 Task: Find connections with filter location Sopur with filter topic #SmallBusinesswith filter profile language Spanish with filter current company Uber Engineering with filter school Amrapali Group of Institutes Haldwani with filter industry Temporary Help Services with filter service category Bartending with filter keywords title Risk Manager
Action: Mouse moved to (645, 87)
Screenshot: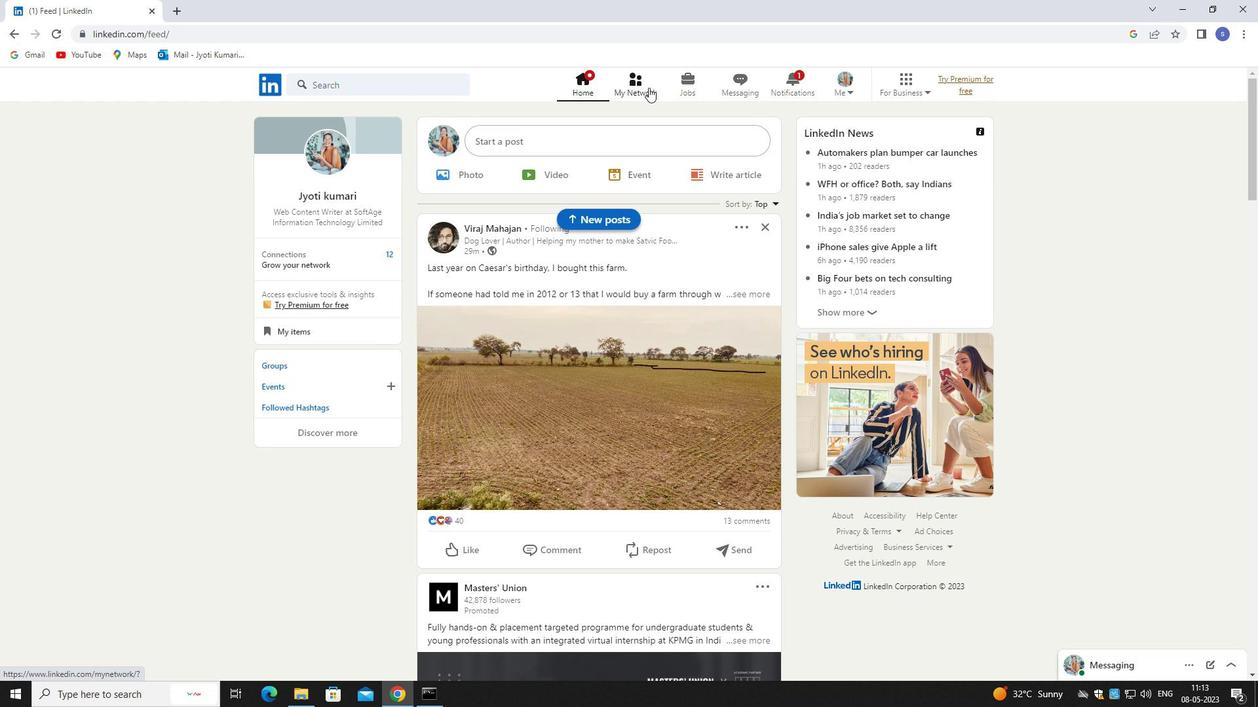 
Action: Mouse pressed left at (645, 87)
Screenshot: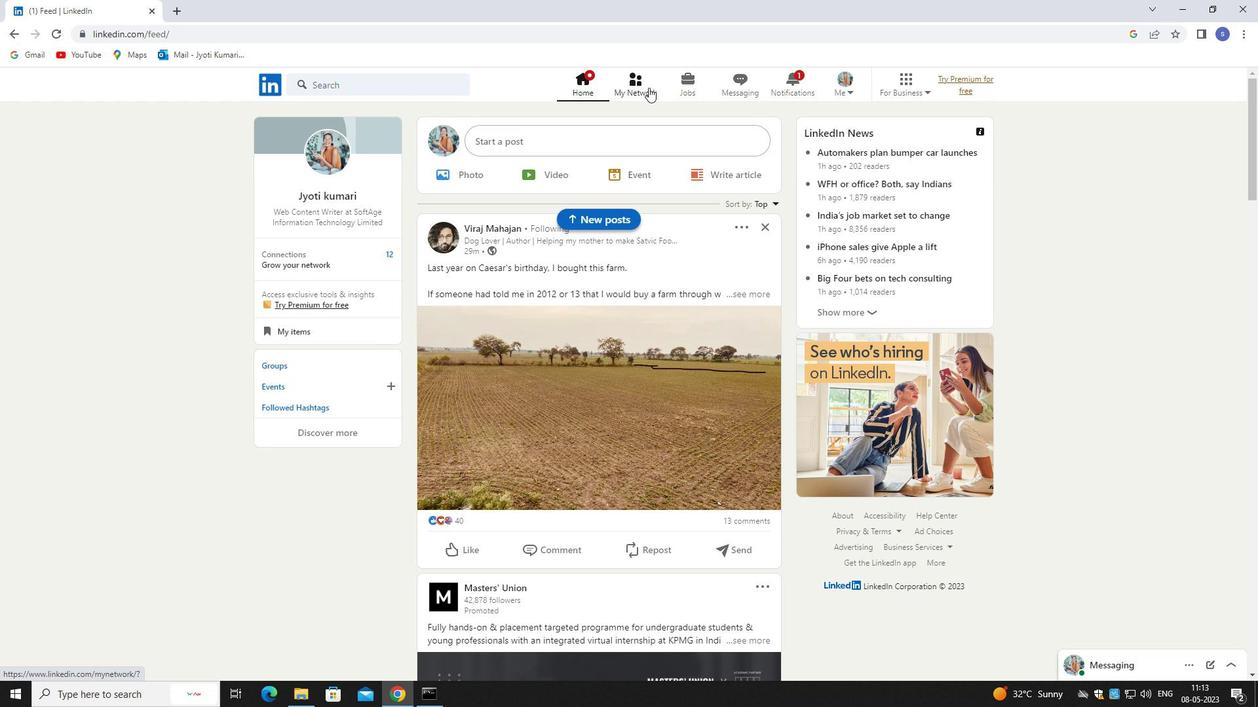 
Action: Mouse moved to (636, 83)
Screenshot: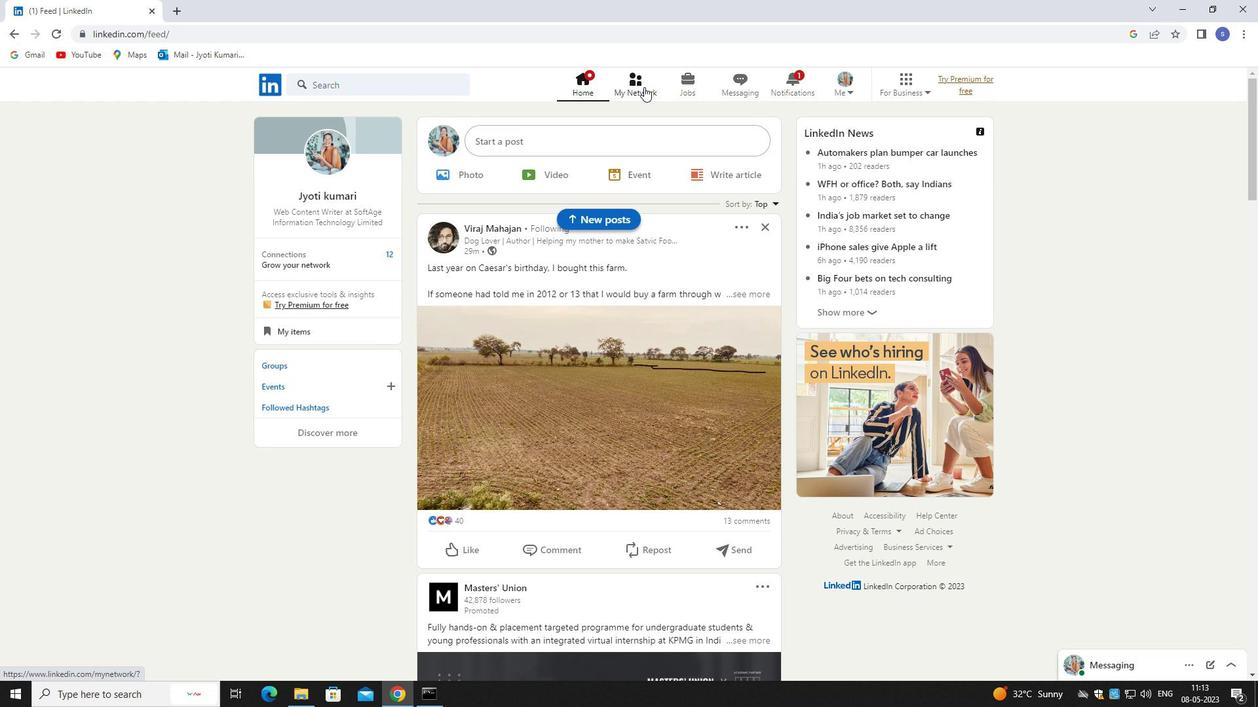 
Action: Mouse pressed left at (636, 83)
Screenshot: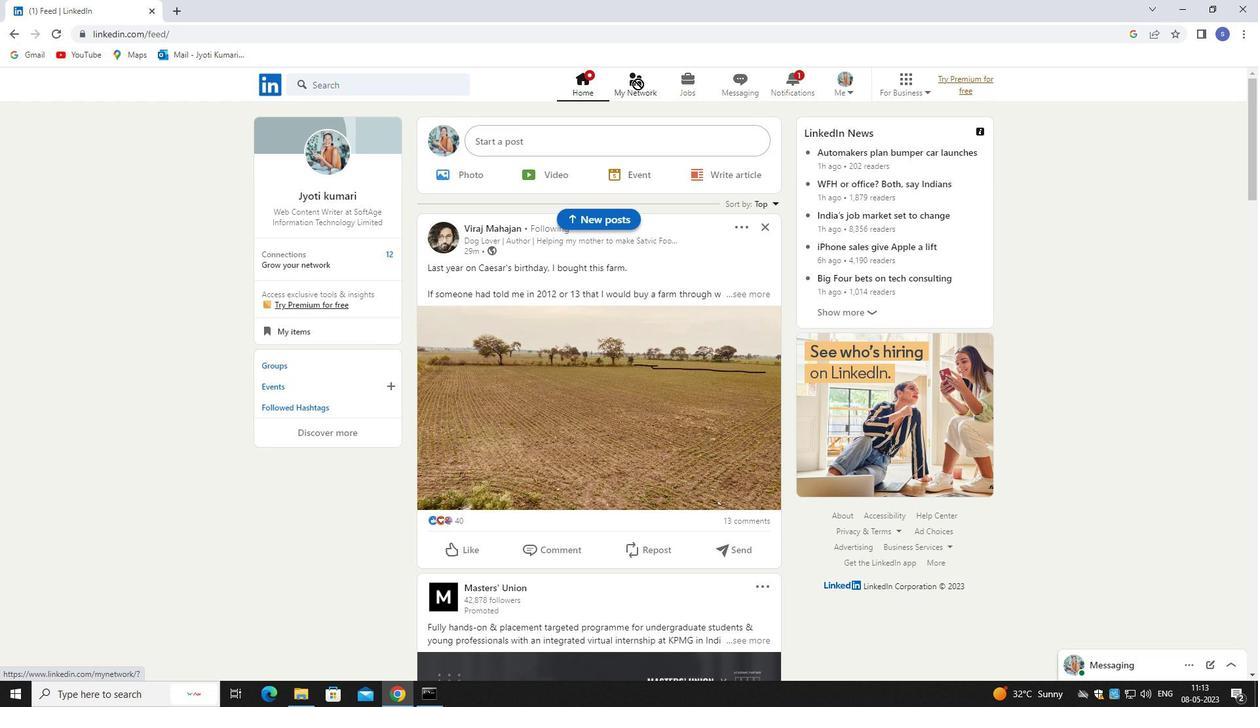 
Action: Mouse moved to (414, 162)
Screenshot: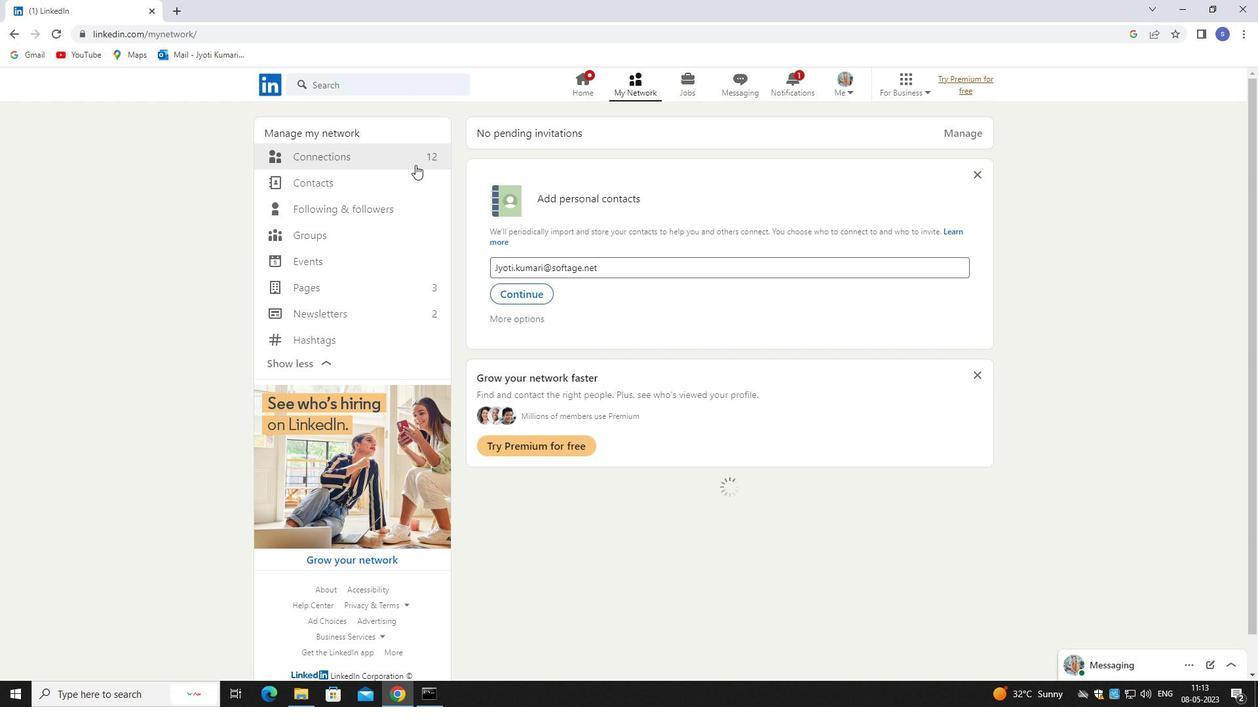 
Action: Mouse pressed left at (414, 162)
Screenshot: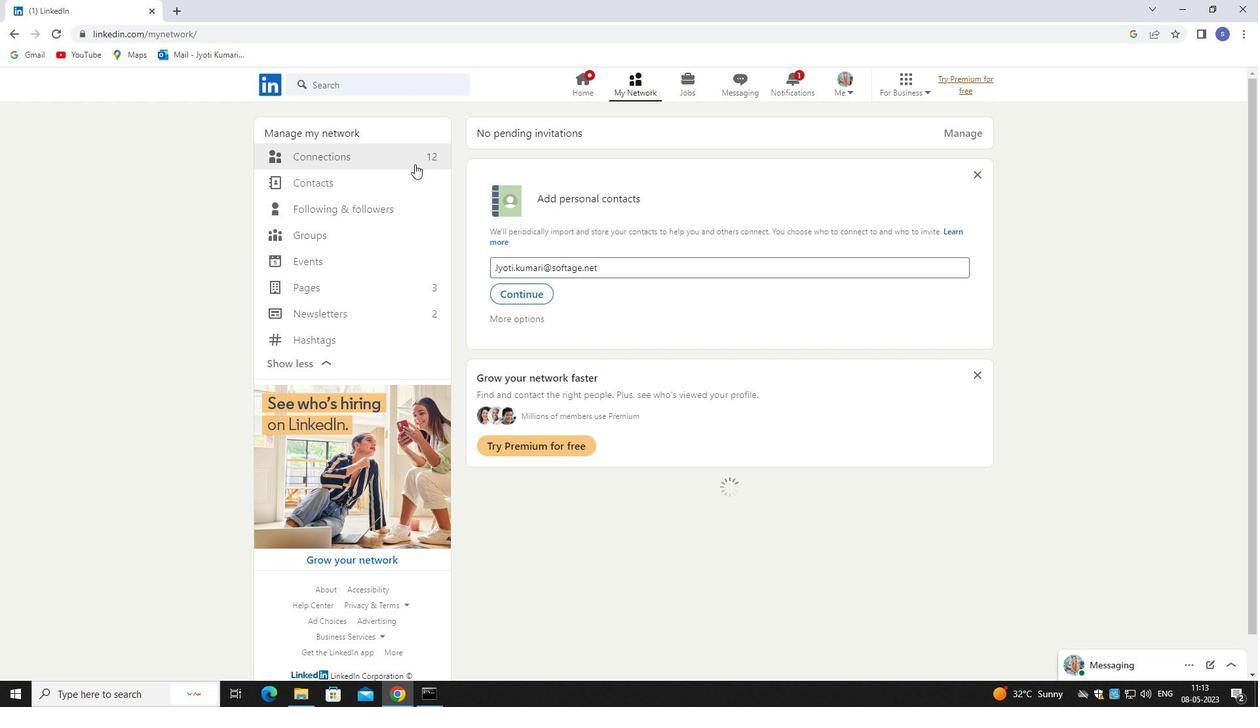 
Action: Mouse moved to (415, 162)
Screenshot: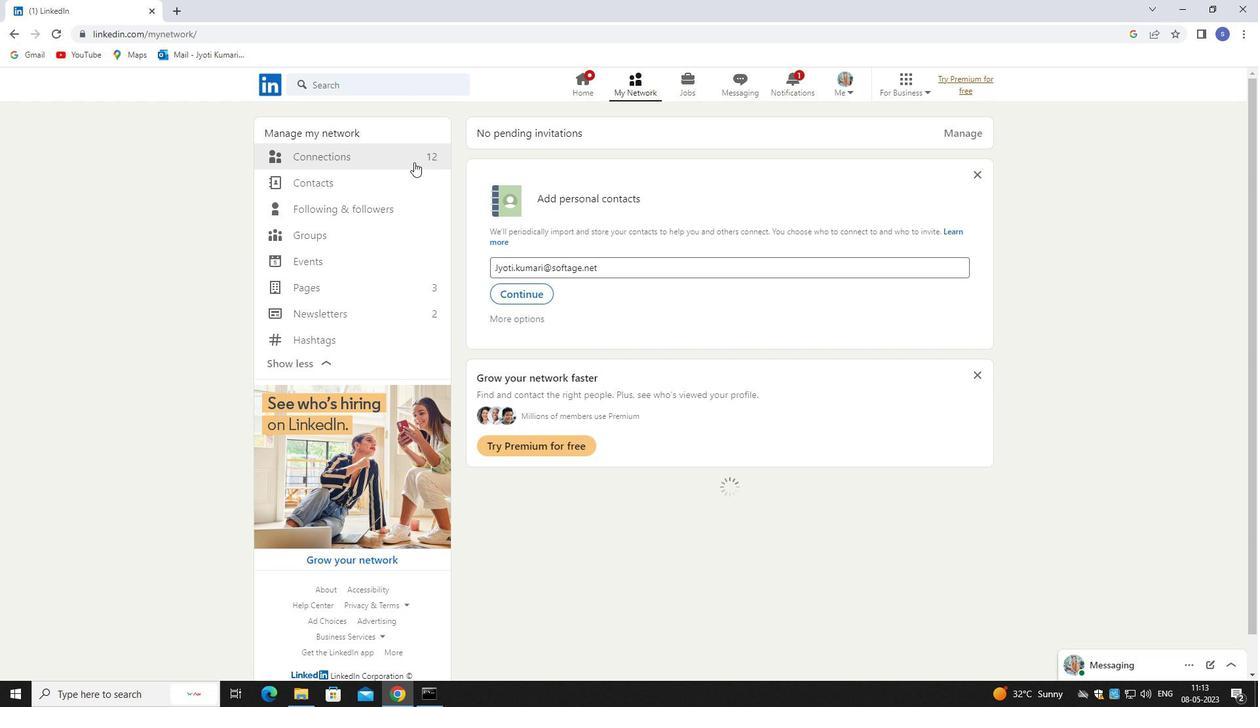 
Action: Mouse pressed left at (415, 162)
Screenshot: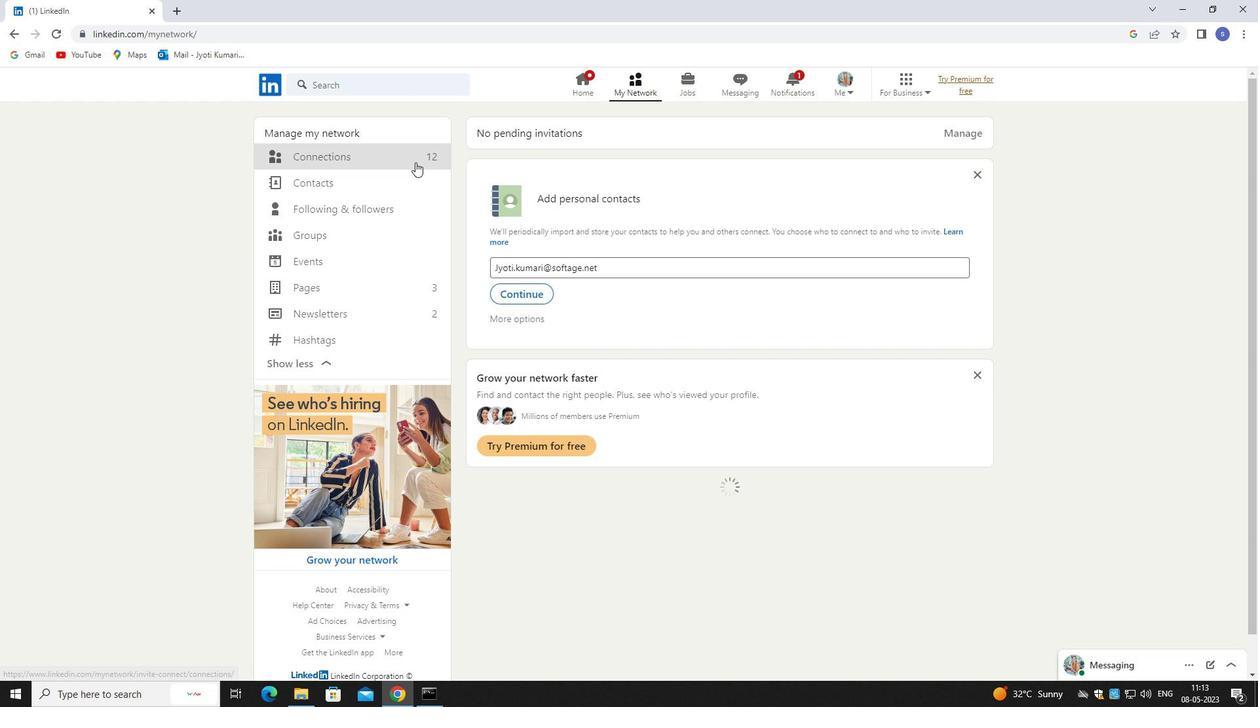 
Action: Mouse moved to (748, 156)
Screenshot: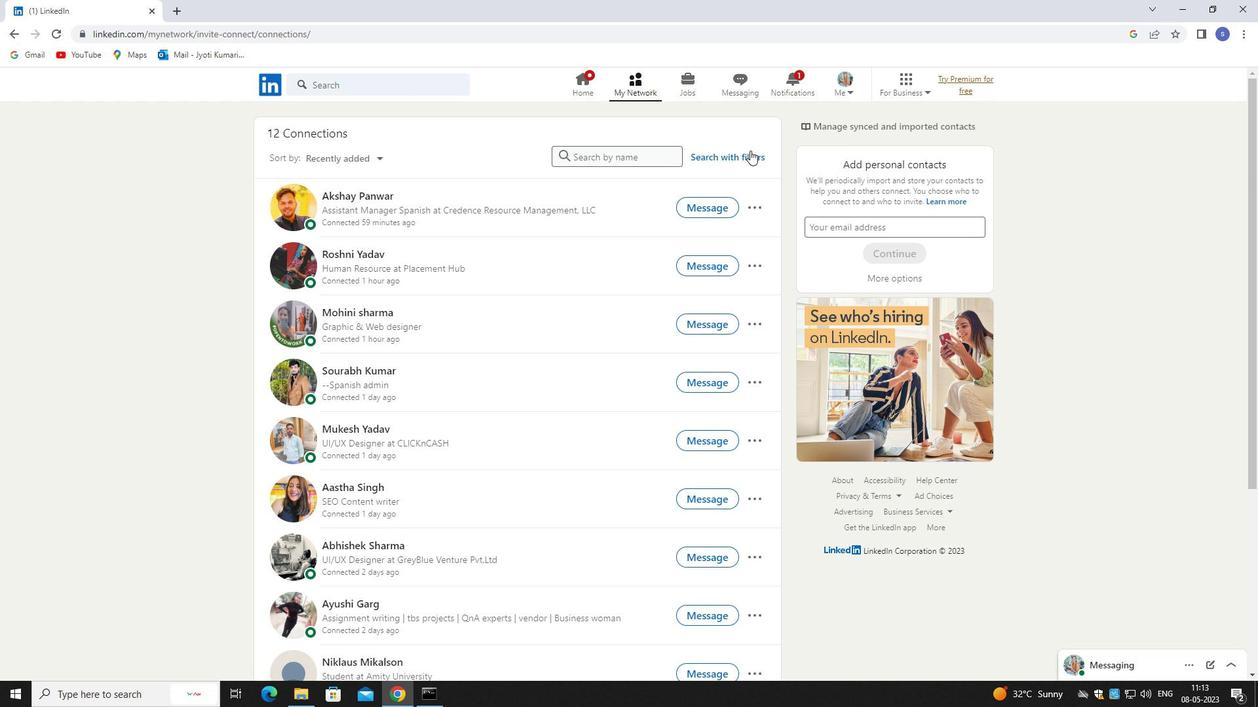
Action: Mouse pressed left at (748, 156)
Screenshot: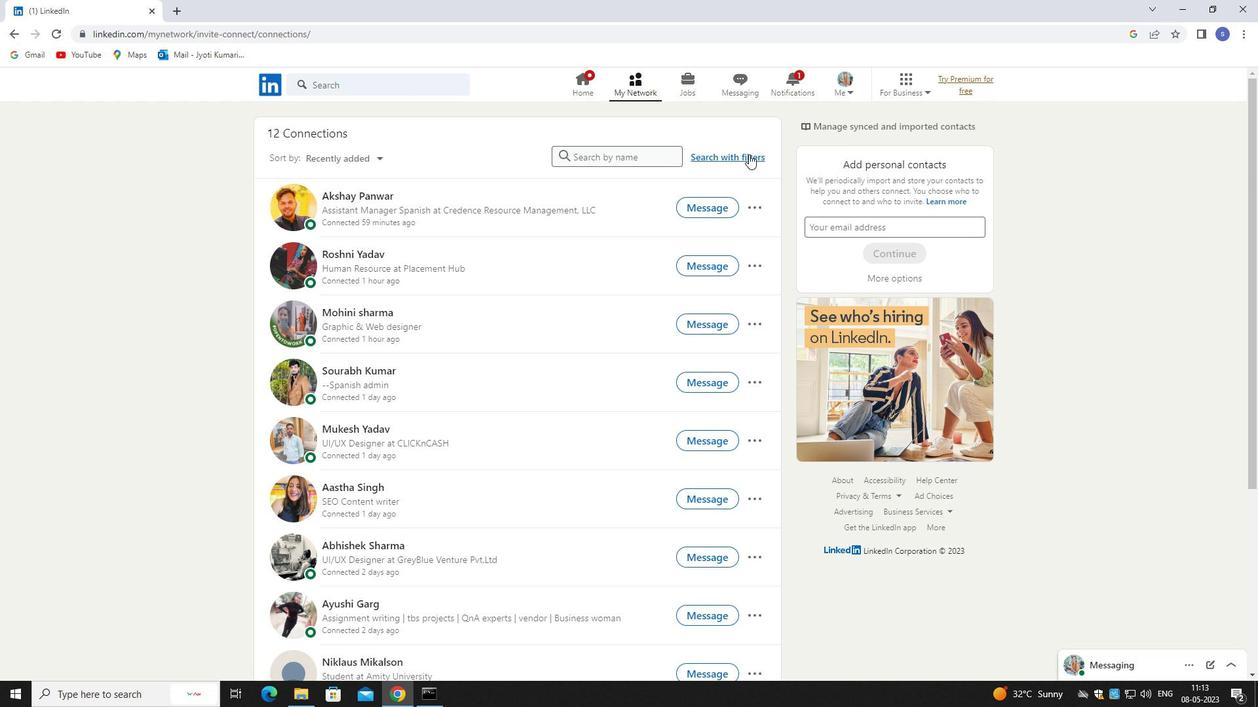 
Action: Mouse moved to (673, 120)
Screenshot: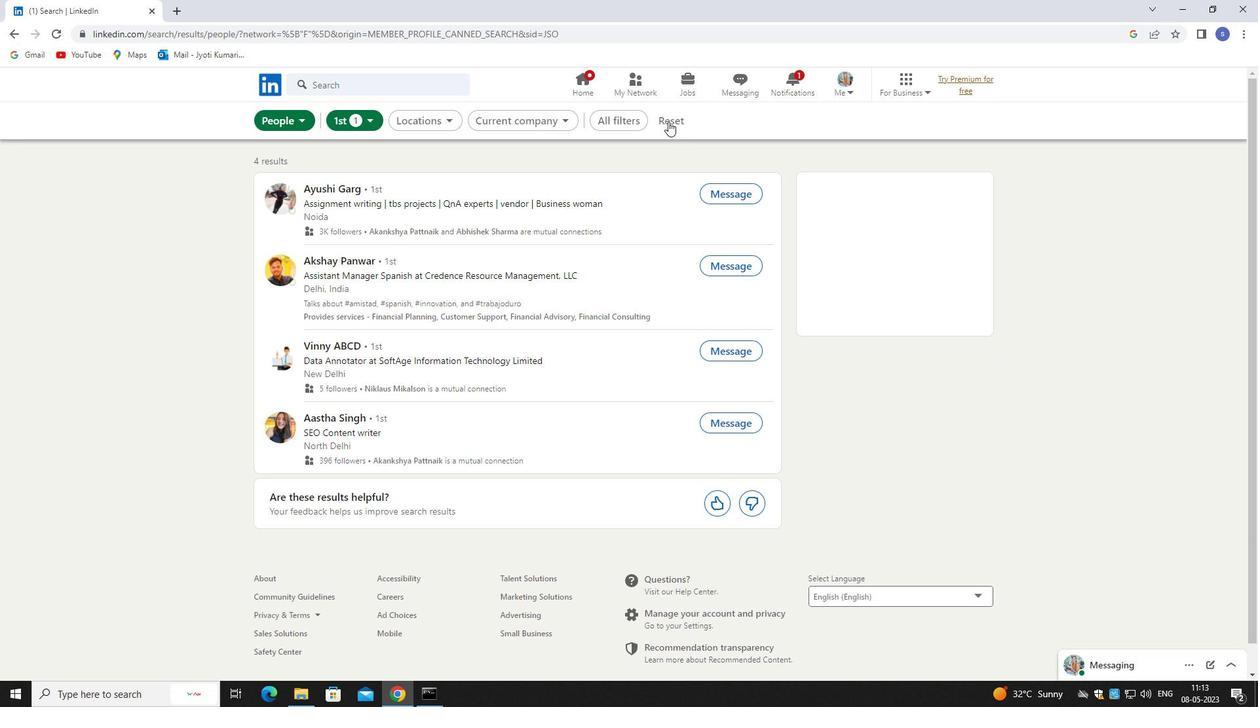 
Action: Mouse pressed left at (673, 120)
Screenshot: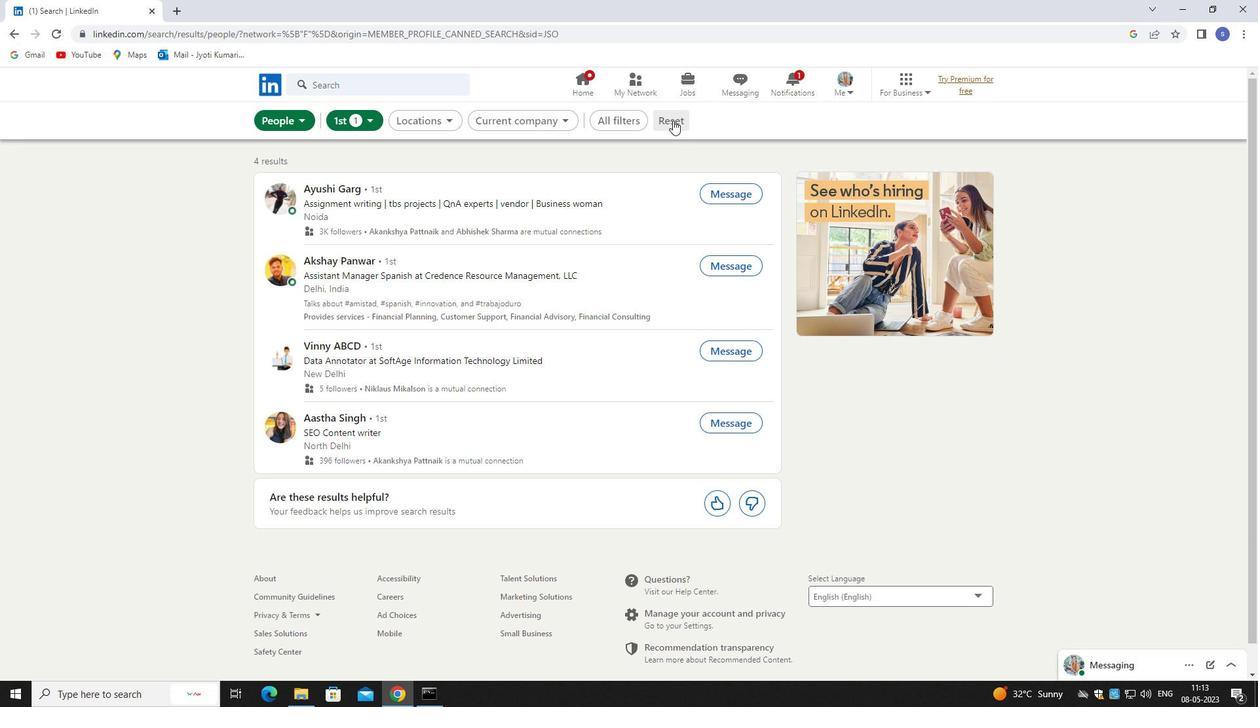 
Action: Mouse moved to (671, 117)
Screenshot: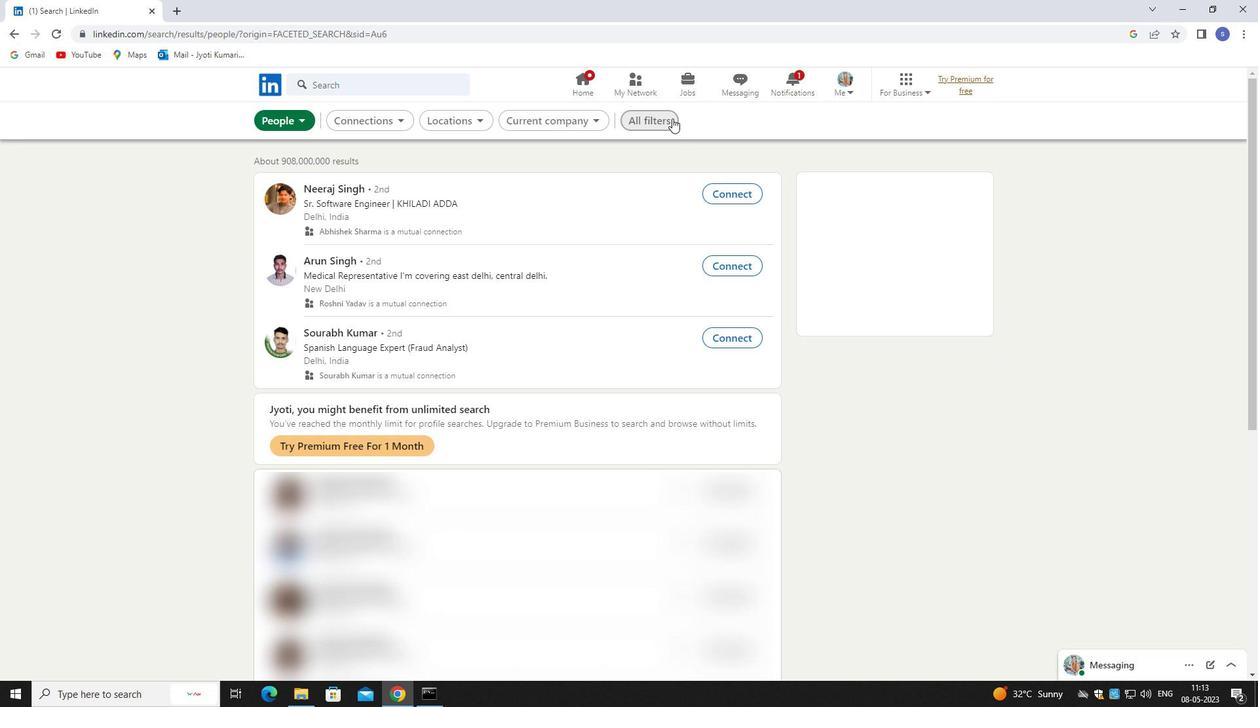 
Action: Mouse pressed left at (671, 117)
Screenshot: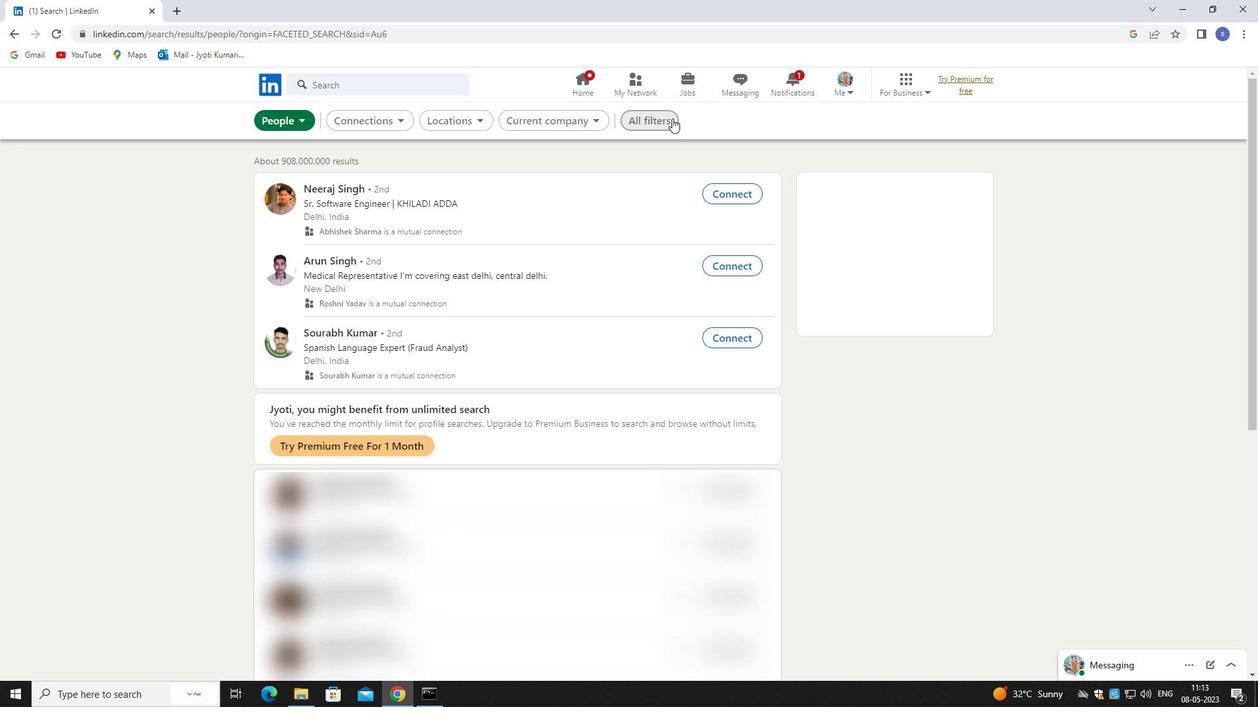 
Action: Mouse moved to (1103, 521)
Screenshot: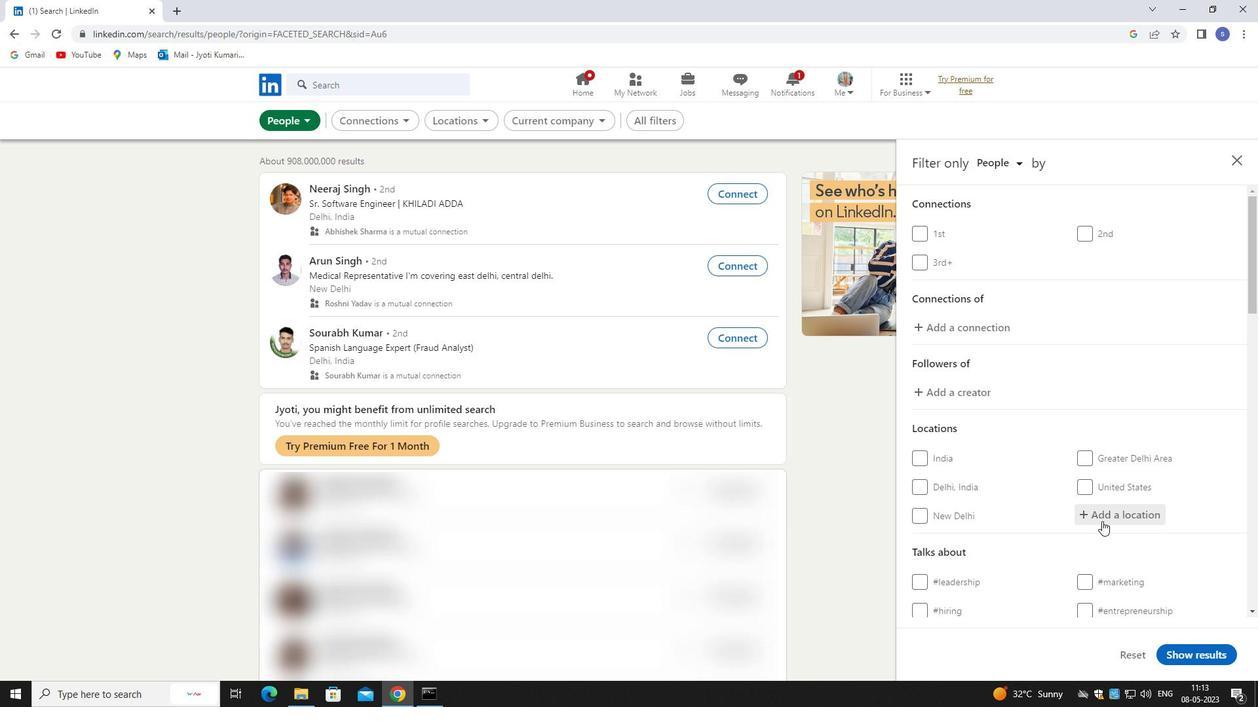 
Action: Mouse pressed left at (1103, 521)
Screenshot: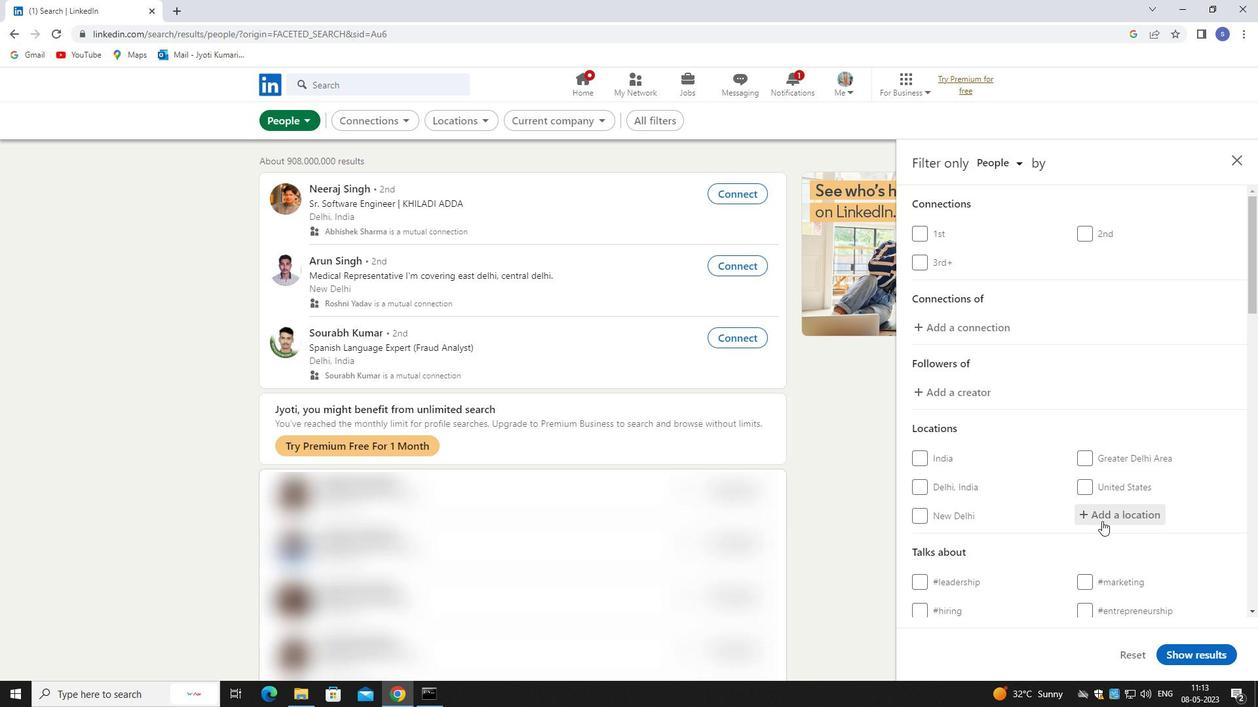 
Action: Key pressed <Key.shift>SOPUR
Screenshot: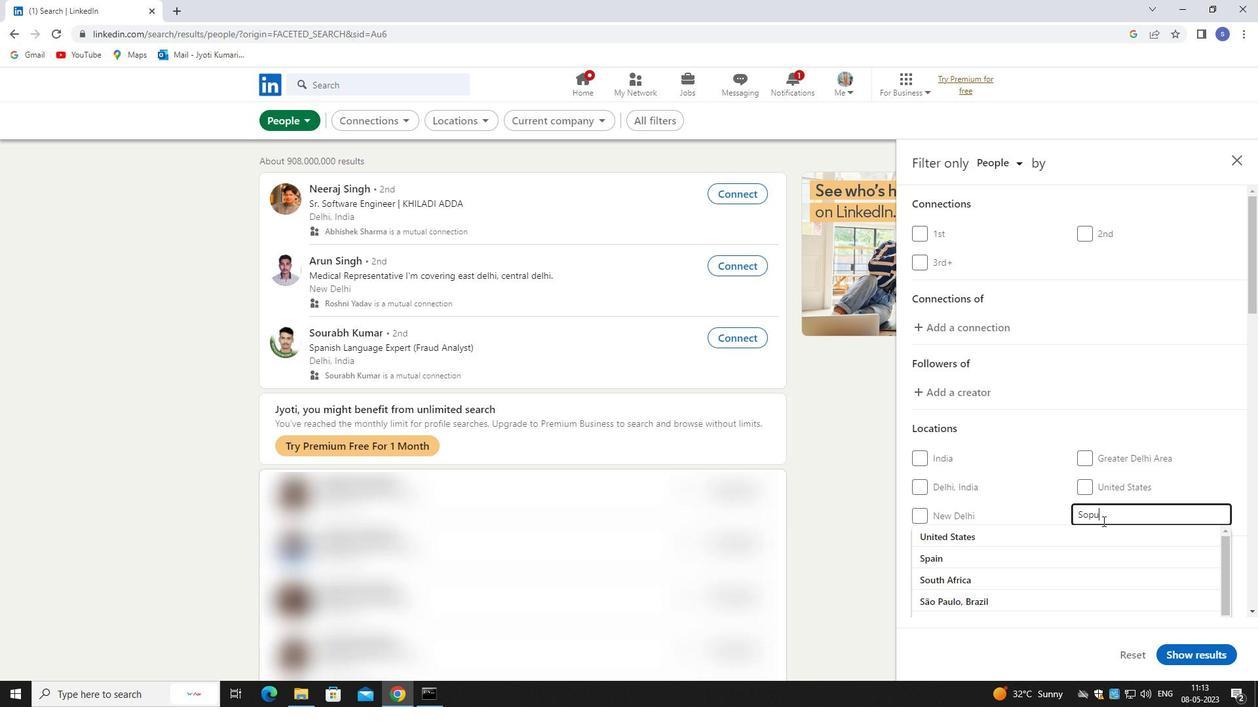 
Action: Mouse moved to (1098, 534)
Screenshot: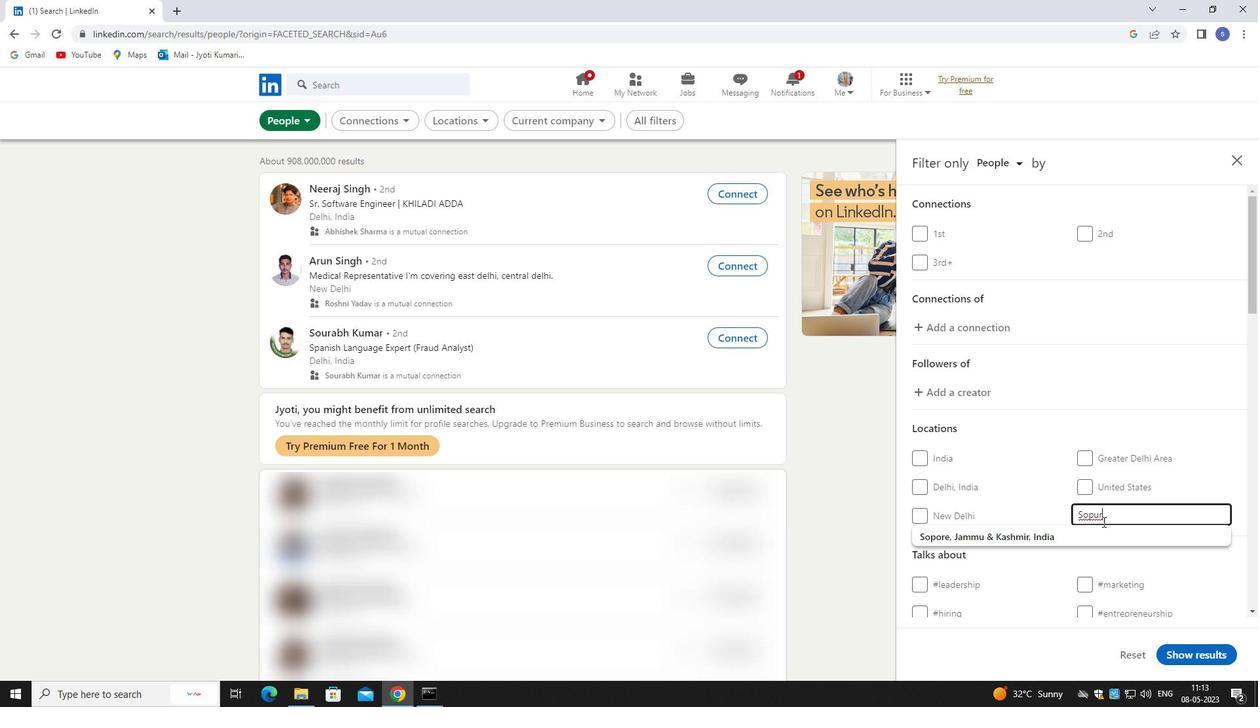 
Action: Mouse pressed left at (1098, 534)
Screenshot: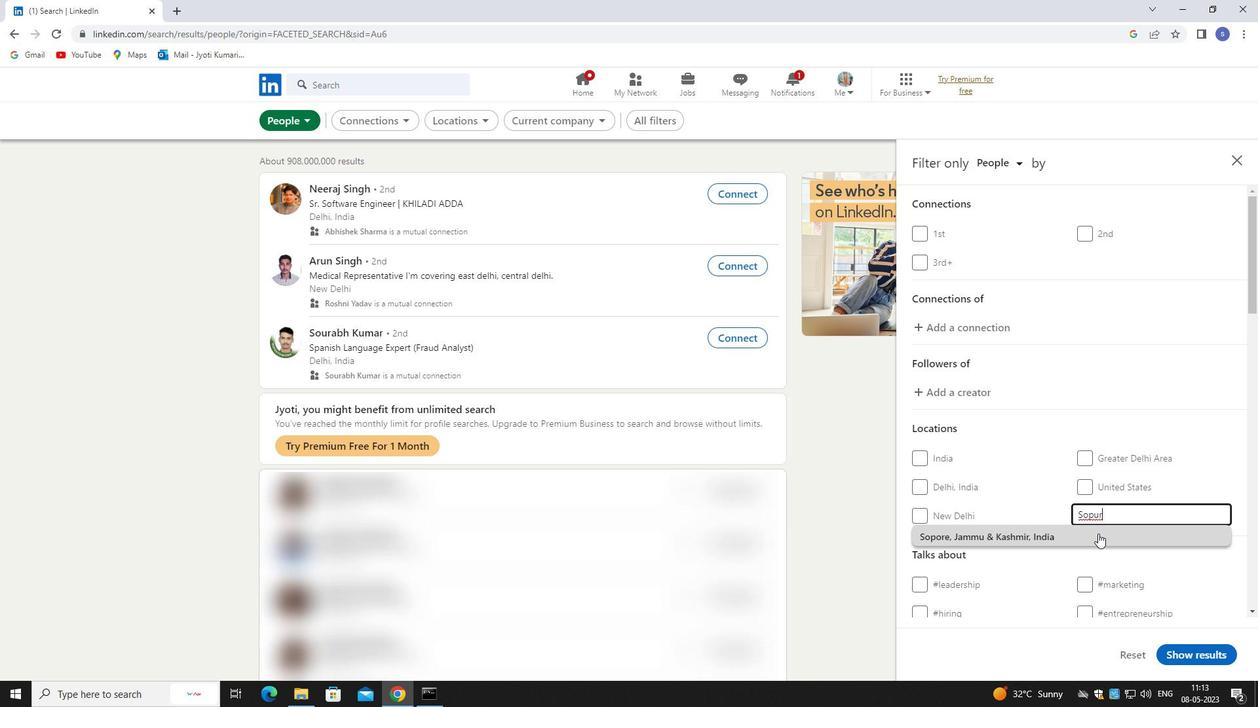 
Action: Mouse moved to (1092, 538)
Screenshot: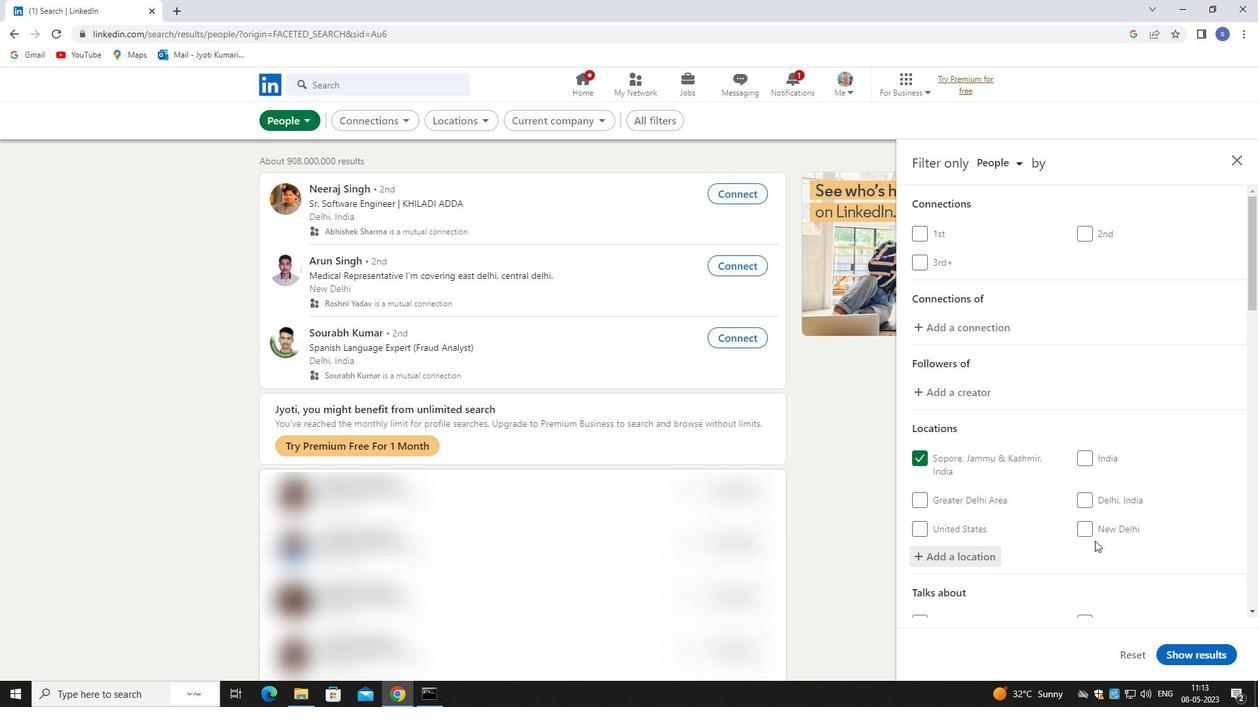 
Action: Mouse scrolled (1092, 538) with delta (0, 0)
Screenshot: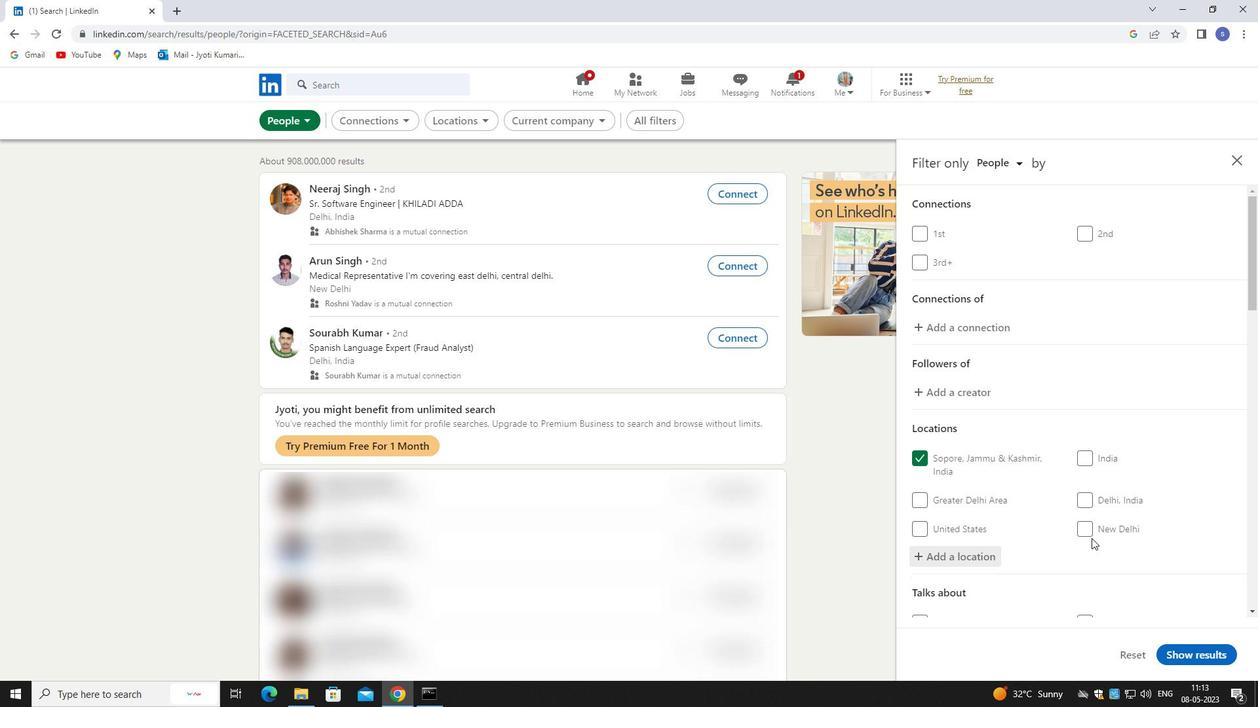 
Action: Mouse scrolled (1092, 538) with delta (0, 0)
Screenshot: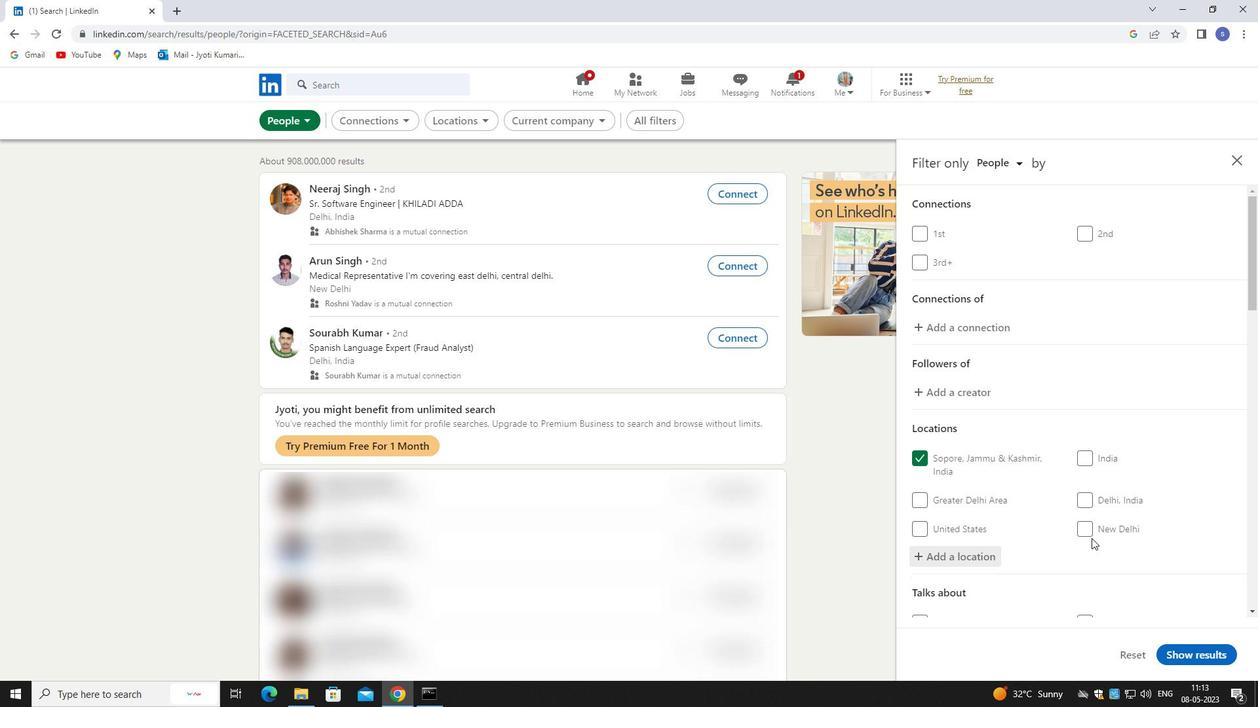 
Action: Mouse scrolled (1092, 538) with delta (0, 0)
Screenshot: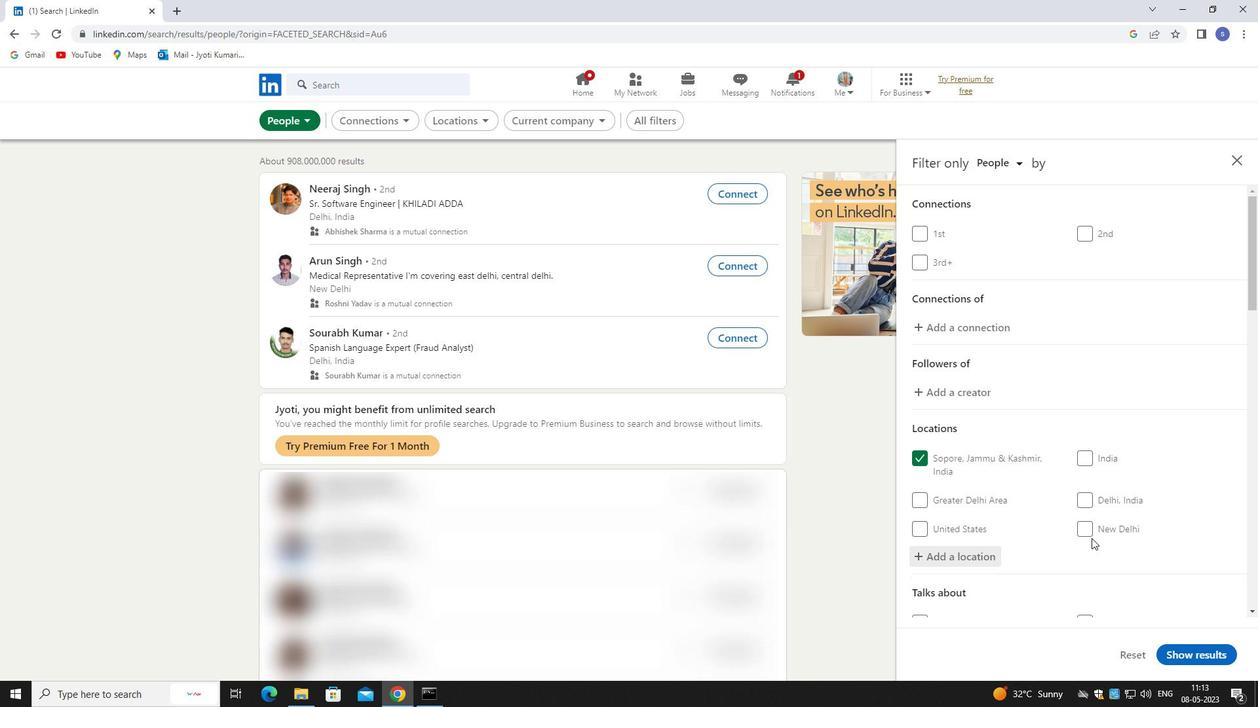 
Action: Mouse moved to (1106, 484)
Screenshot: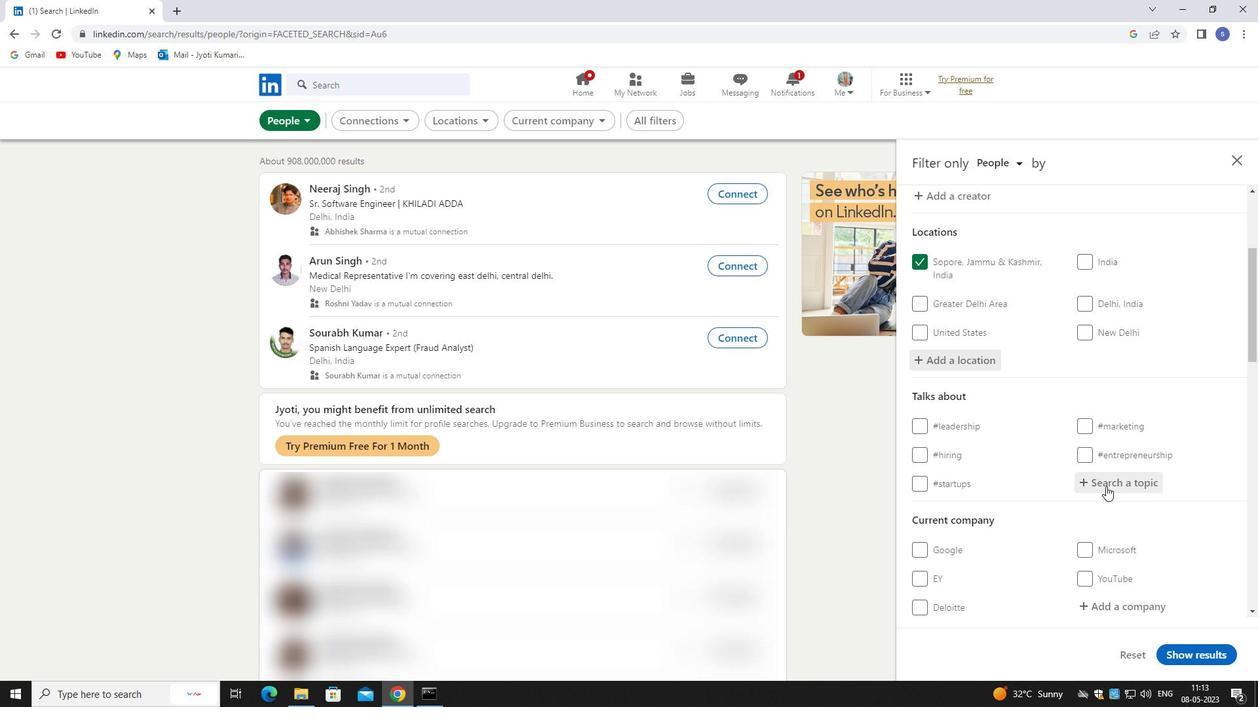 
Action: Mouse pressed left at (1106, 484)
Screenshot: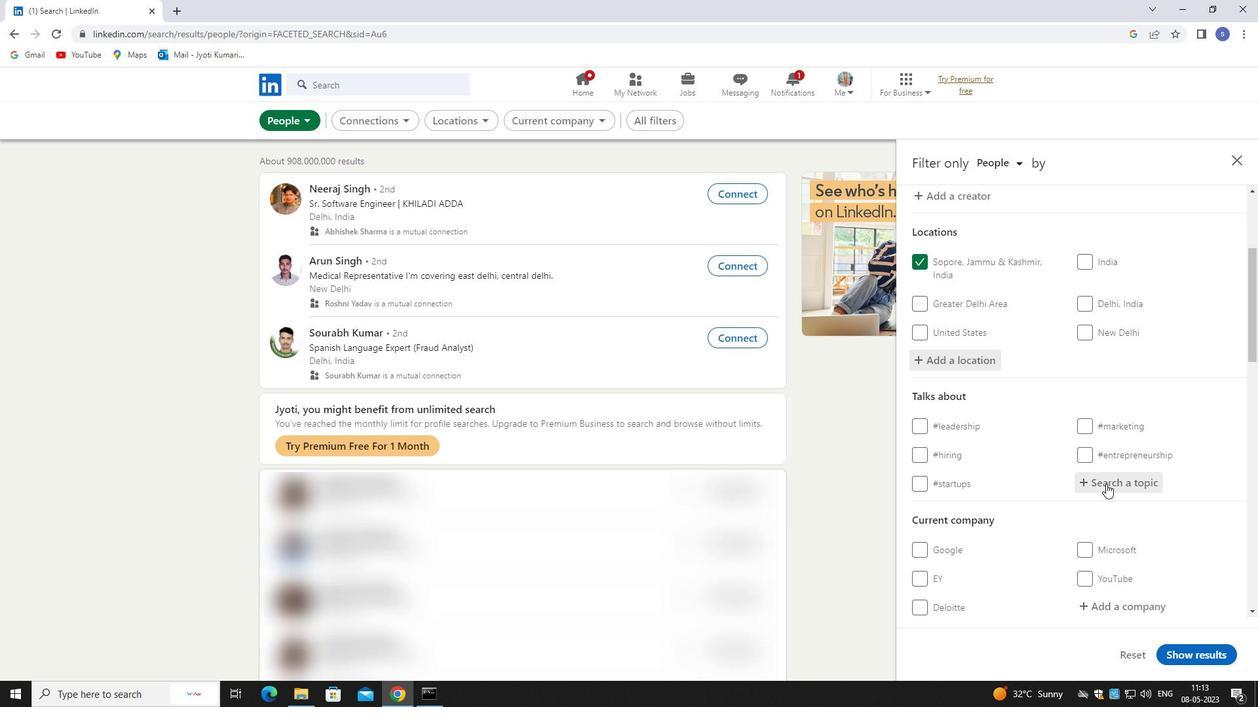 
Action: Key pressed <Key.shift>SMALLBU
Screenshot: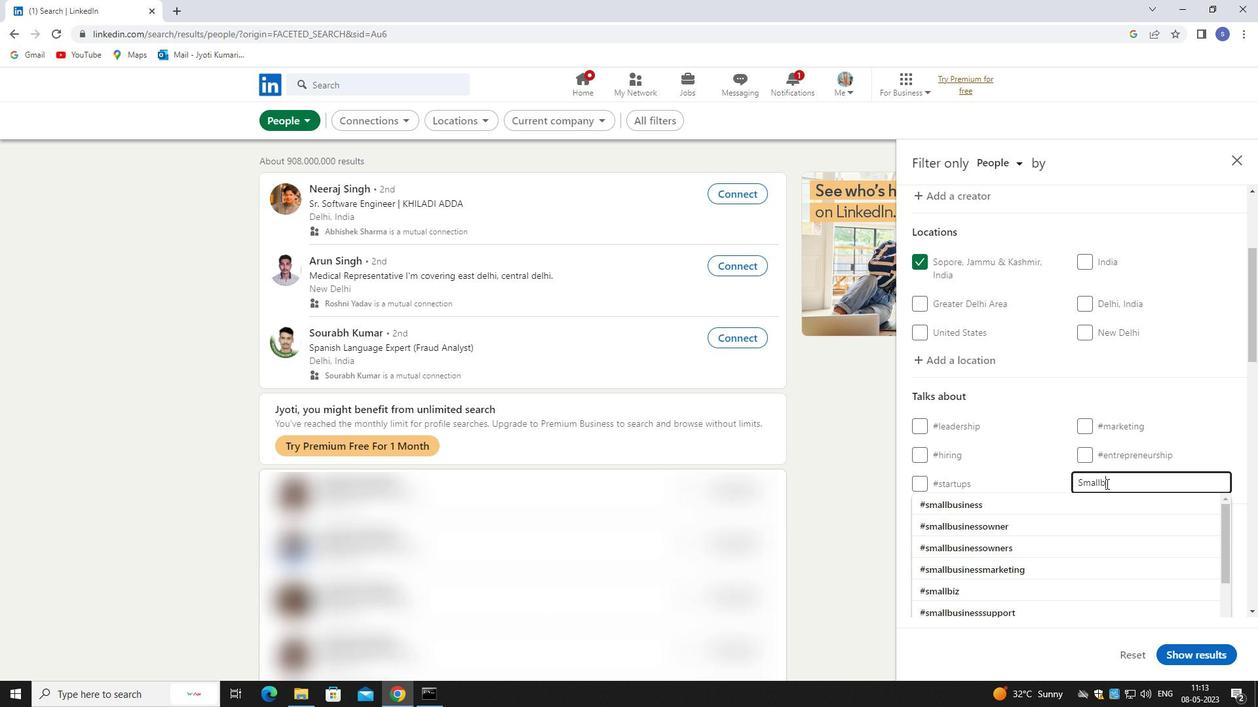 
Action: Mouse moved to (1107, 509)
Screenshot: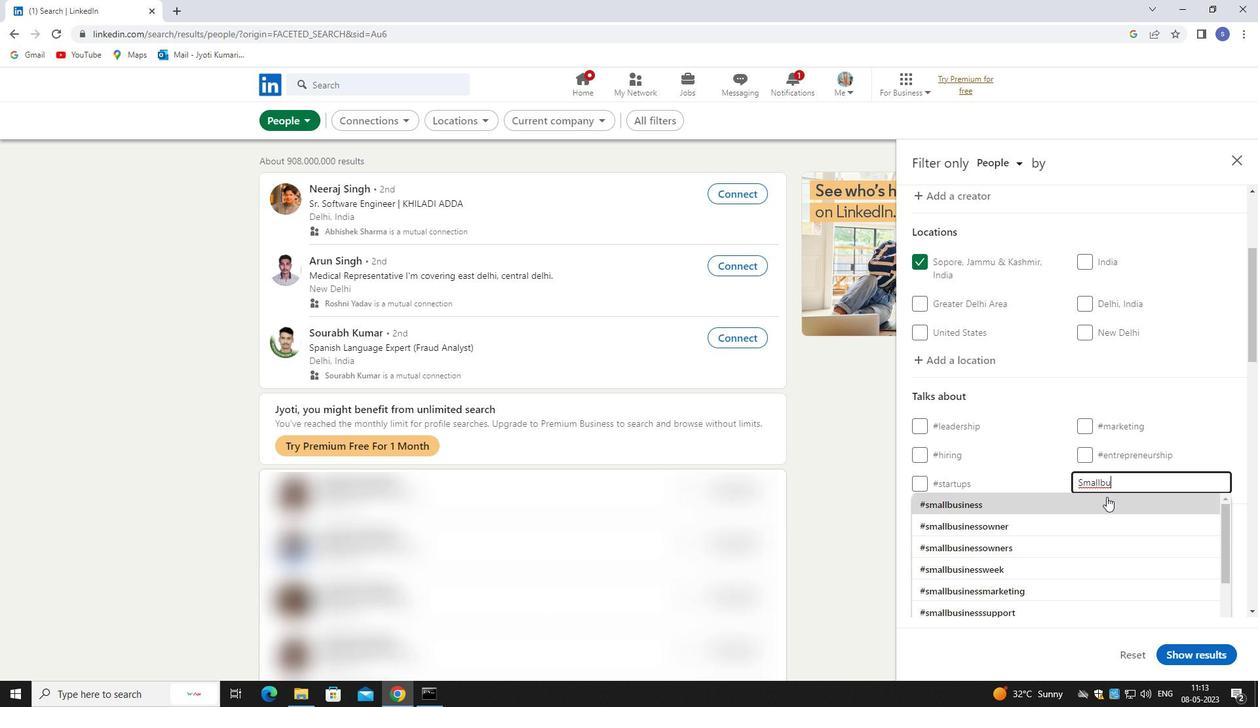 
Action: Mouse pressed left at (1107, 509)
Screenshot: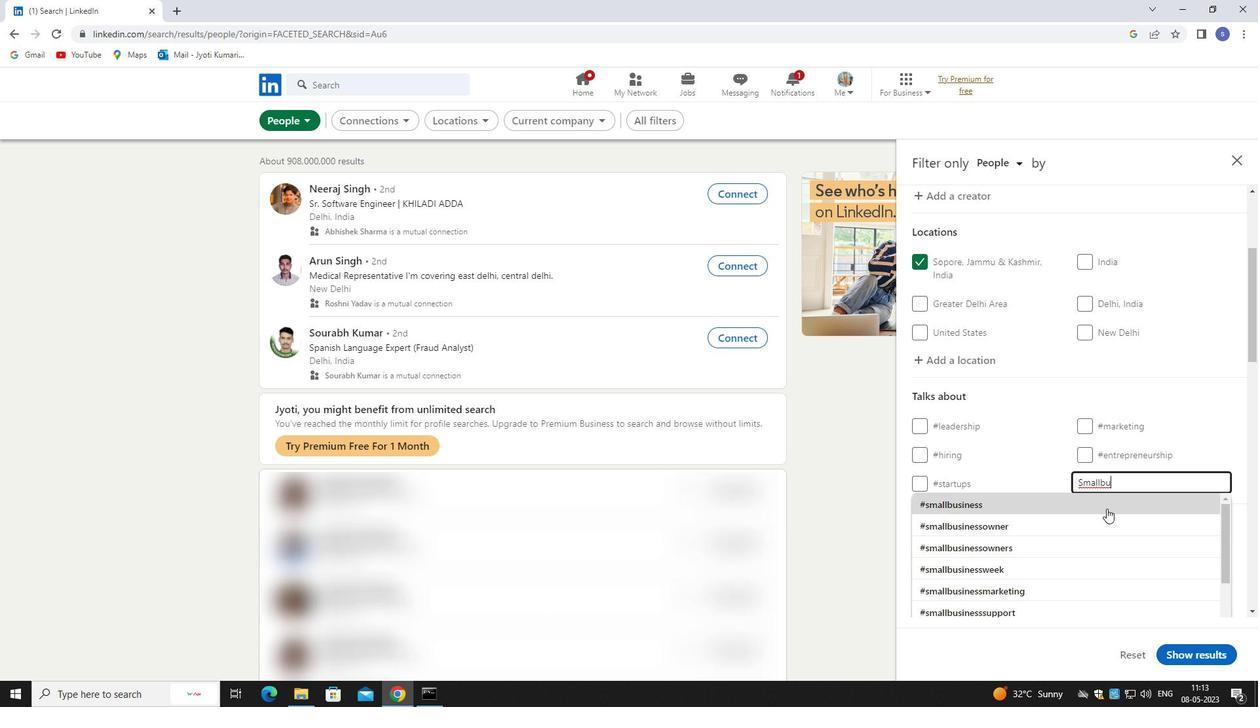 
Action: Mouse scrolled (1107, 508) with delta (0, 0)
Screenshot: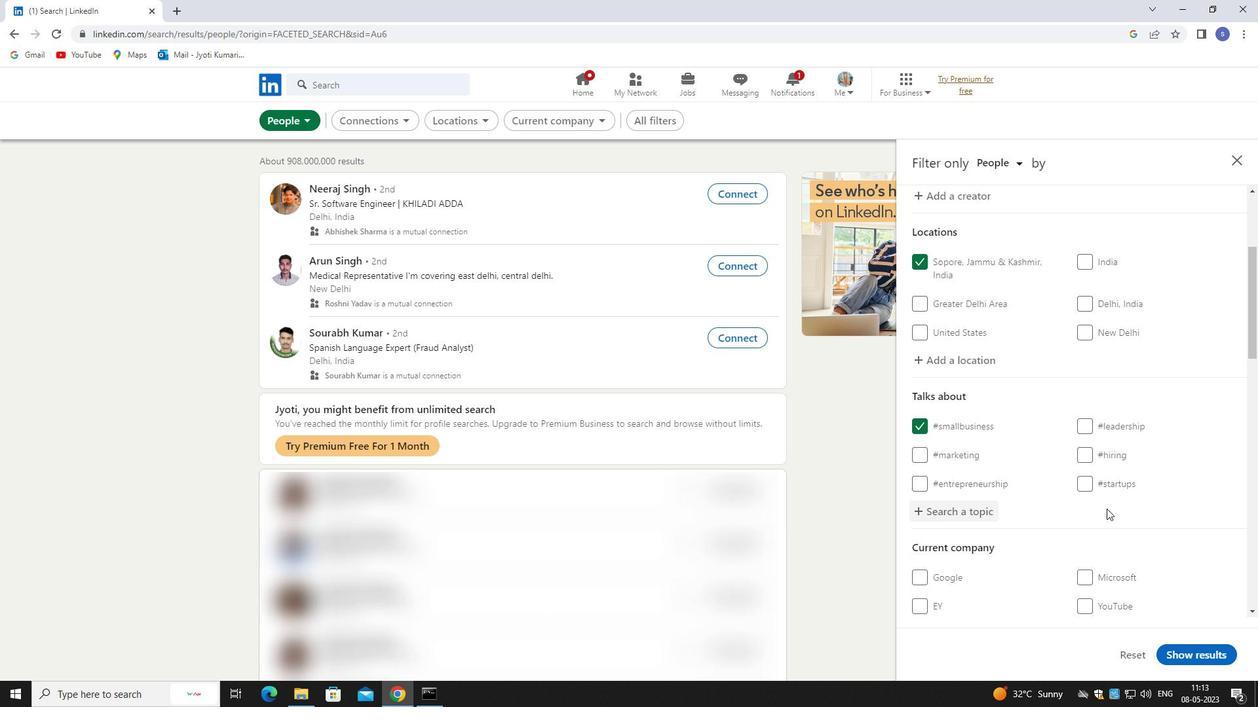 
Action: Mouse scrolled (1107, 508) with delta (0, 0)
Screenshot: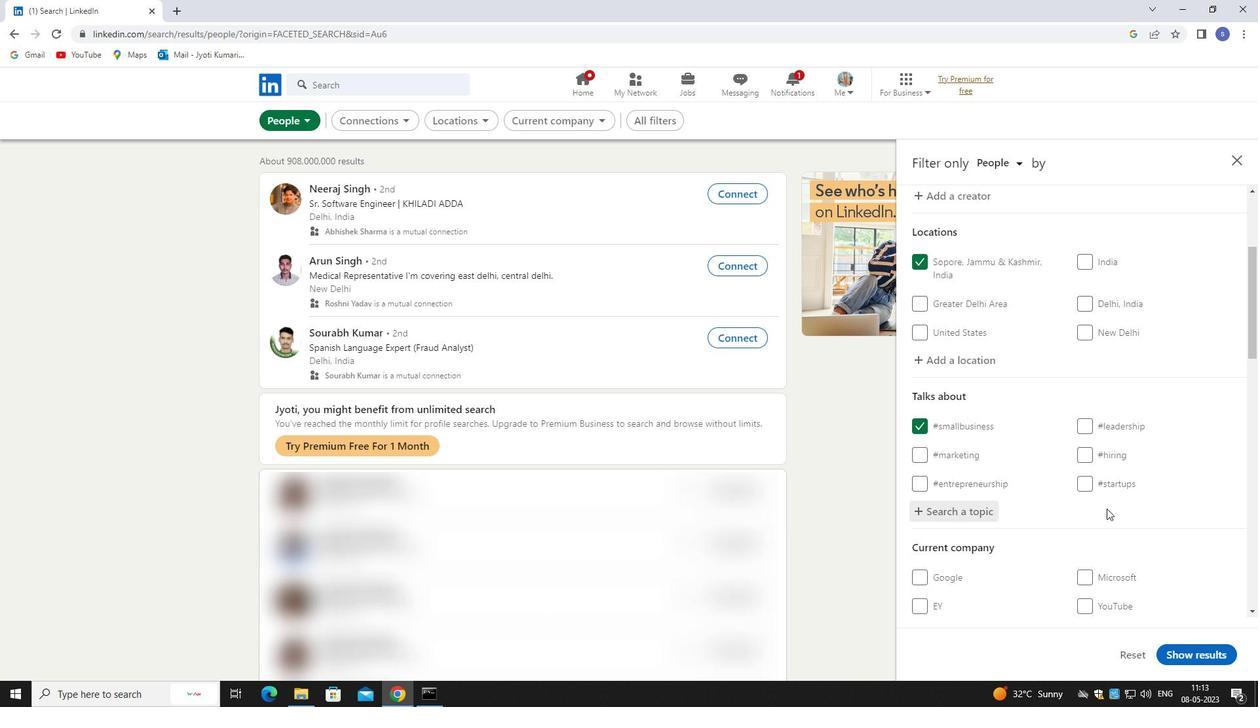 
Action: Mouse moved to (1107, 510)
Screenshot: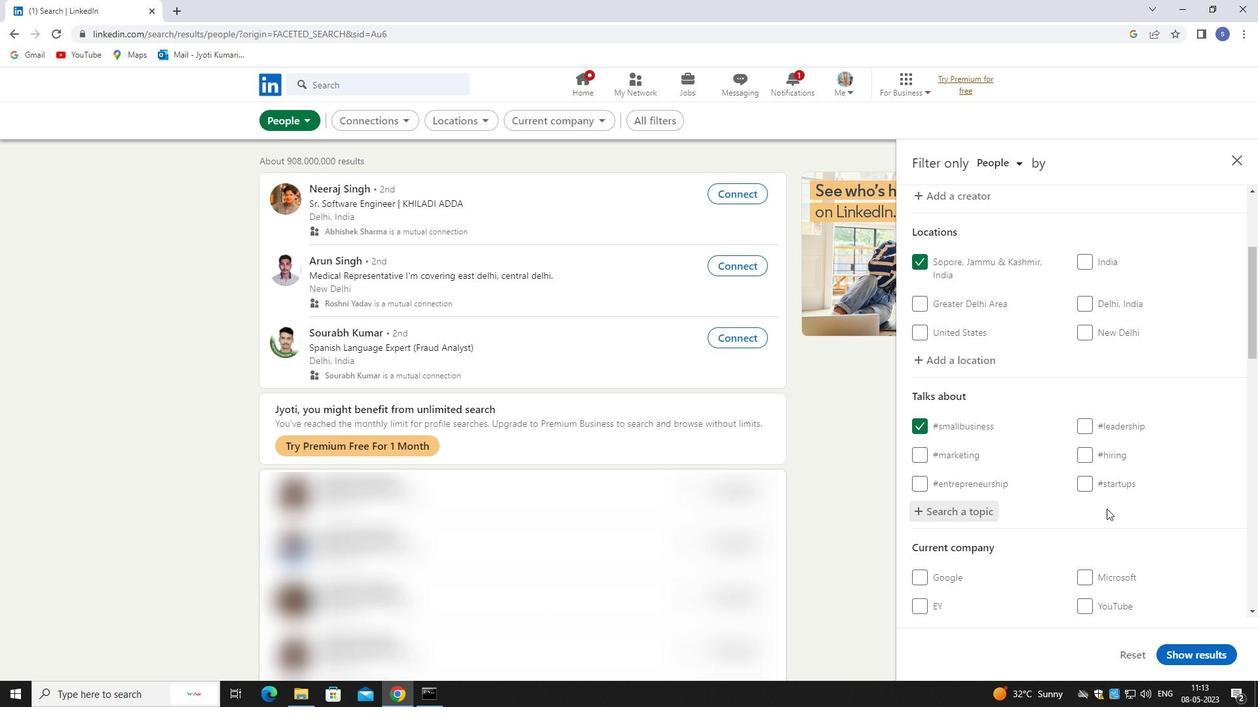 
Action: Mouse scrolled (1107, 509) with delta (0, 0)
Screenshot: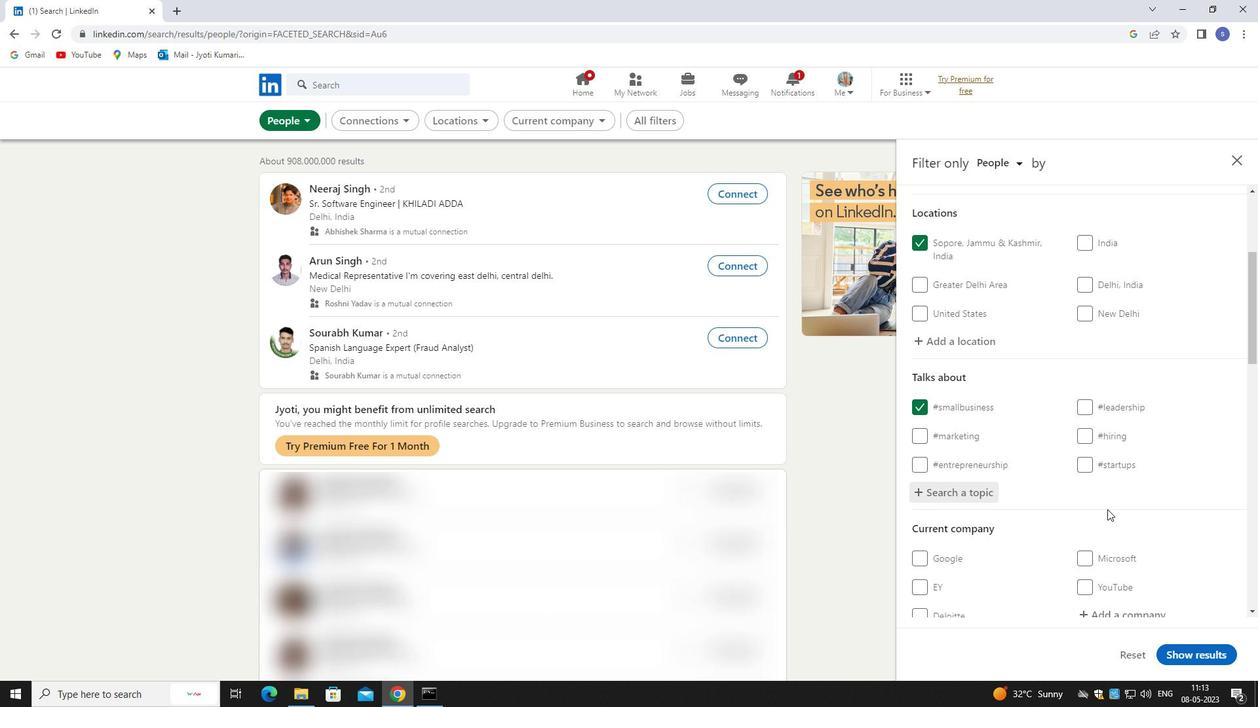 
Action: Mouse moved to (1124, 438)
Screenshot: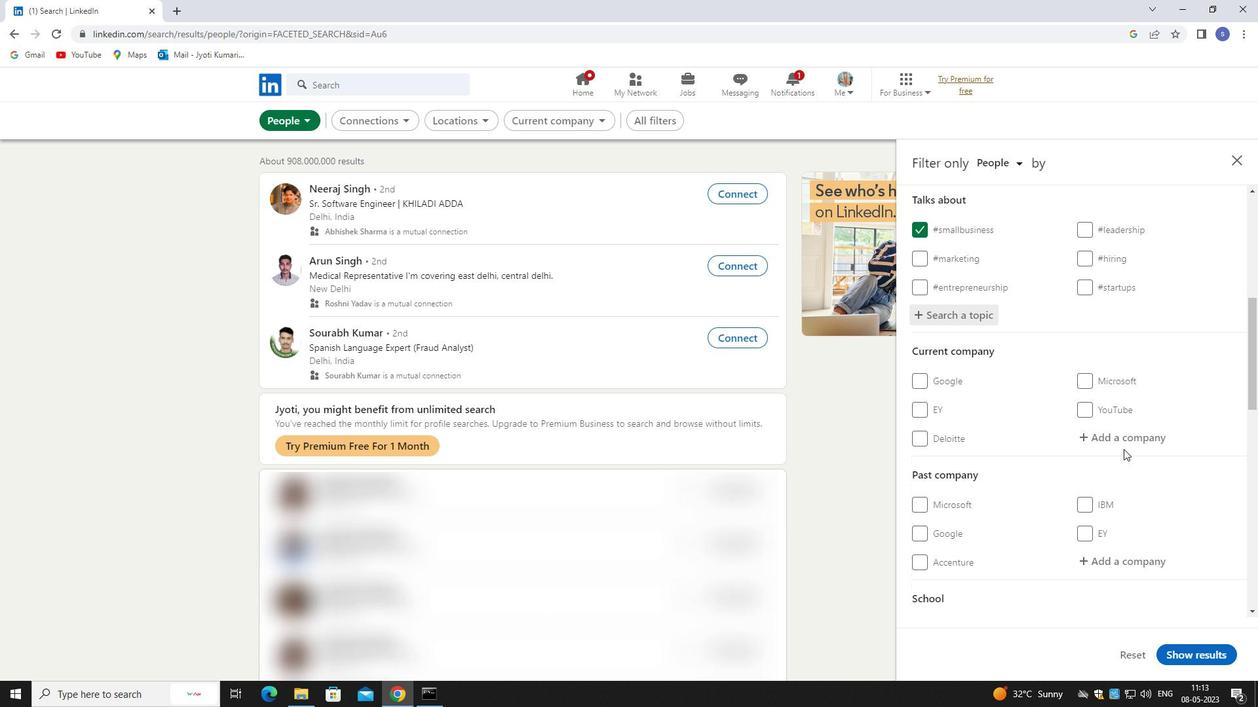 
Action: Mouse pressed left at (1124, 438)
Screenshot: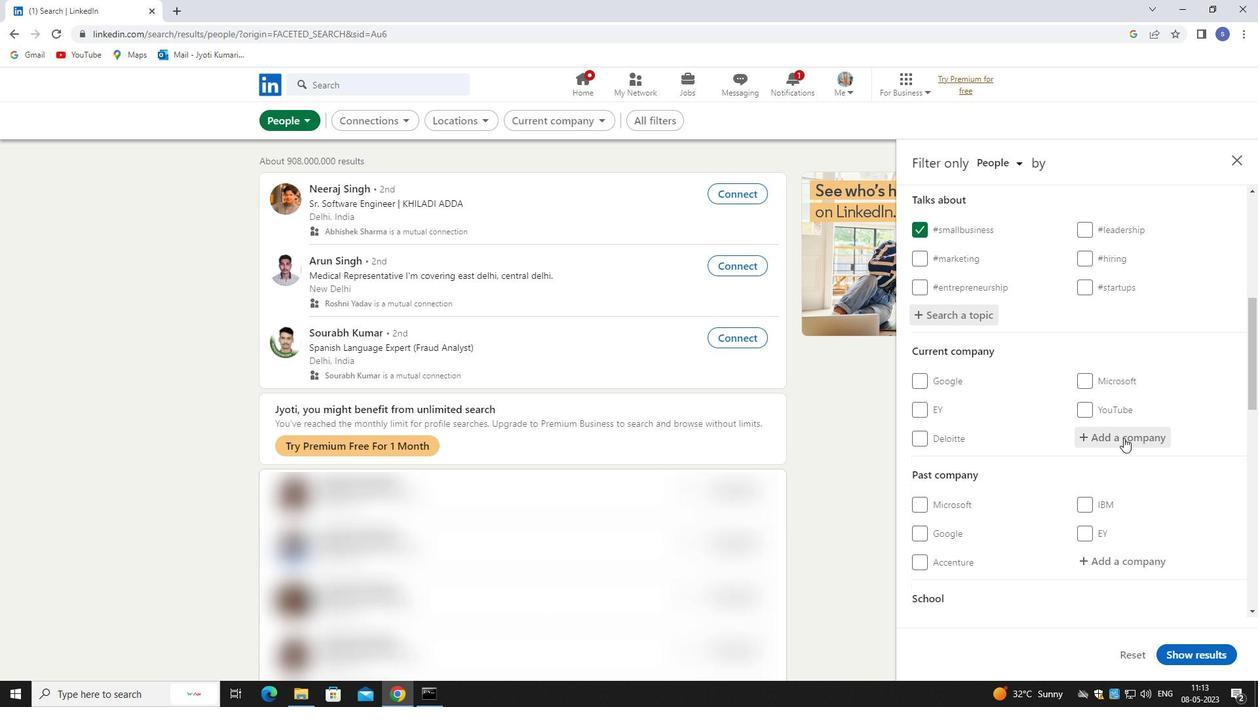 
Action: Key pressed <Key.shift>UBER<Key.space>EN
Screenshot: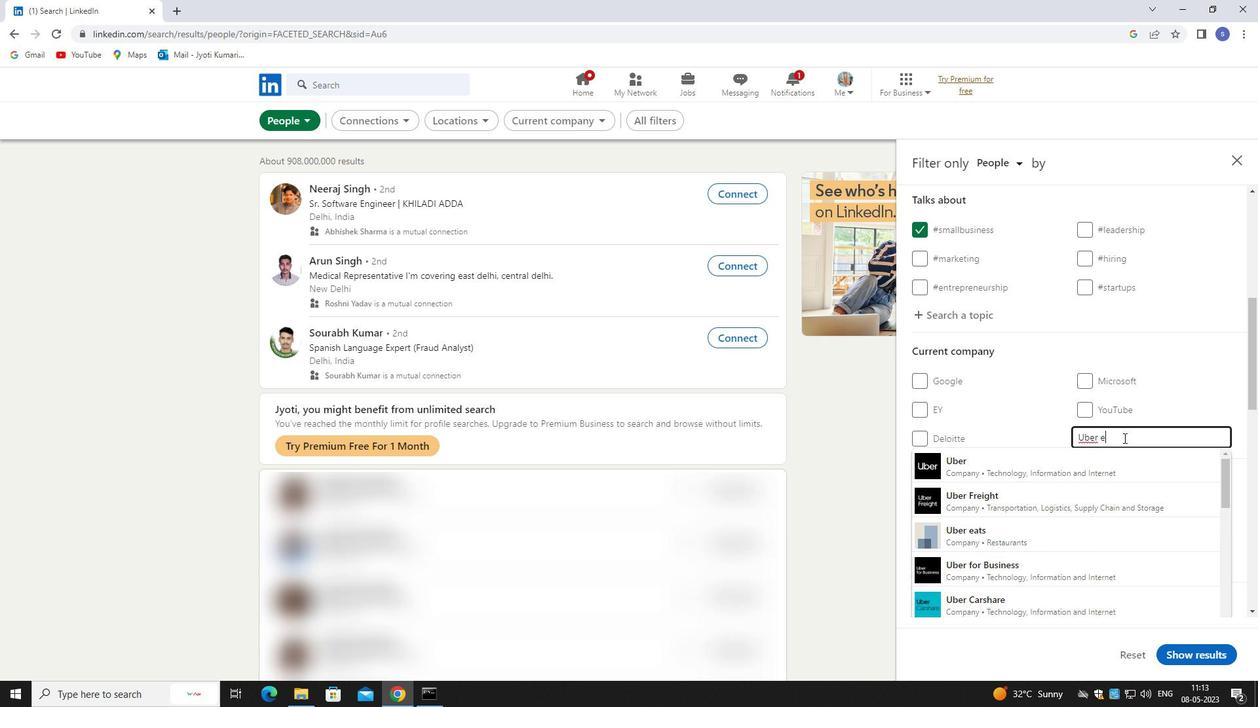 
Action: Mouse moved to (1114, 552)
Screenshot: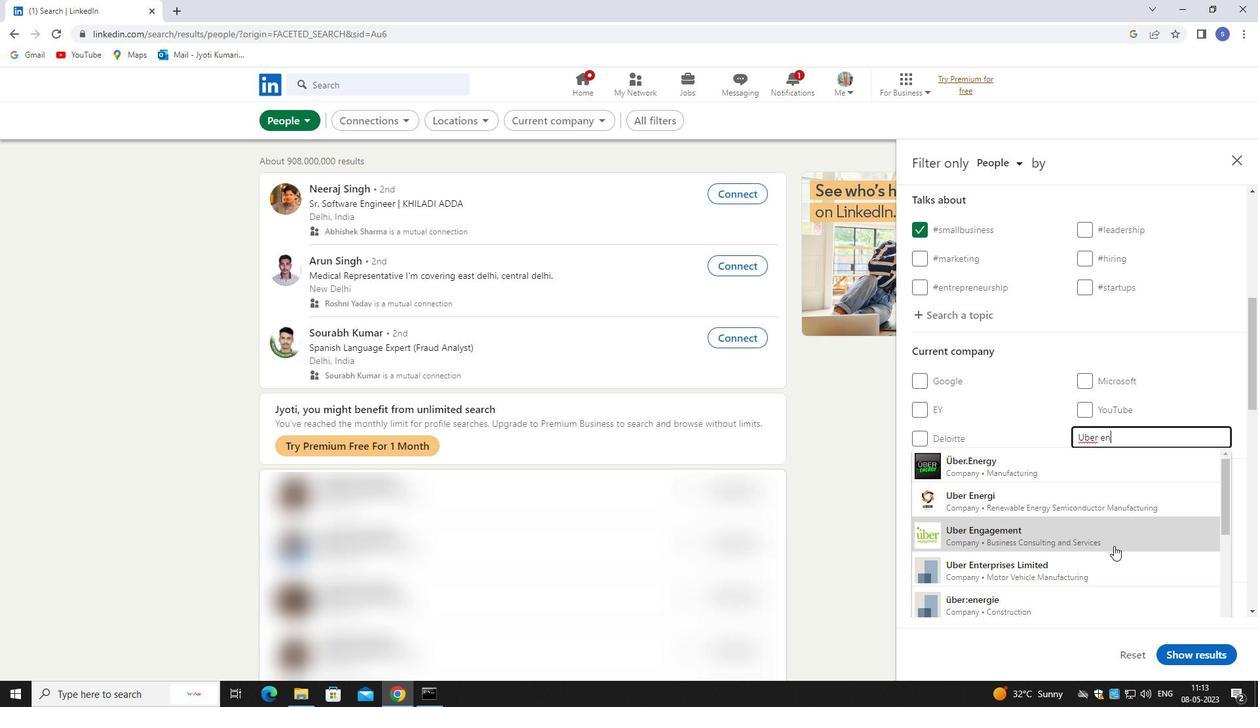 
Action: Key pressed GINEE
Screenshot: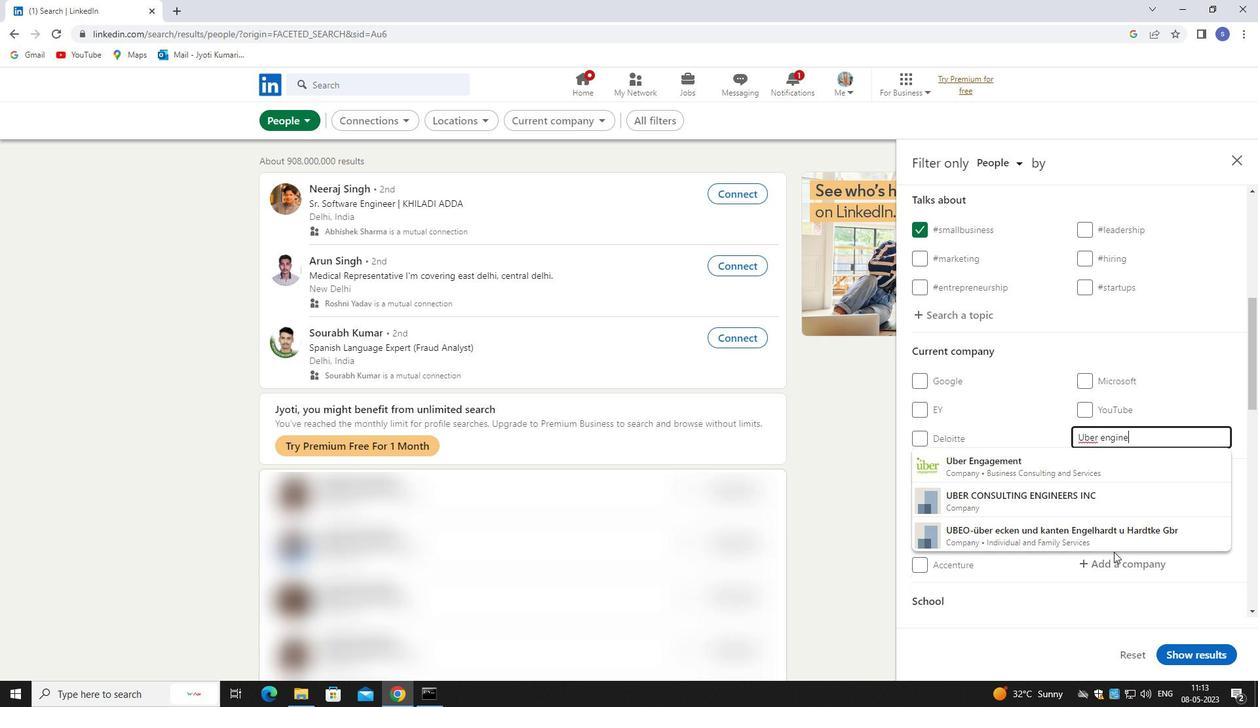 
Action: Mouse moved to (1124, 470)
Screenshot: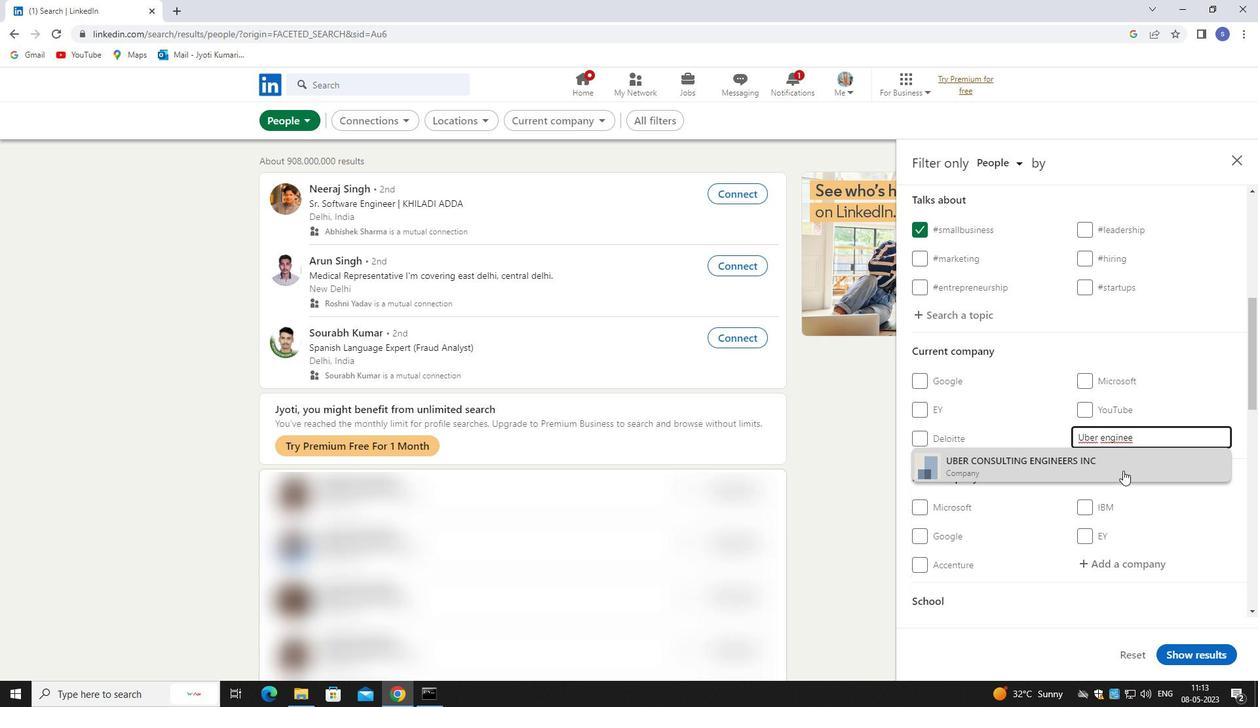 
Action: Mouse pressed left at (1124, 470)
Screenshot: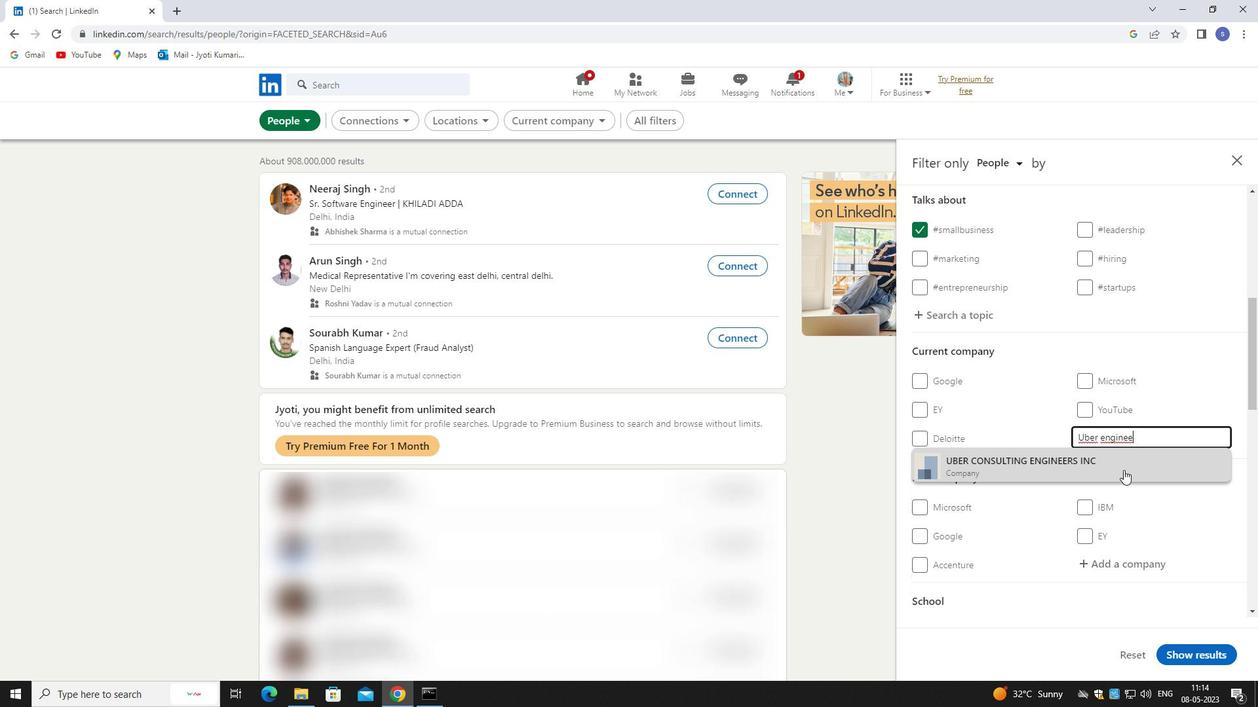 
Action: Mouse moved to (1124, 472)
Screenshot: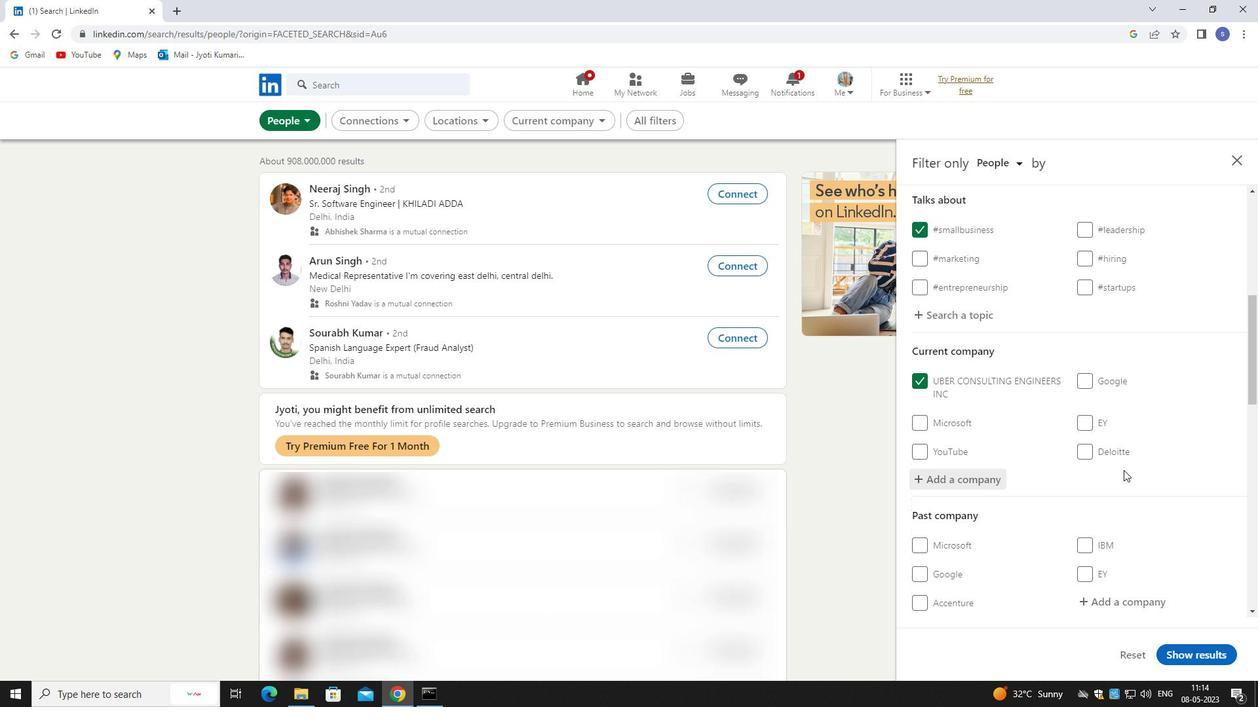 
Action: Mouse scrolled (1124, 471) with delta (0, 0)
Screenshot: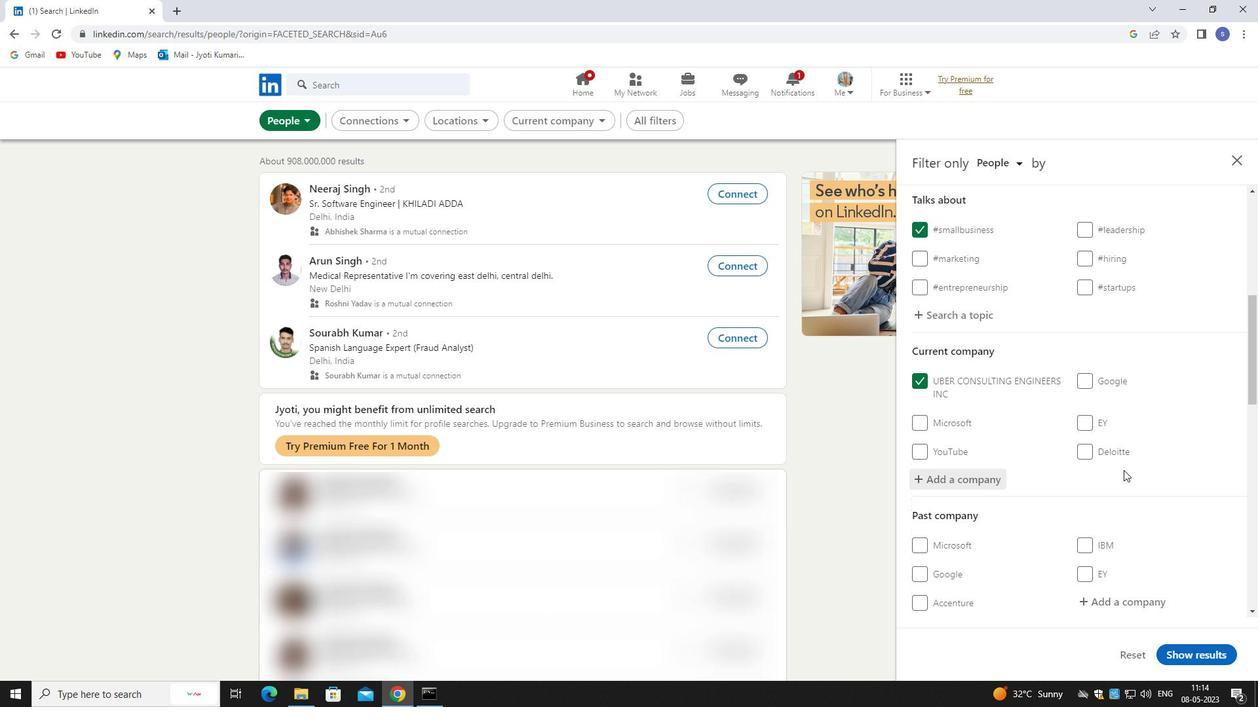 
Action: Mouse moved to (1123, 472)
Screenshot: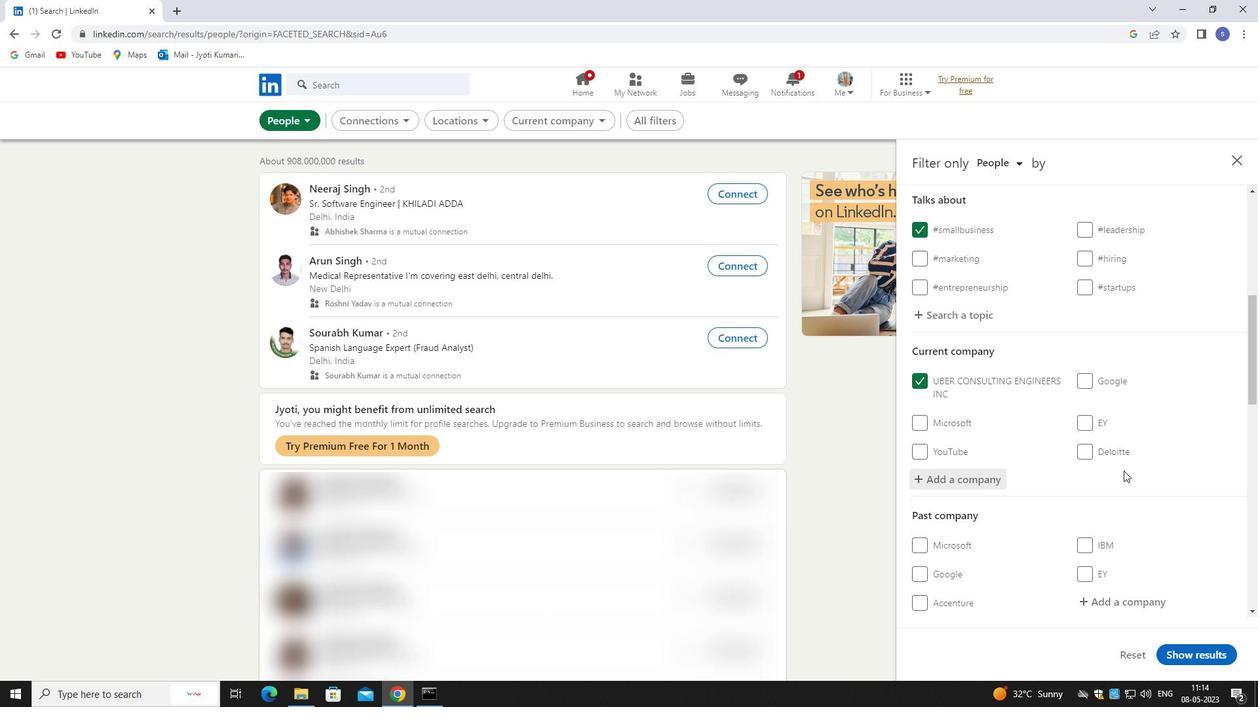 
Action: Mouse scrolled (1123, 471) with delta (0, 0)
Screenshot: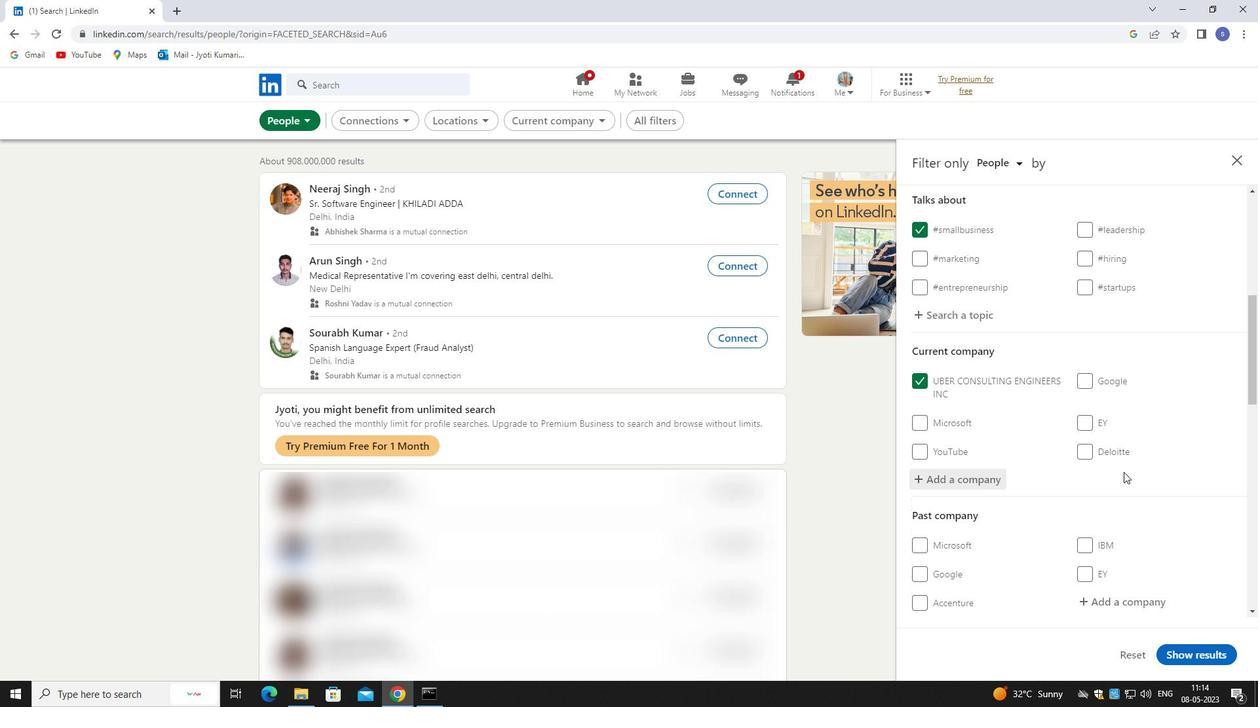 
Action: Mouse moved to (1124, 473)
Screenshot: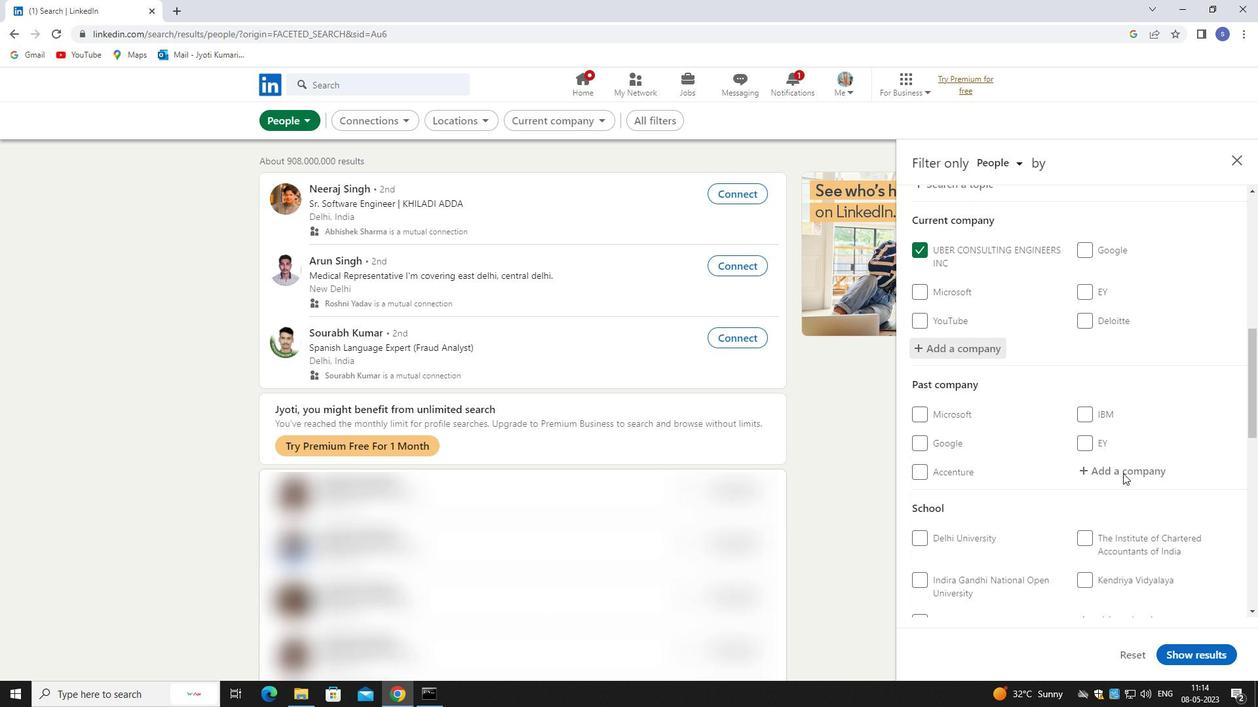 
Action: Mouse scrolled (1124, 473) with delta (0, 0)
Screenshot: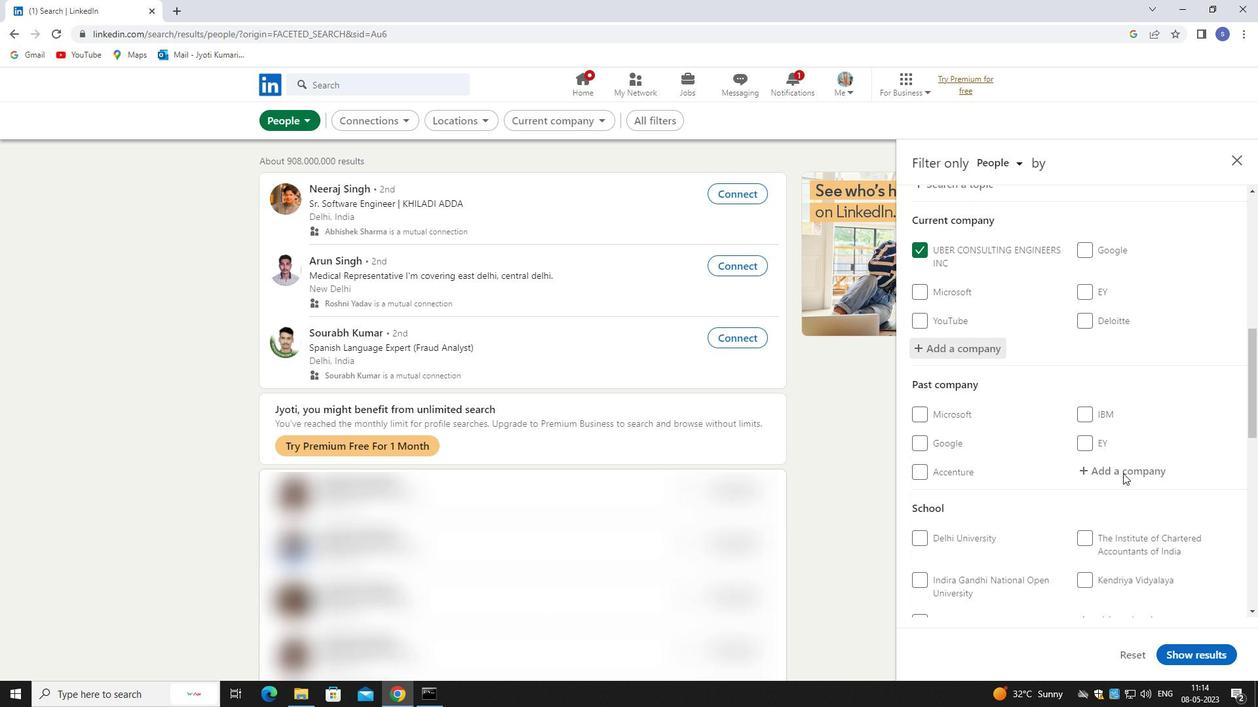 
Action: Mouse moved to (1128, 506)
Screenshot: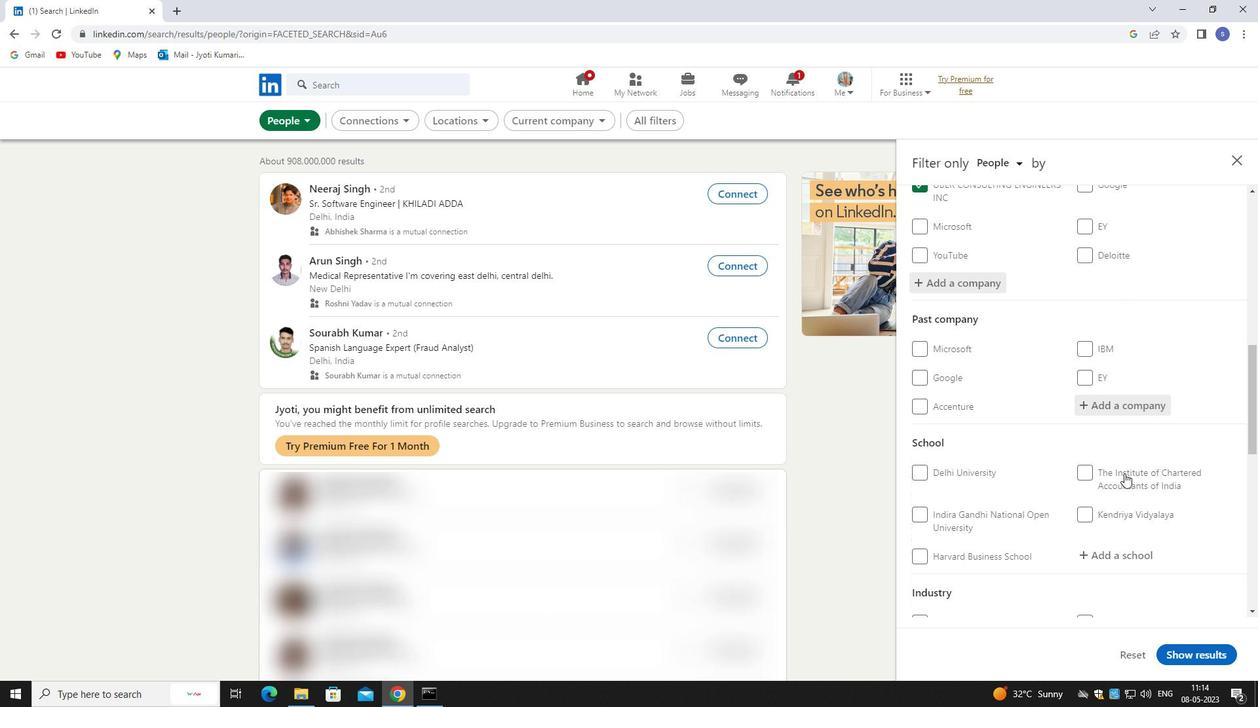 
Action: Mouse scrolled (1128, 505) with delta (0, 0)
Screenshot: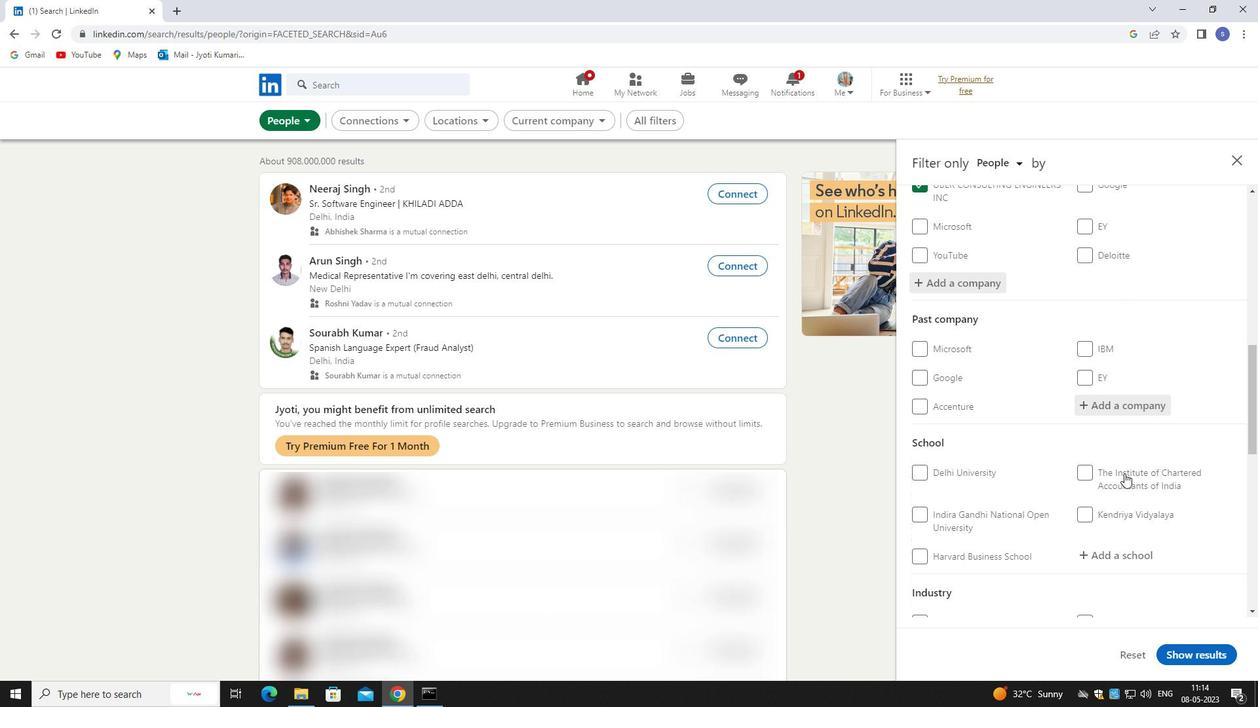 
Action: Mouse moved to (1140, 487)
Screenshot: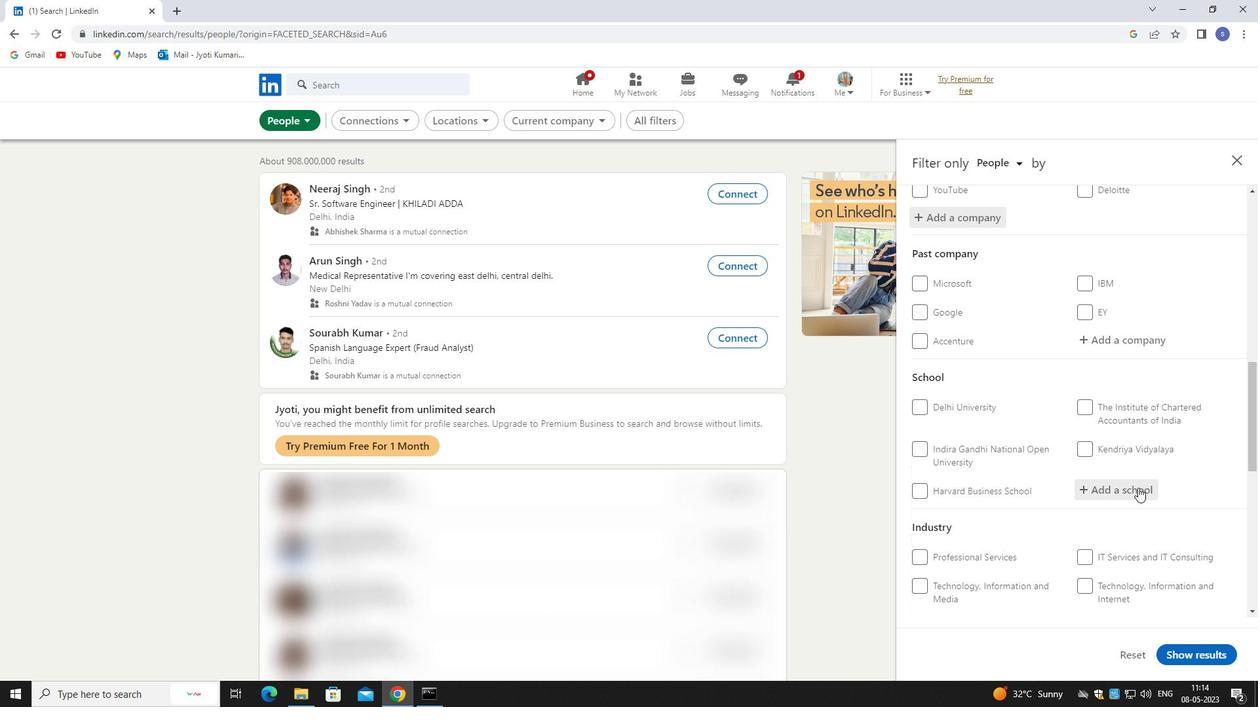 
Action: Mouse pressed left at (1140, 487)
Screenshot: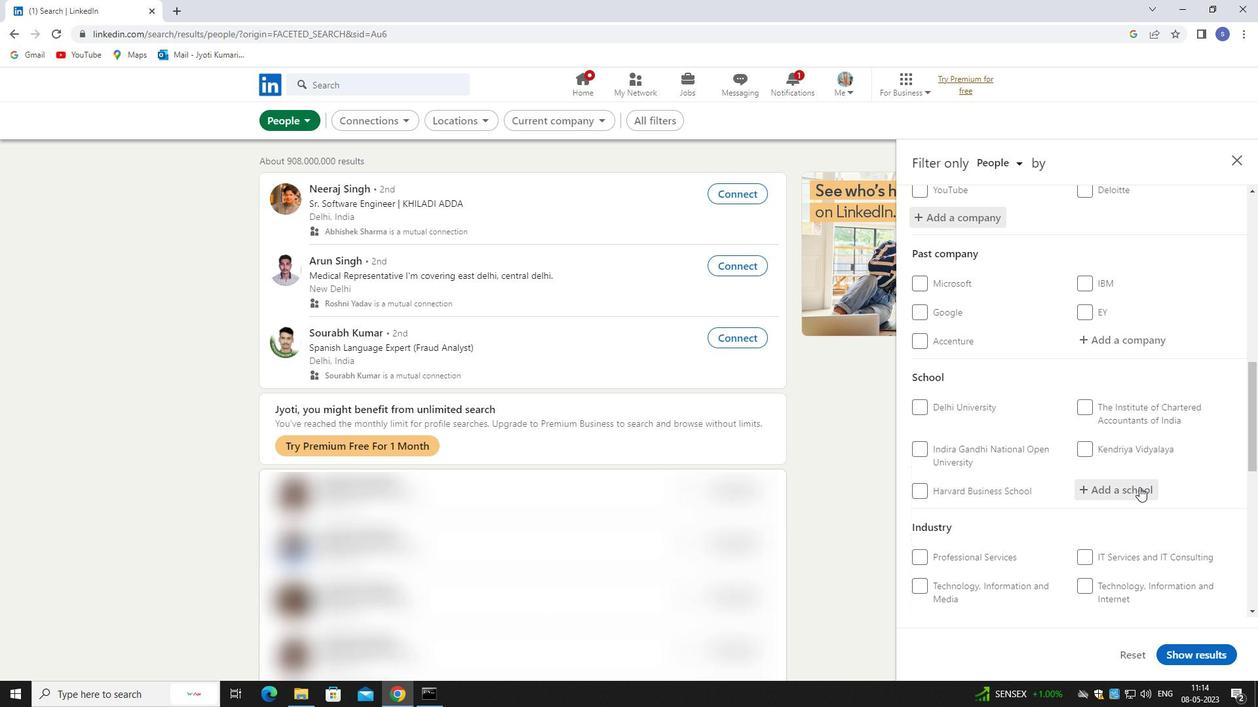 
Action: Key pressed <Key.shift>AME<Key.backspace>RAPALI
Screenshot: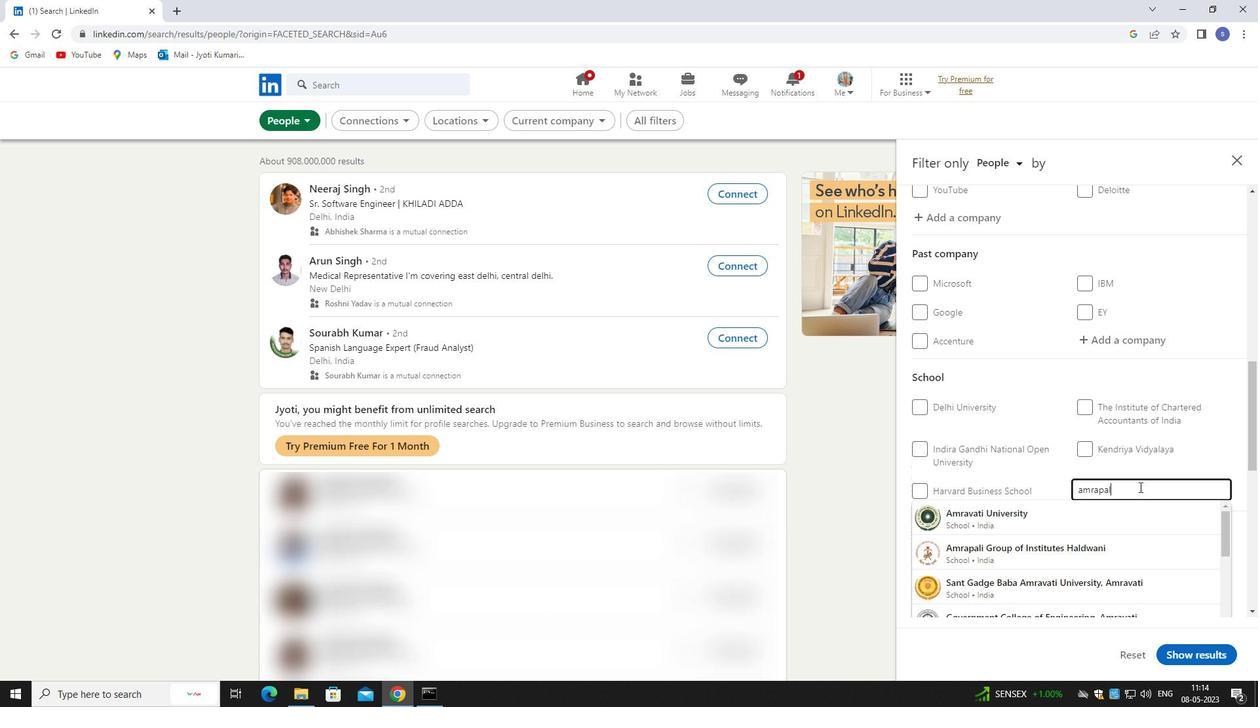 
Action: Mouse moved to (1144, 522)
Screenshot: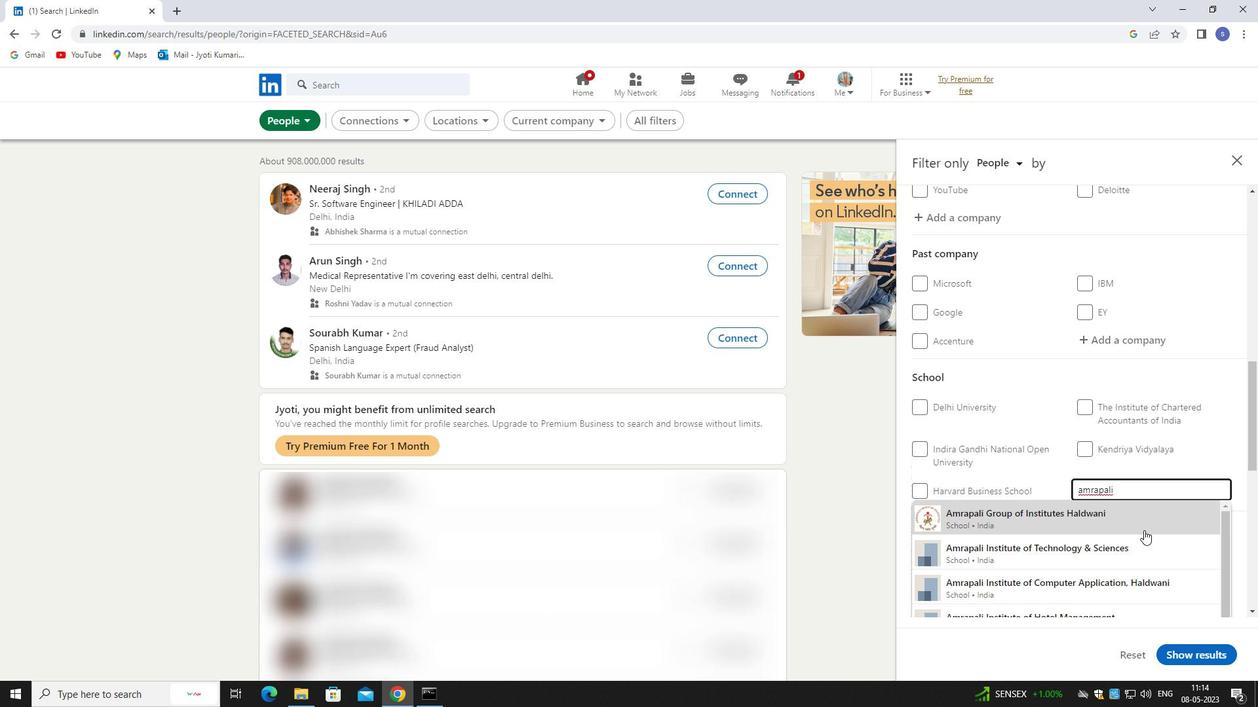 
Action: Mouse pressed left at (1144, 522)
Screenshot: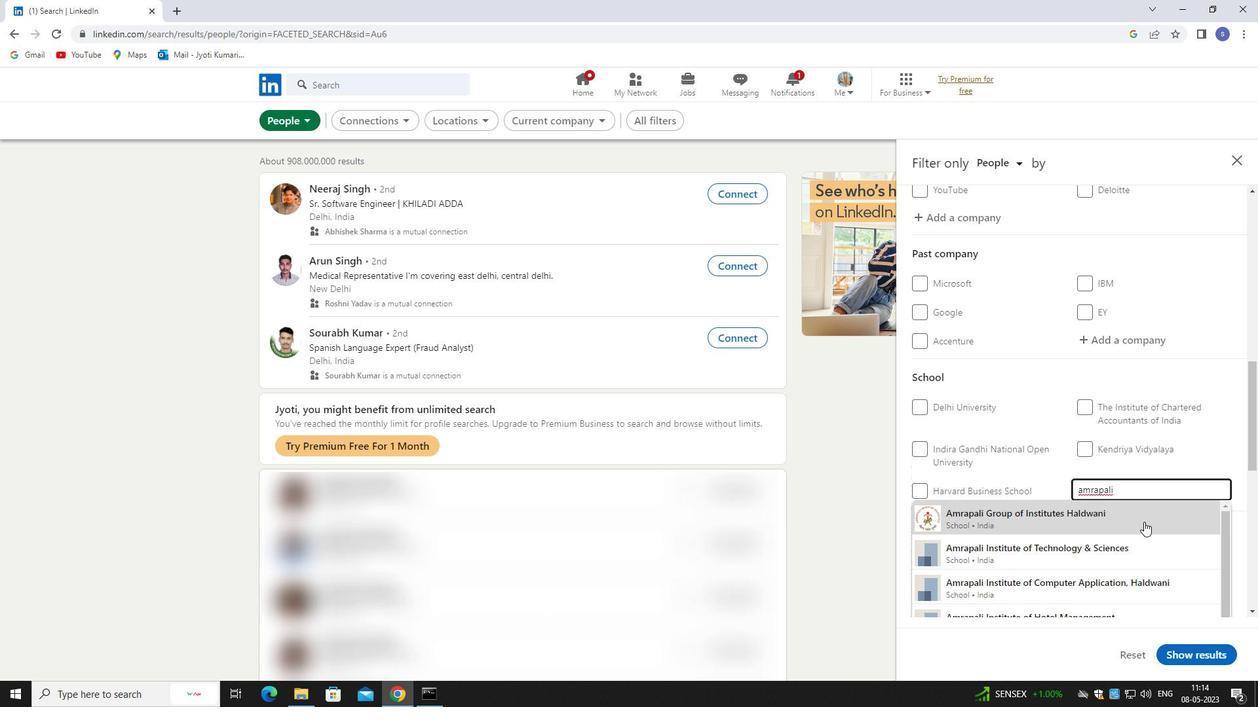 
Action: Mouse scrolled (1144, 521) with delta (0, 0)
Screenshot: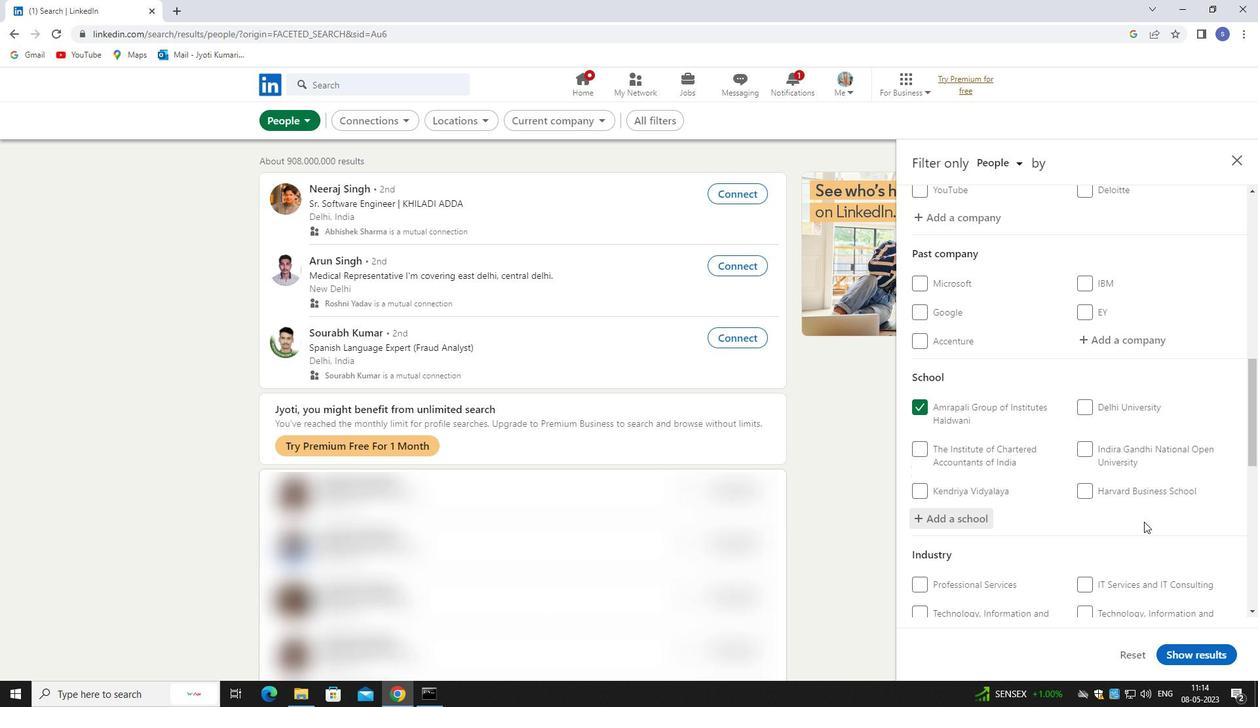 
Action: Mouse scrolled (1144, 521) with delta (0, 0)
Screenshot: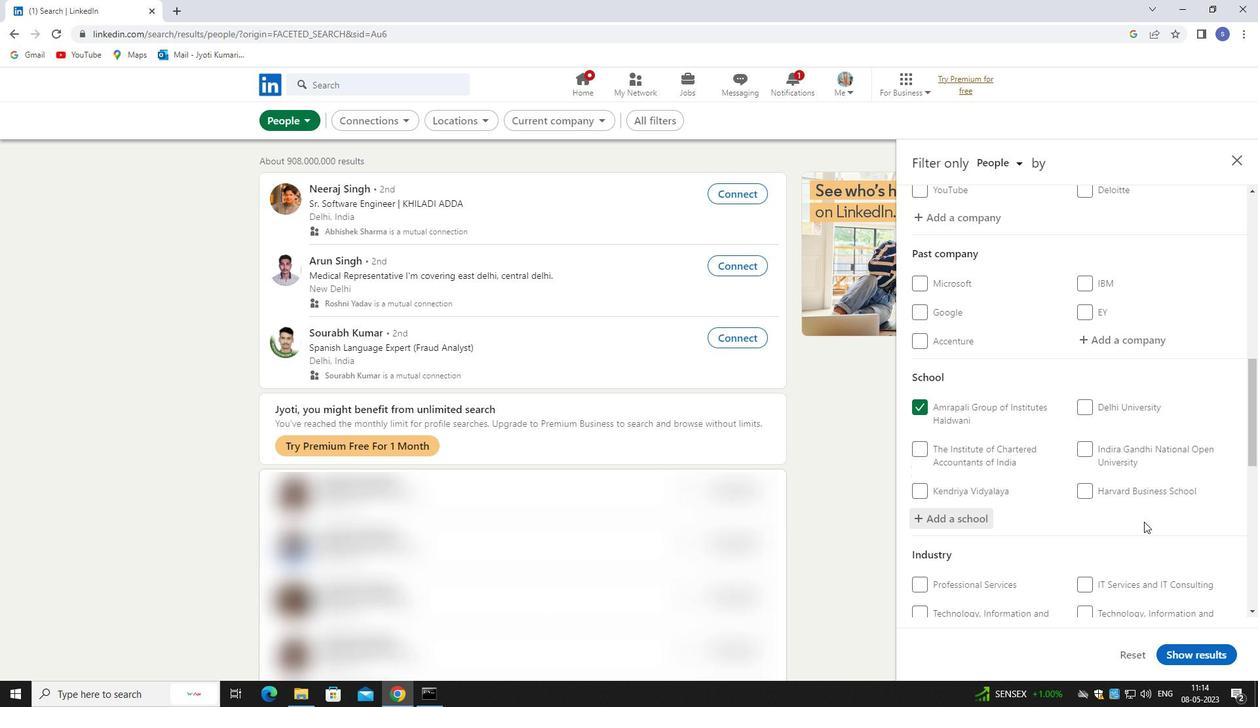 
Action: Mouse scrolled (1144, 521) with delta (0, 0)
Screenshot: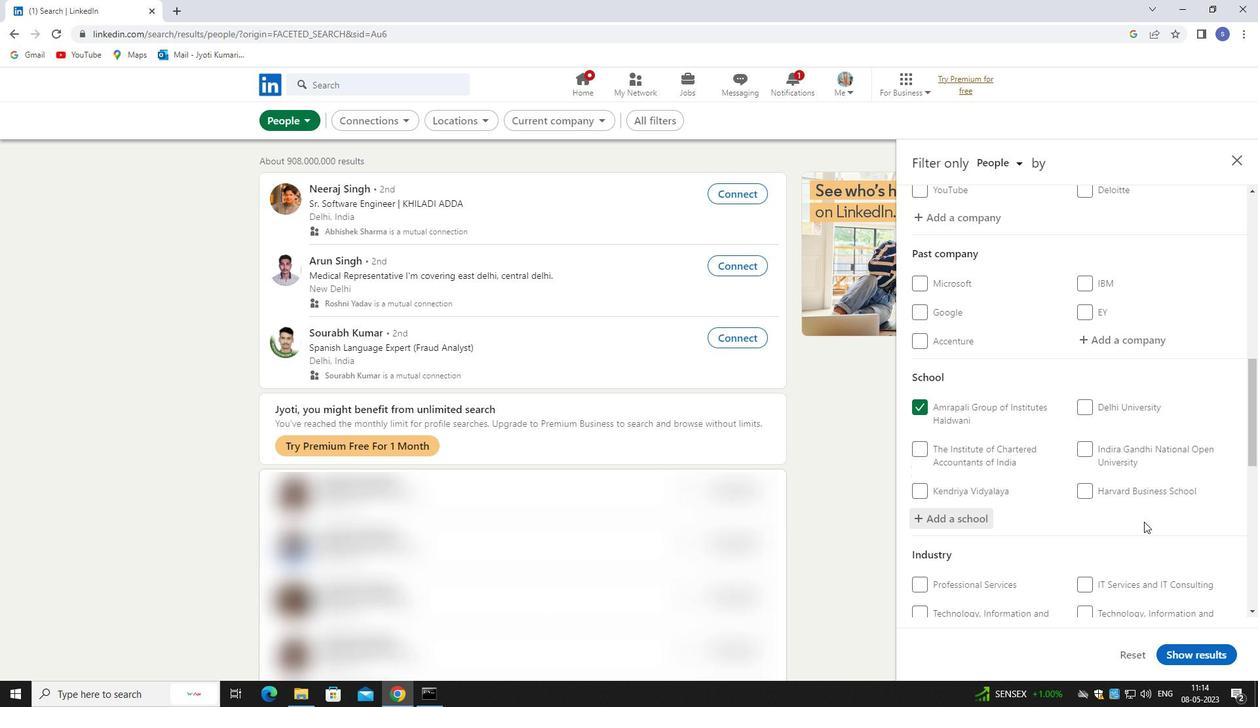 
Action: Mouse moved to (1129, 464)
Screenshot: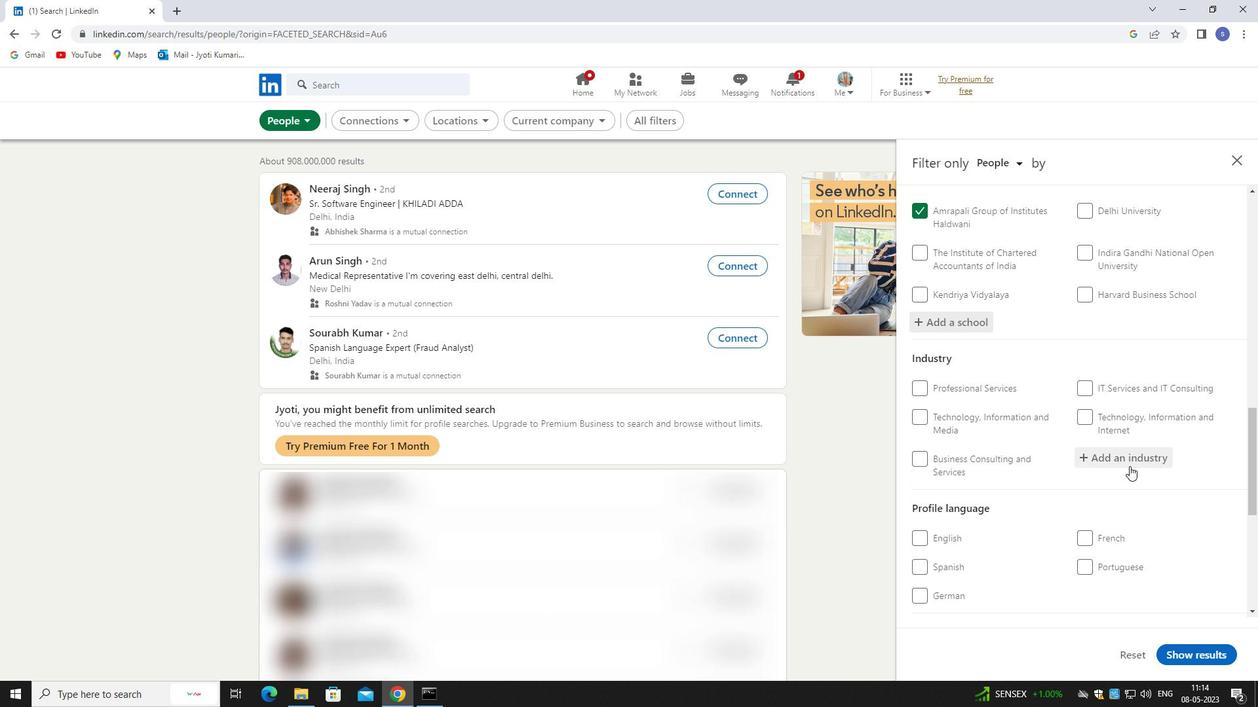 
Action: Mouse pressed left at (1129, 464)
Screenshot: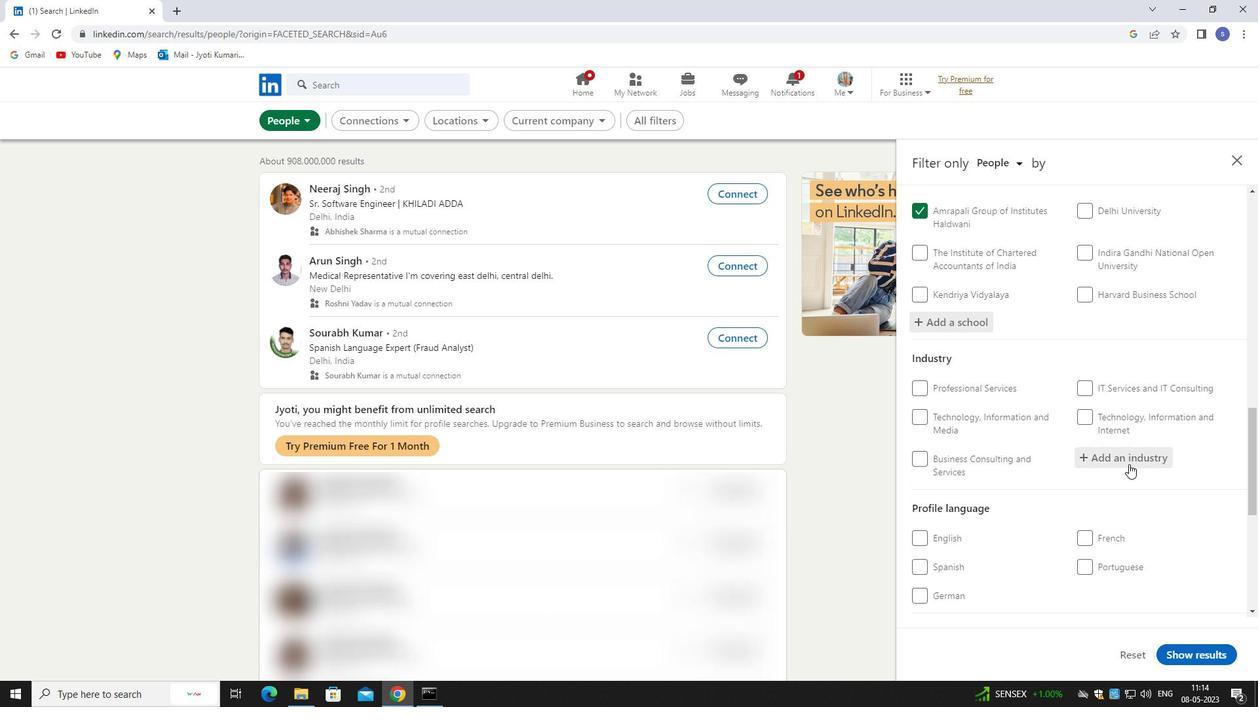 
Action: Key pressed <Key.shift>TEMP
Screenshot: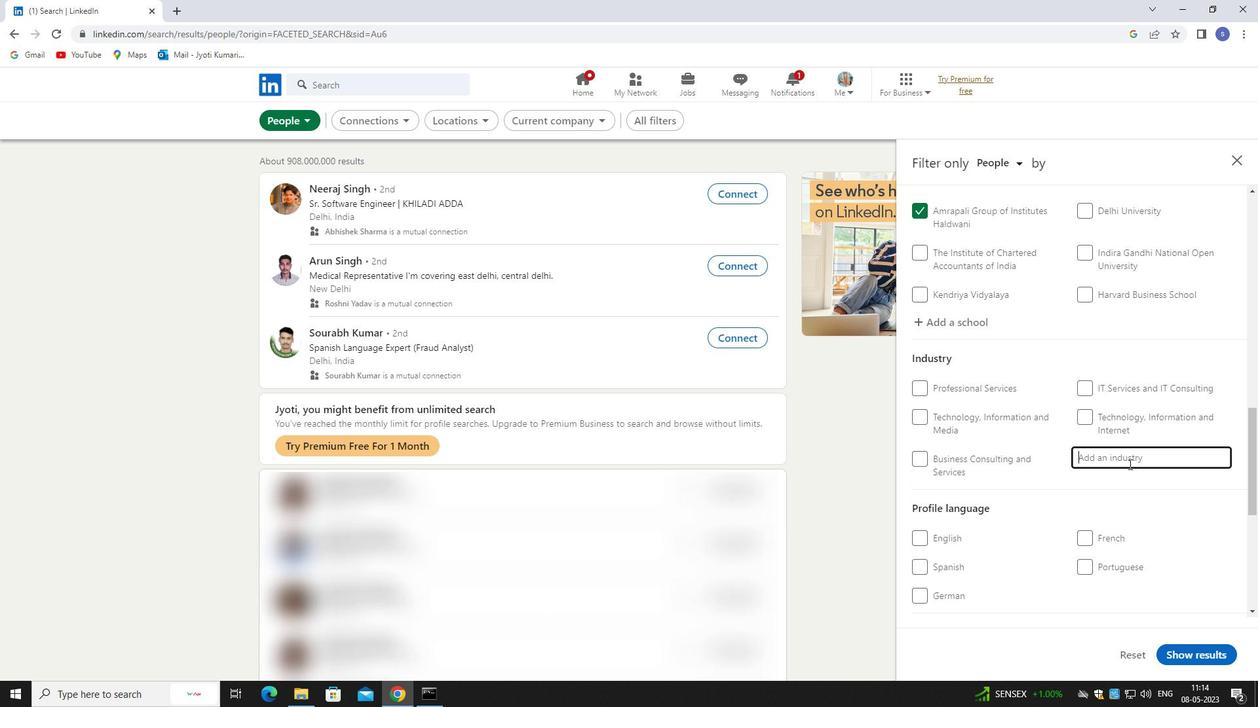 
Action: Mouse moved to (1119, 483)
Screenshot: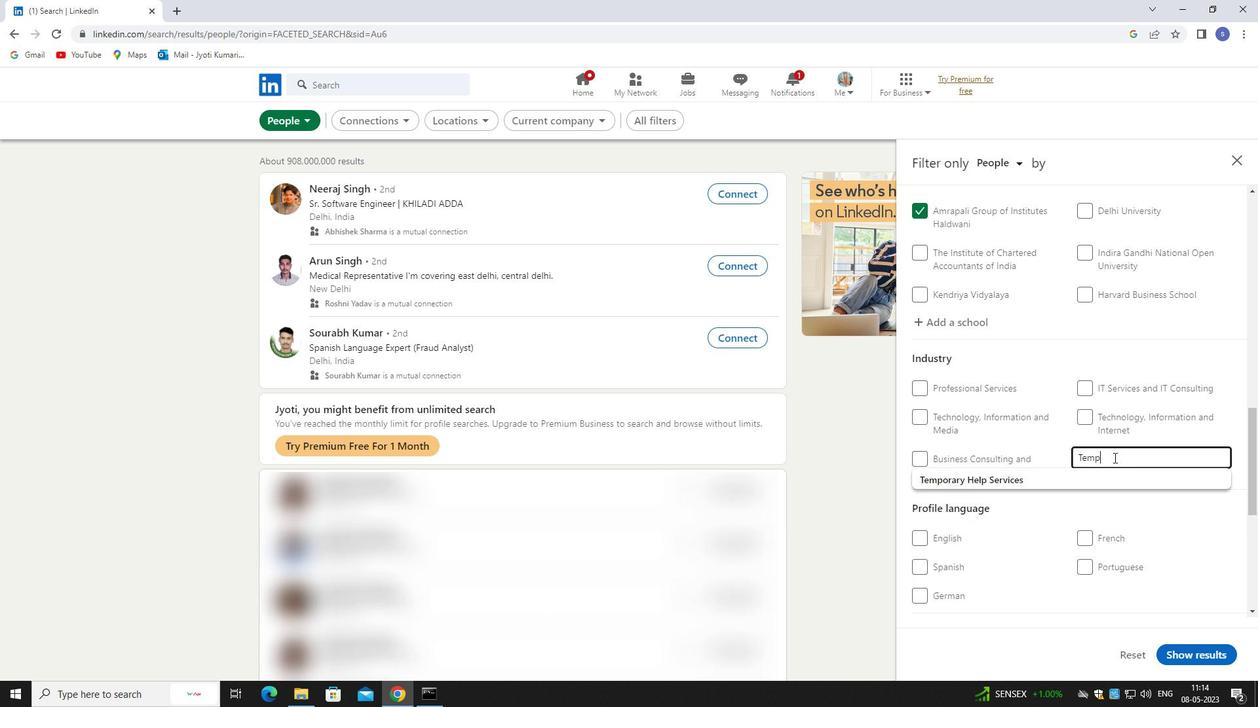
Action: Mouse pressed left at (1119, 483)
Screenshot: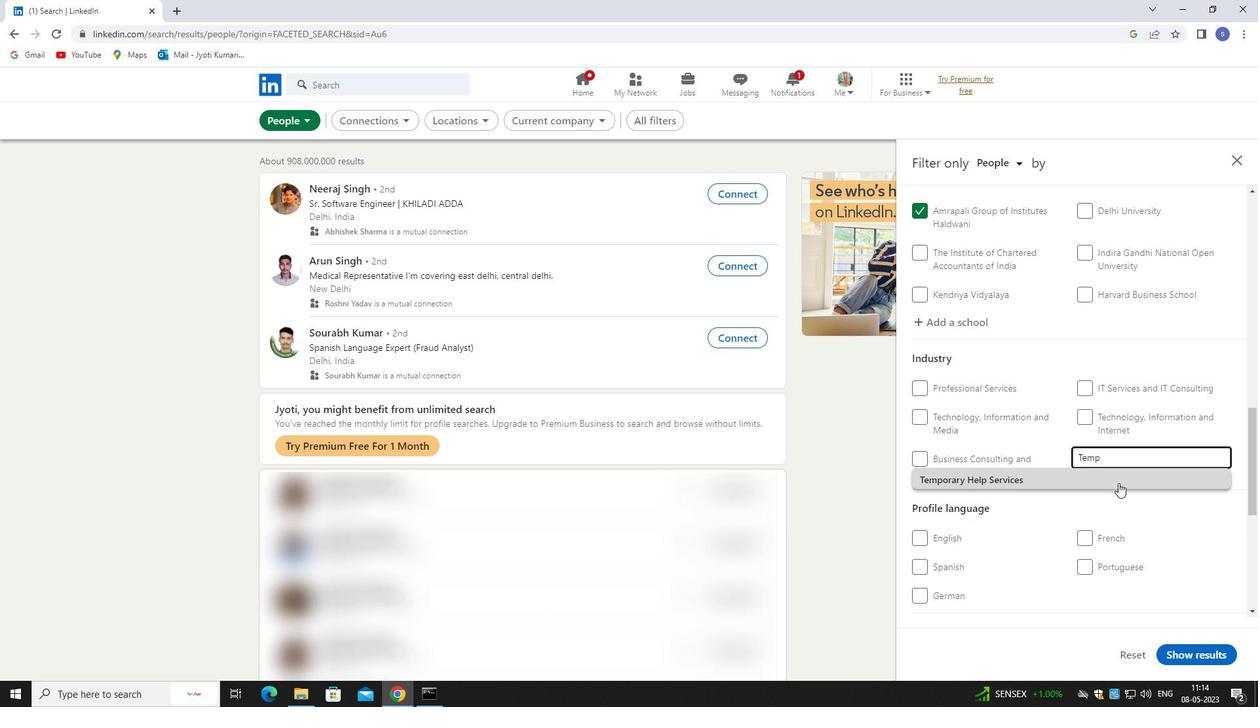 
Action: Mouse moved to (1126, 498)
Screenshot: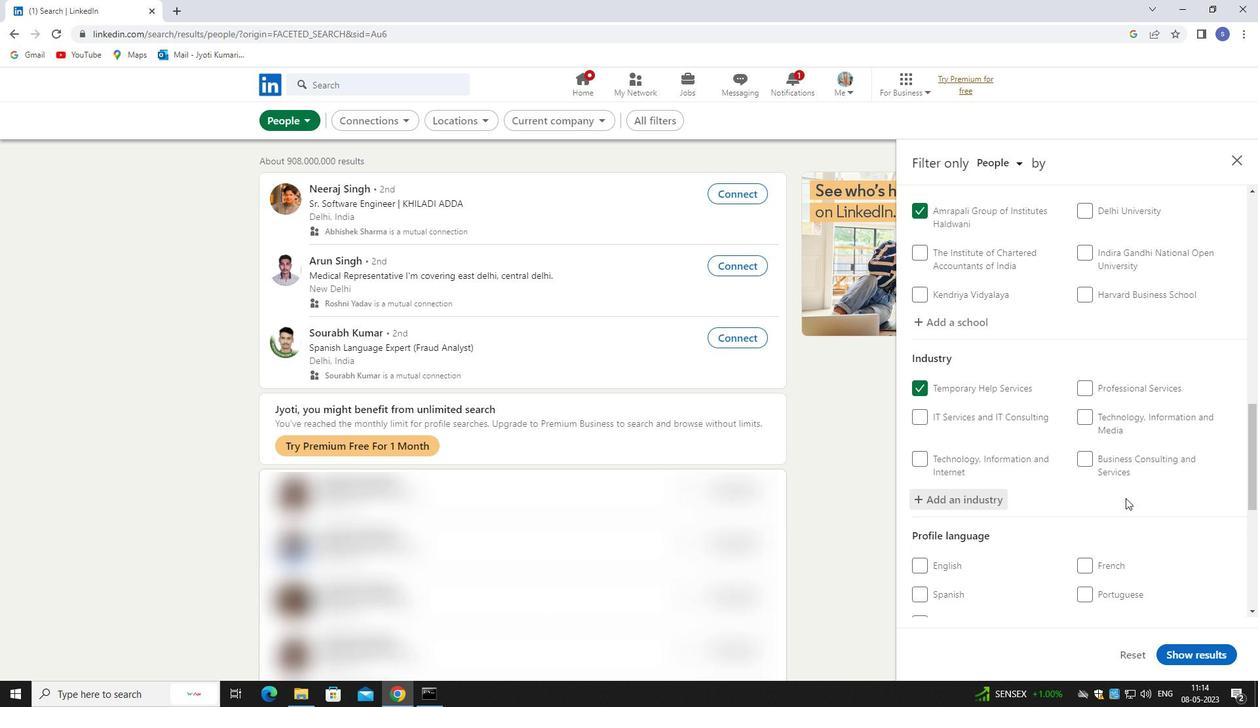 
Action: Mouse scrolled (1126, 498) with delta (0, 0)
Screenshot: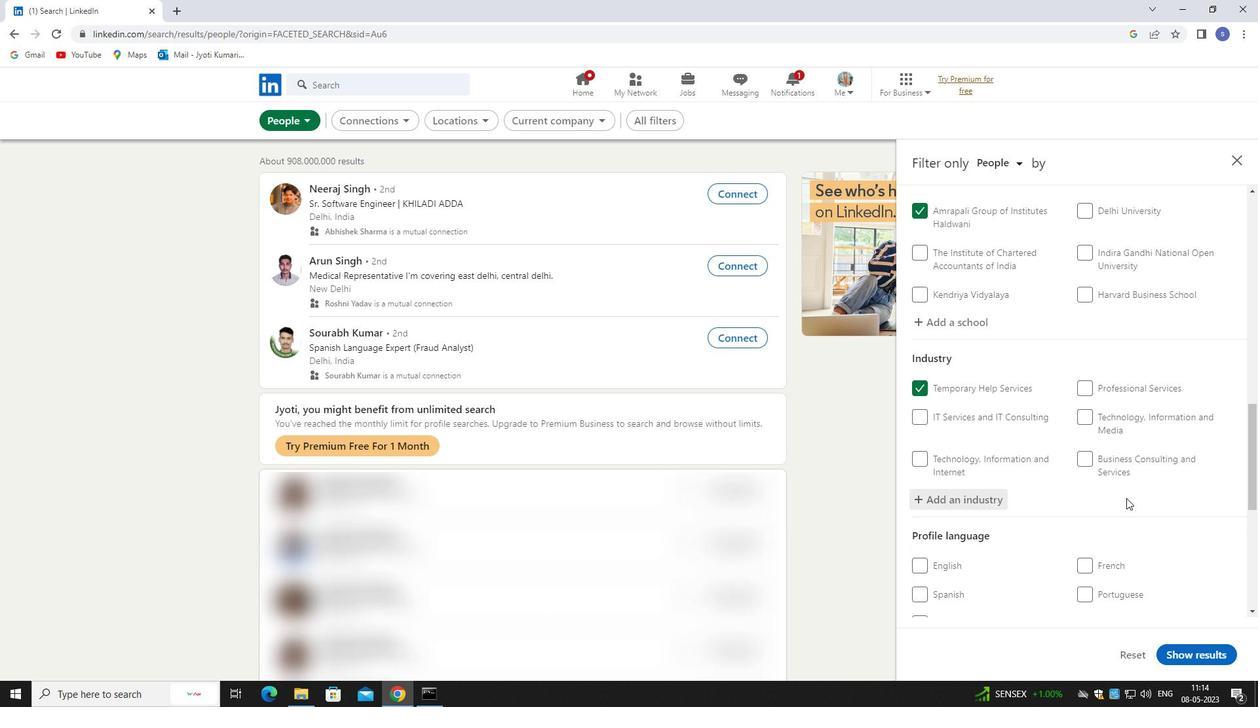 
Action: Mouse scrolled (1126, 498) with delta (0, 0)
Screenshot: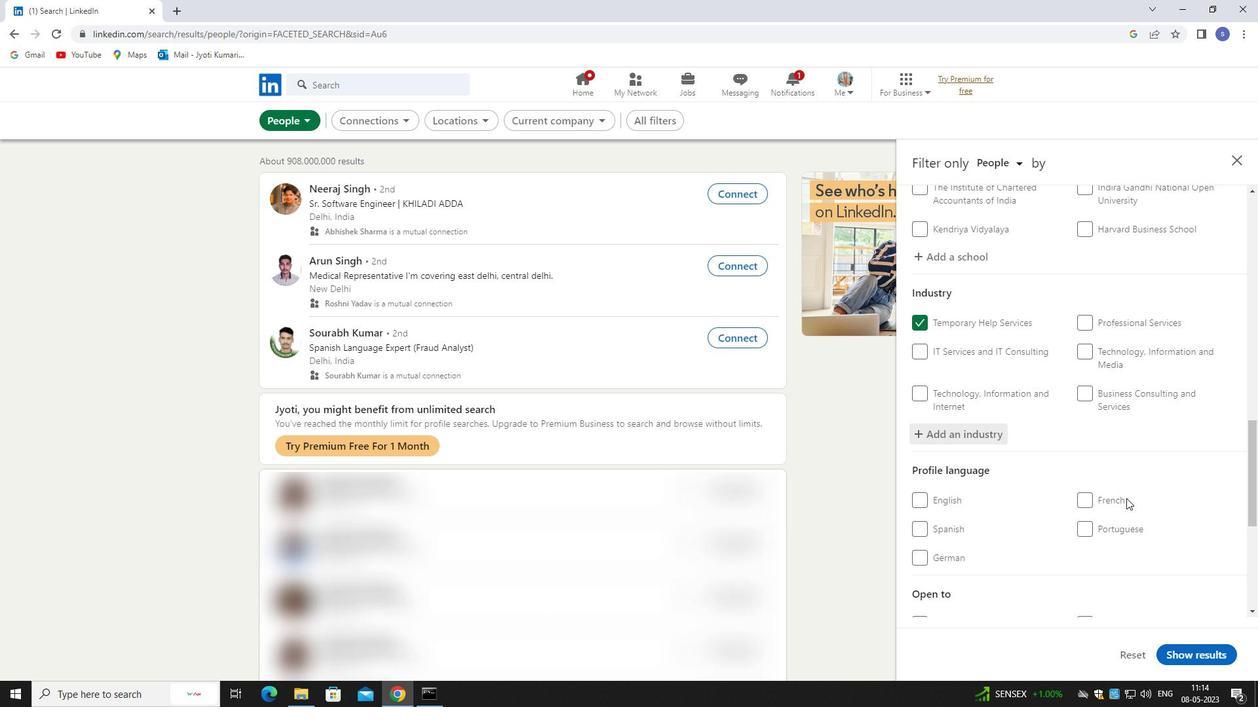 
Action: Mouse moved to (932, 462)
Screenshot: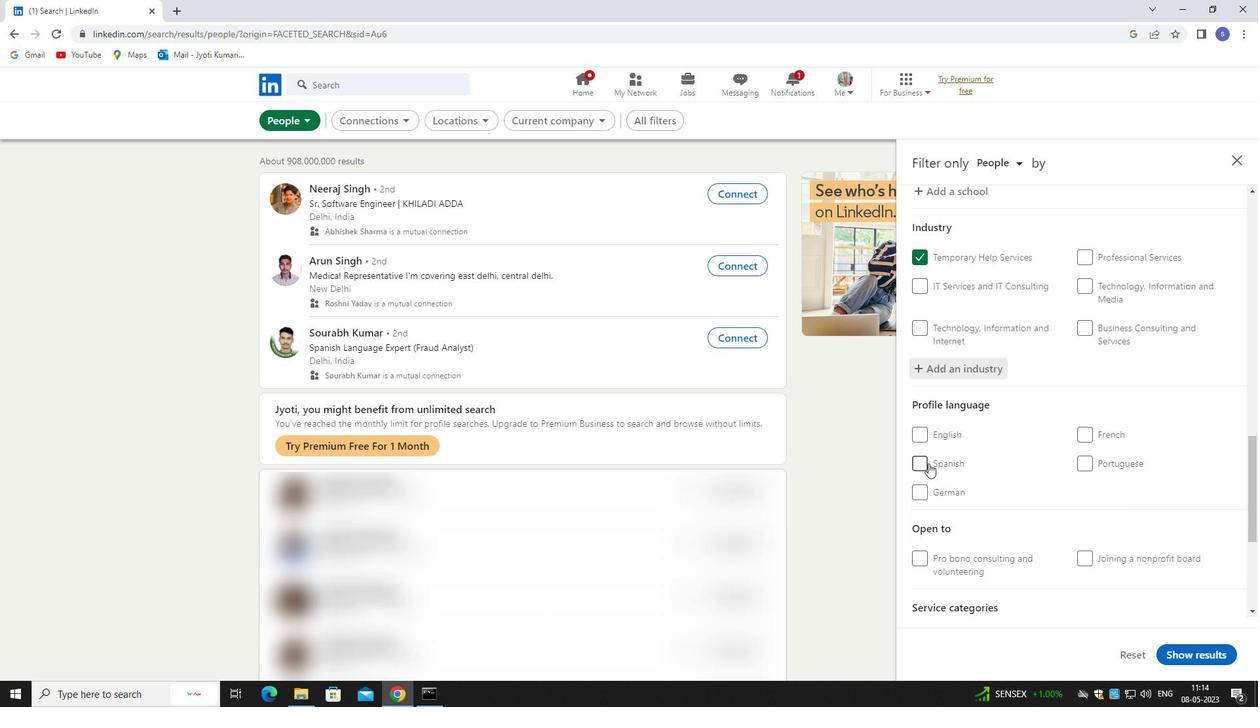 
Action: Mouse pressed left at (932, 462)
Screenshot: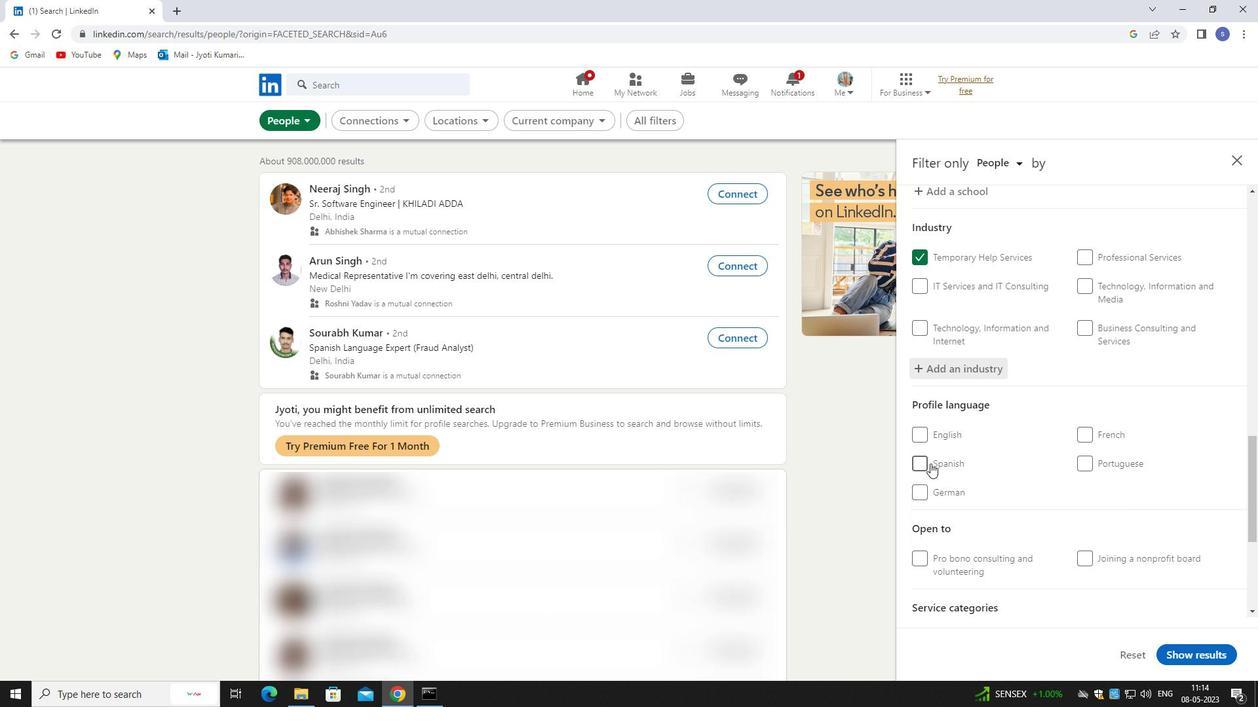 
Action: Mouse moved to (987, 487)
Screenshot: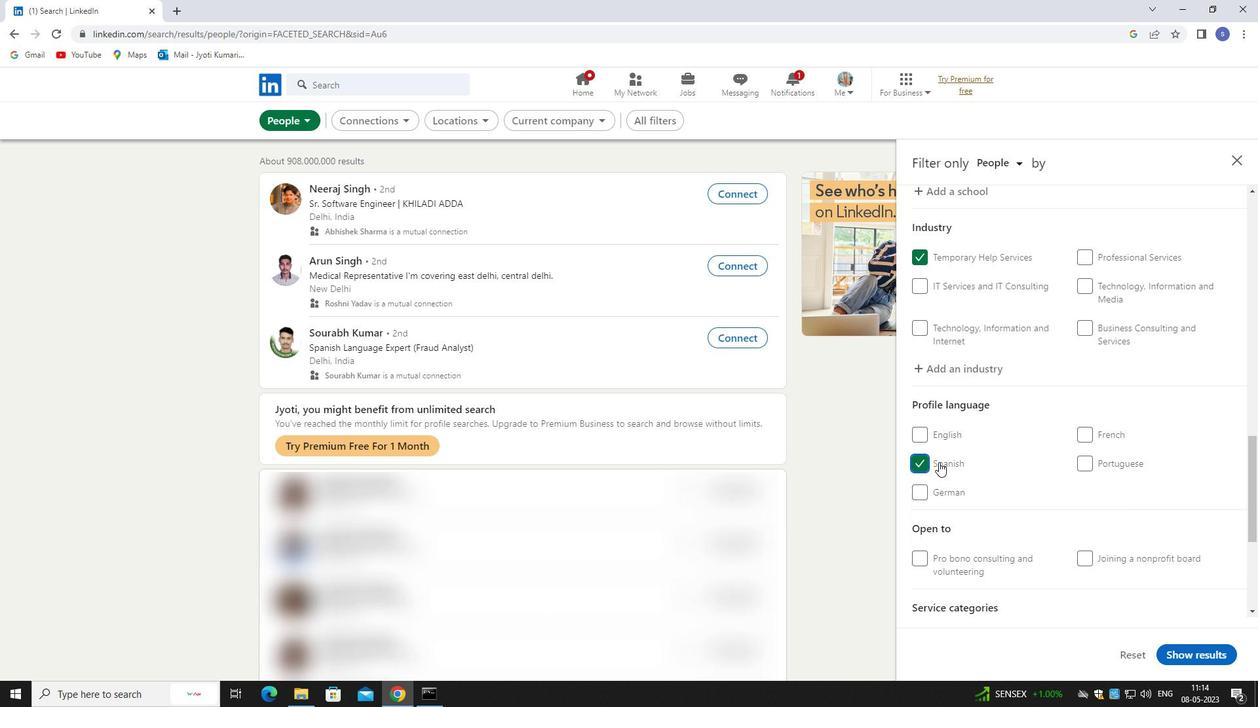 
Action: Mouse scrolled (987, 486) with delta (0, 0)
Screenshot: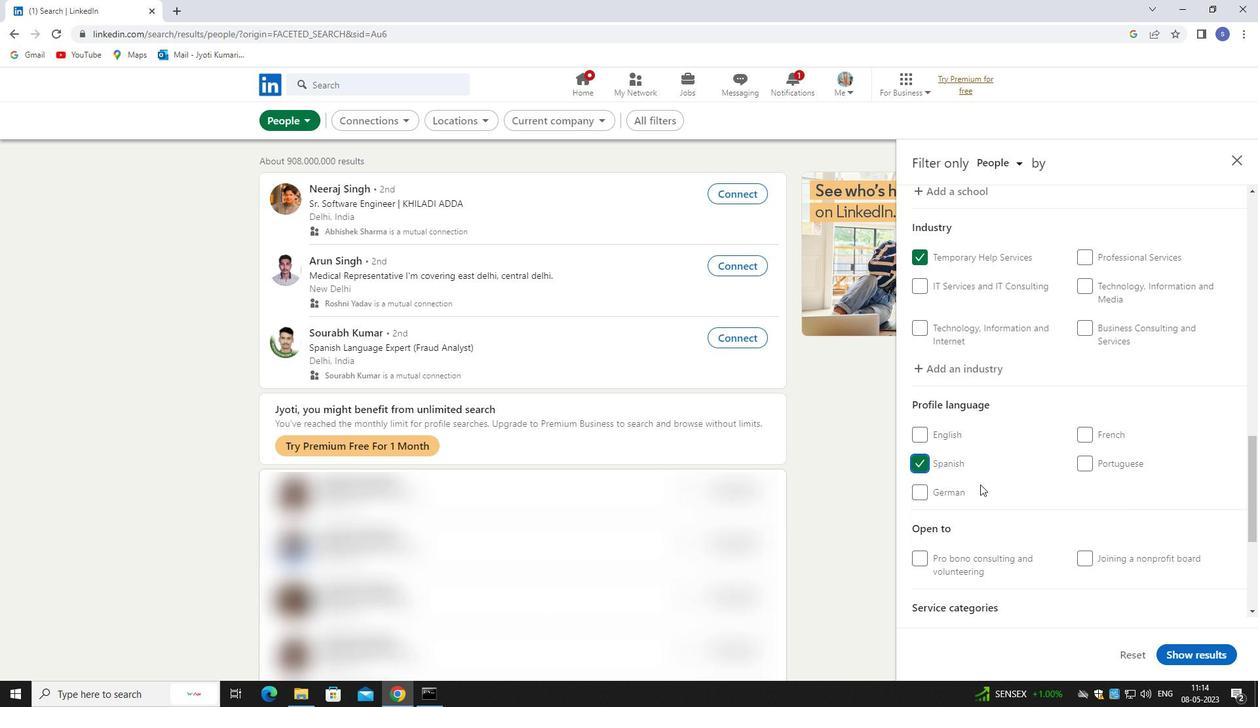 
Action: Mouse moved to (987, 487)
Screenshot: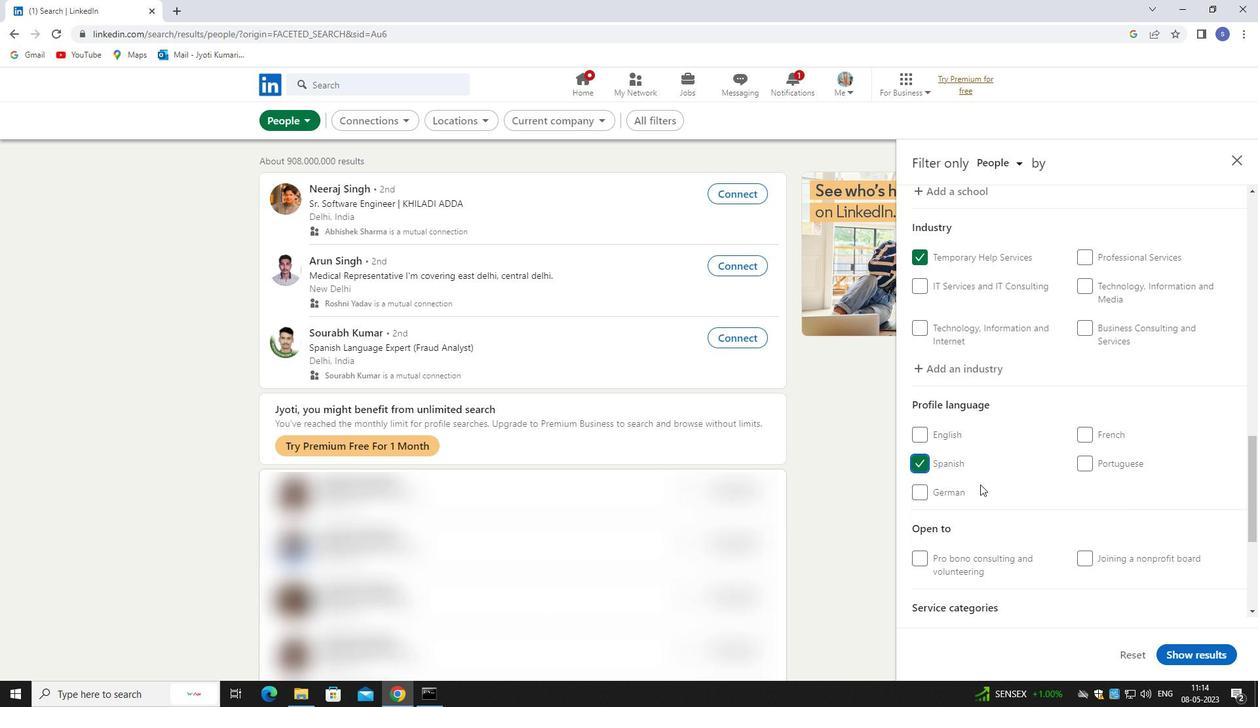 
Action: Mouse scrolled (987, 486) with delta (0, 0)
Screenshot: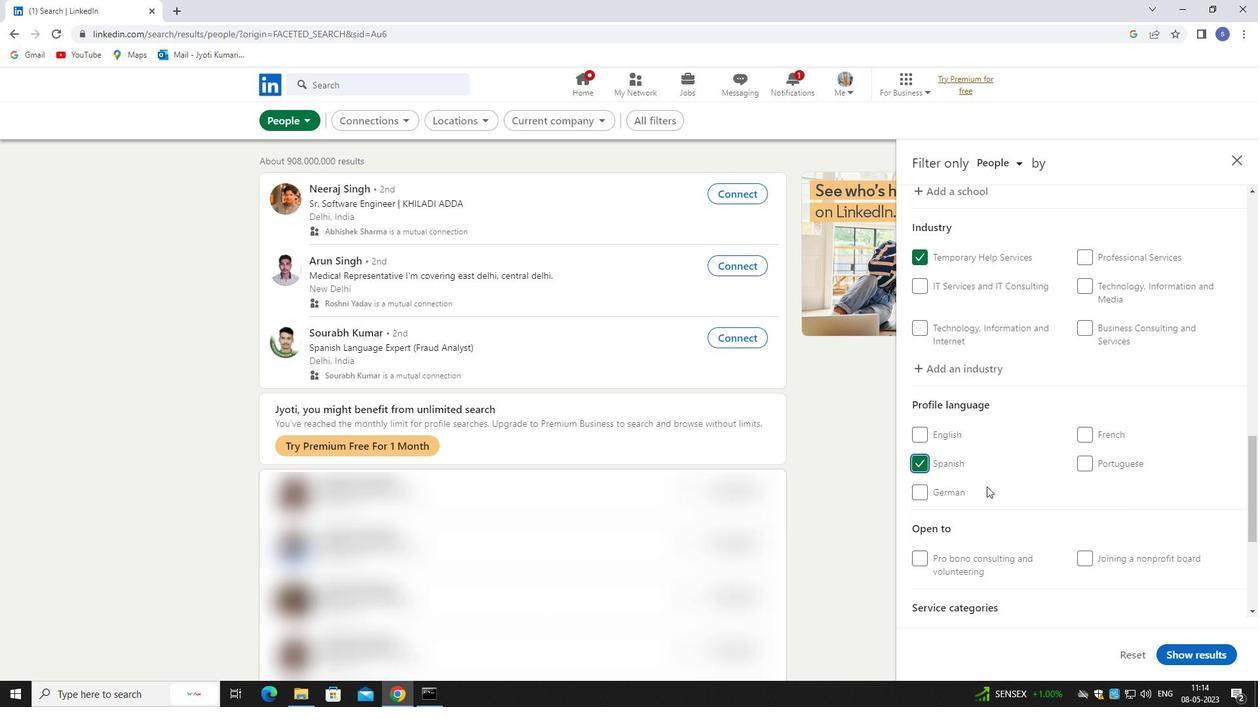 
Action: Mouse scrolled (987, 486) with delta (0, 0)
Screenshot: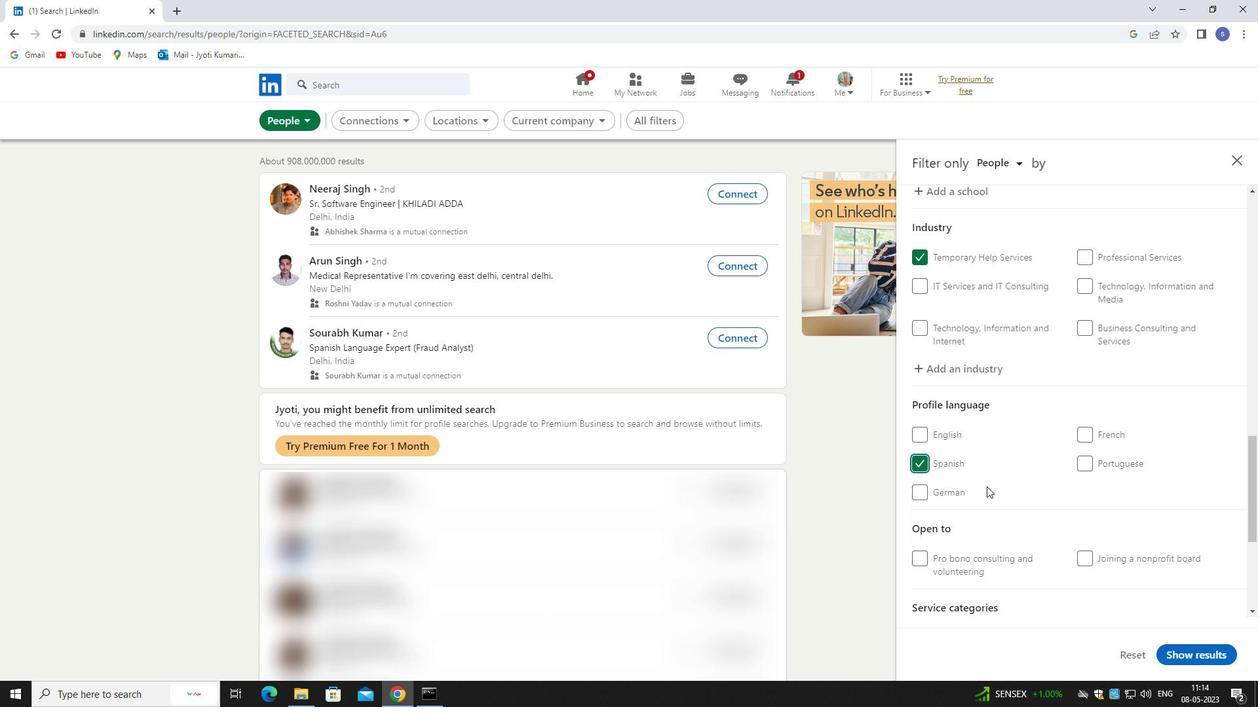 
Action: Mouse moved to (1096, 497)
Screenshot: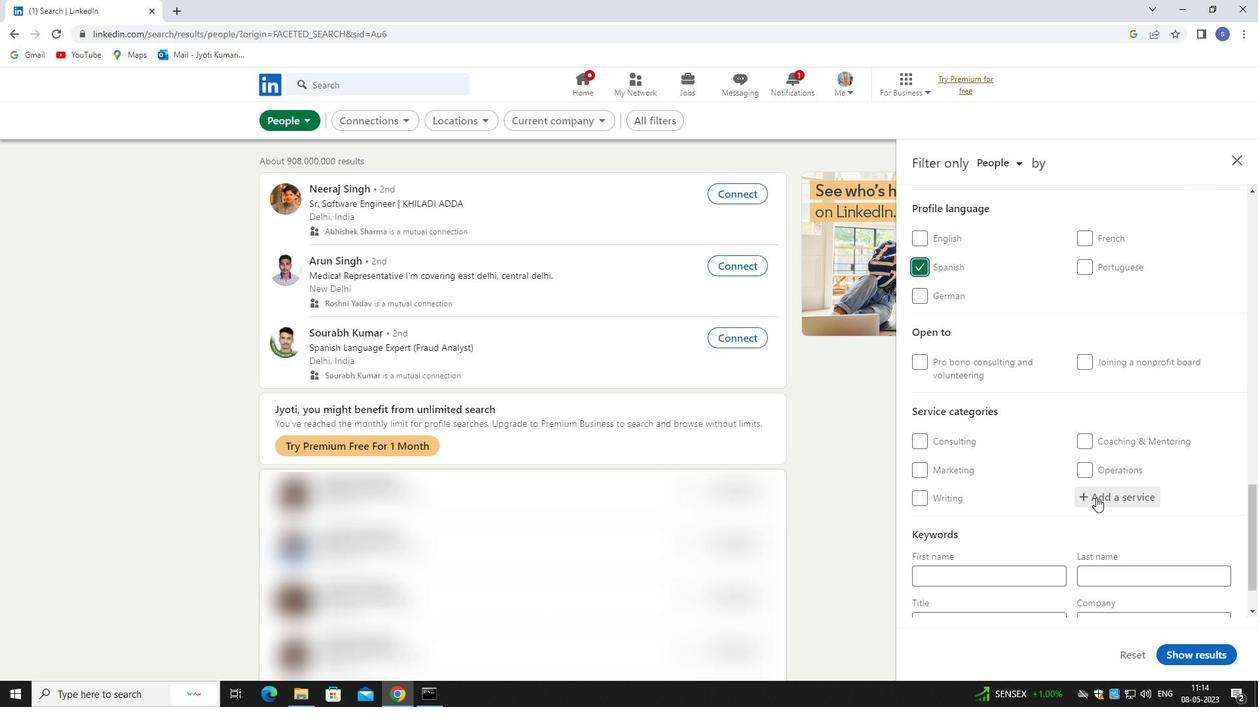 
Action: Mouse pressed left at (1096, 497)
Screenshot: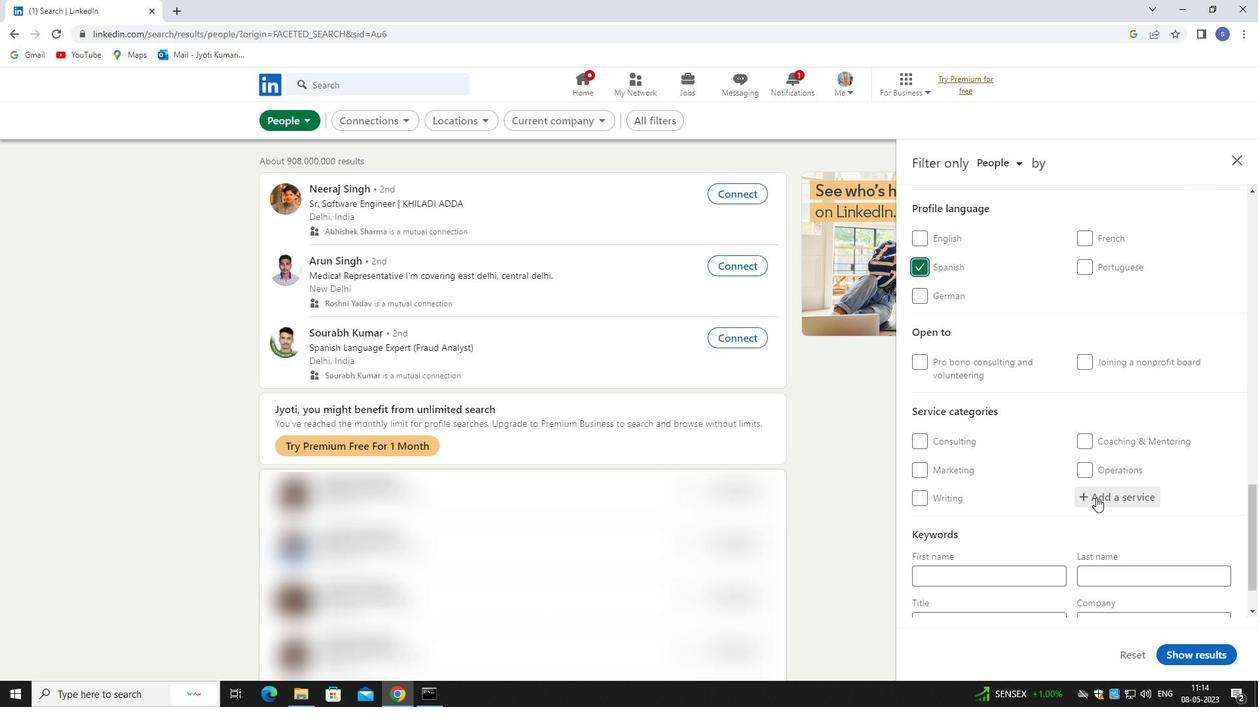 
Action: Key pressed <Key.shift>BAT<Key.backspace>RTEND
Screenshot: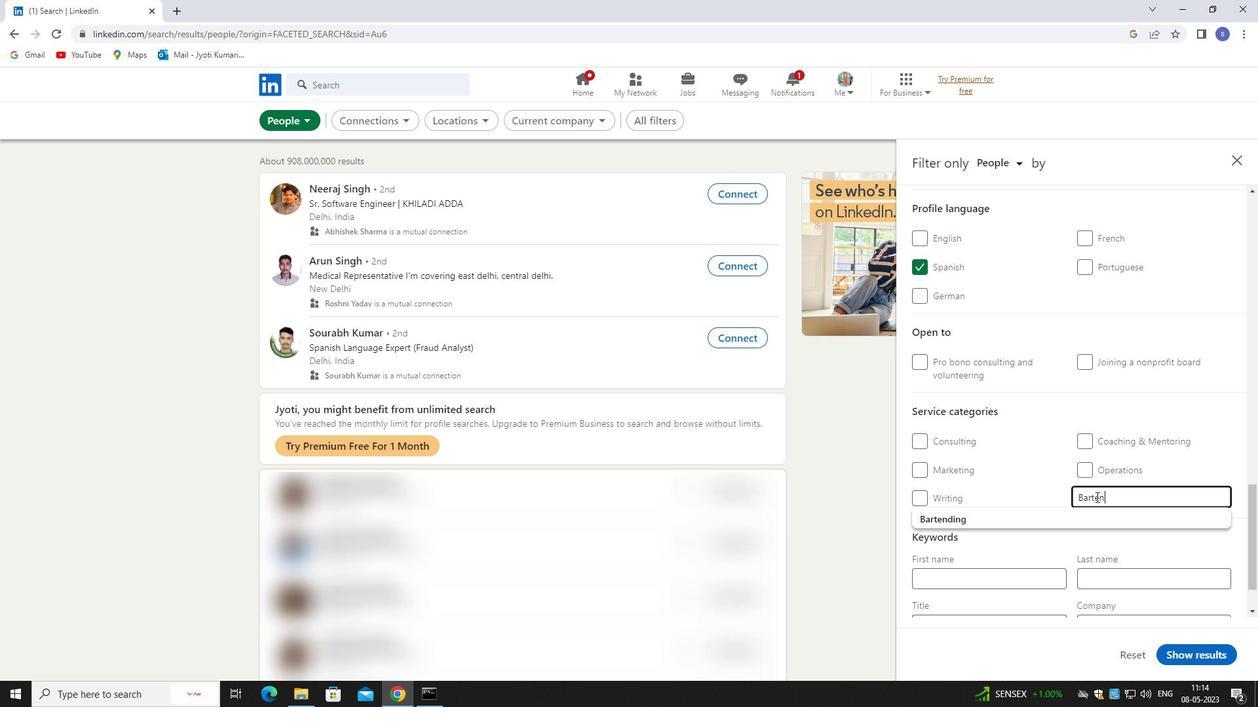 
Action: Mouse moved to (1039, 523)
Screenshot: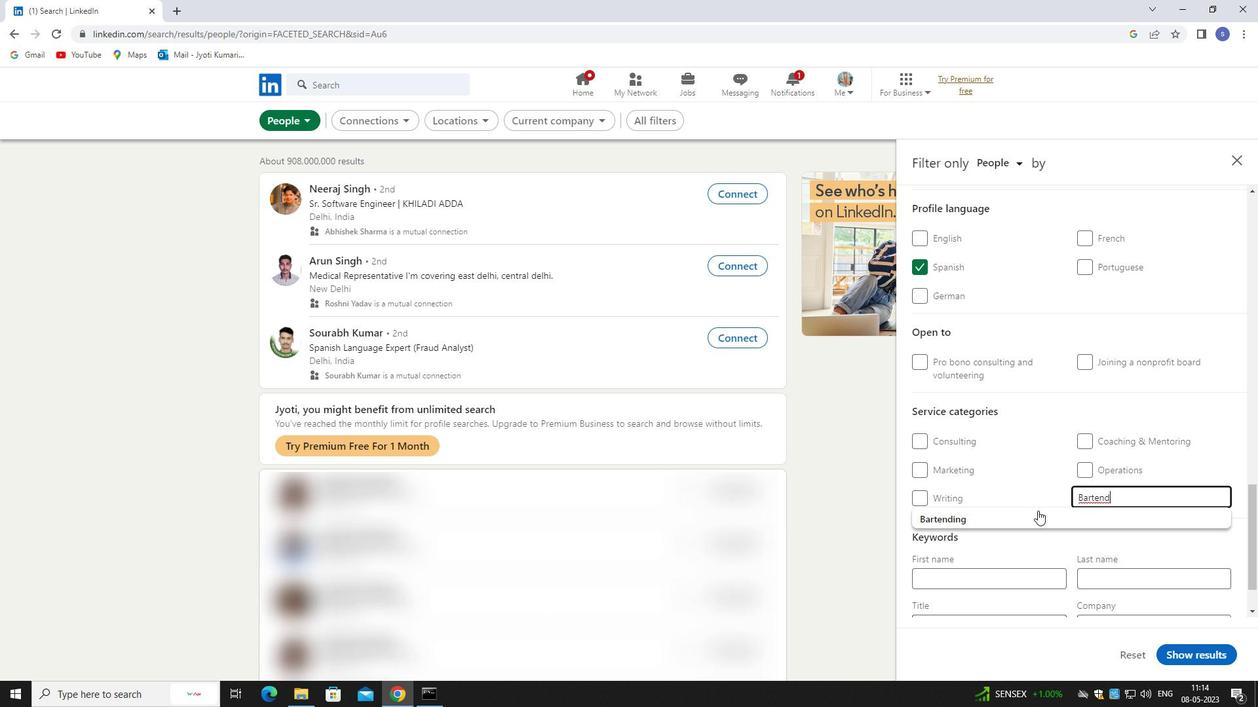 
Action: Mouse pressed left at (1039, 523)
Screenshot: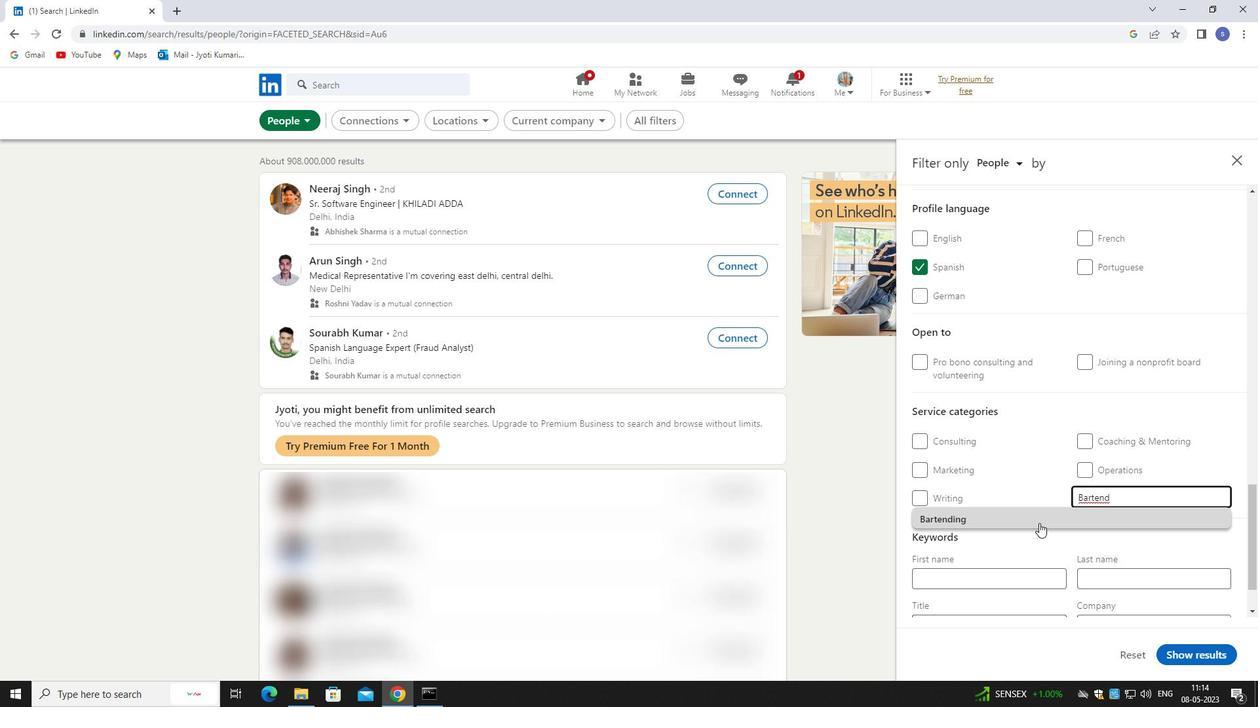 
Action: Mouse moved to (1042, 519)
Screenshot: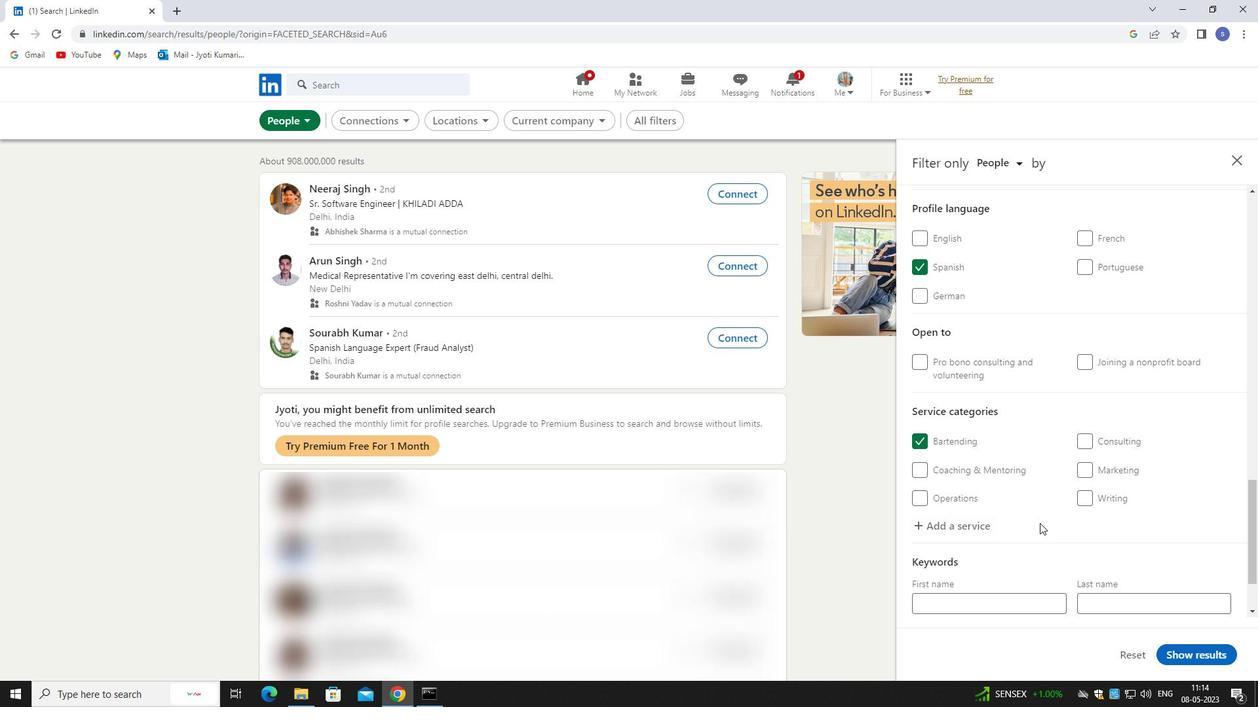 
Action: Mouse scrolled (1042, 518) with delta (0, 0)
Screenshot: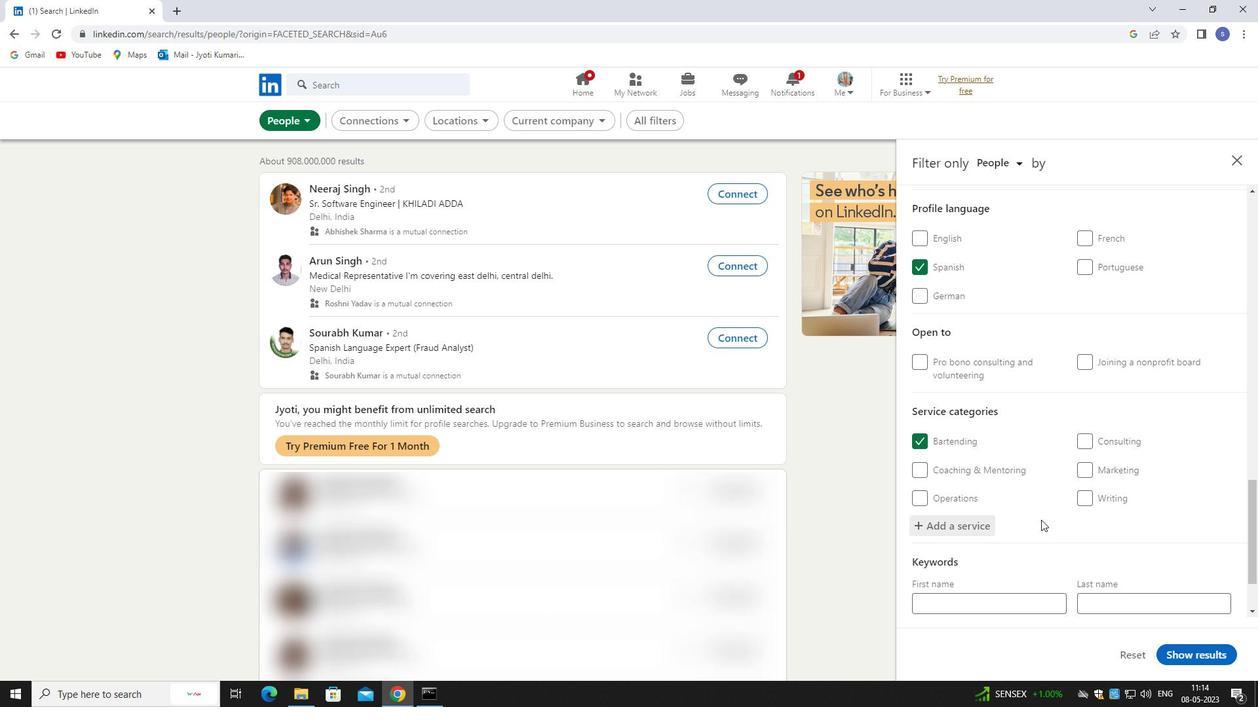 
Action: Mouse scrolled (1042, 518) with delta (0, 0)
Screenshot: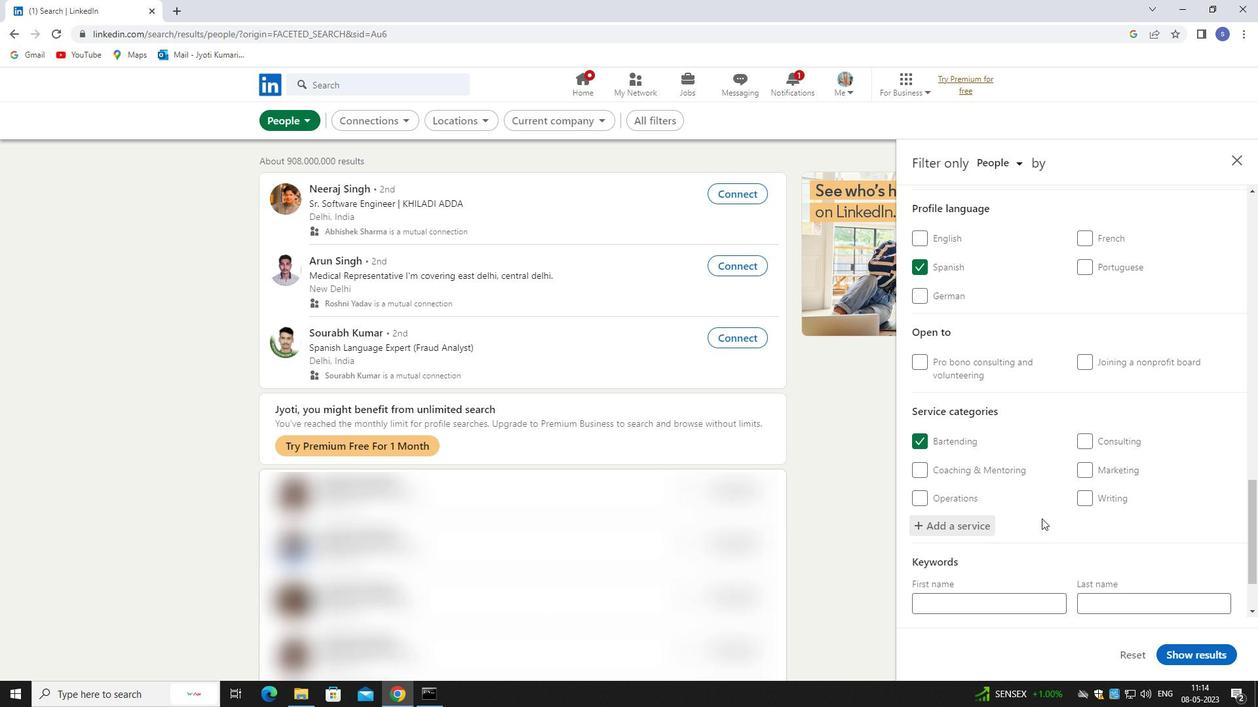 
Action: Mouse moved to (1002, 551)
Screenshot: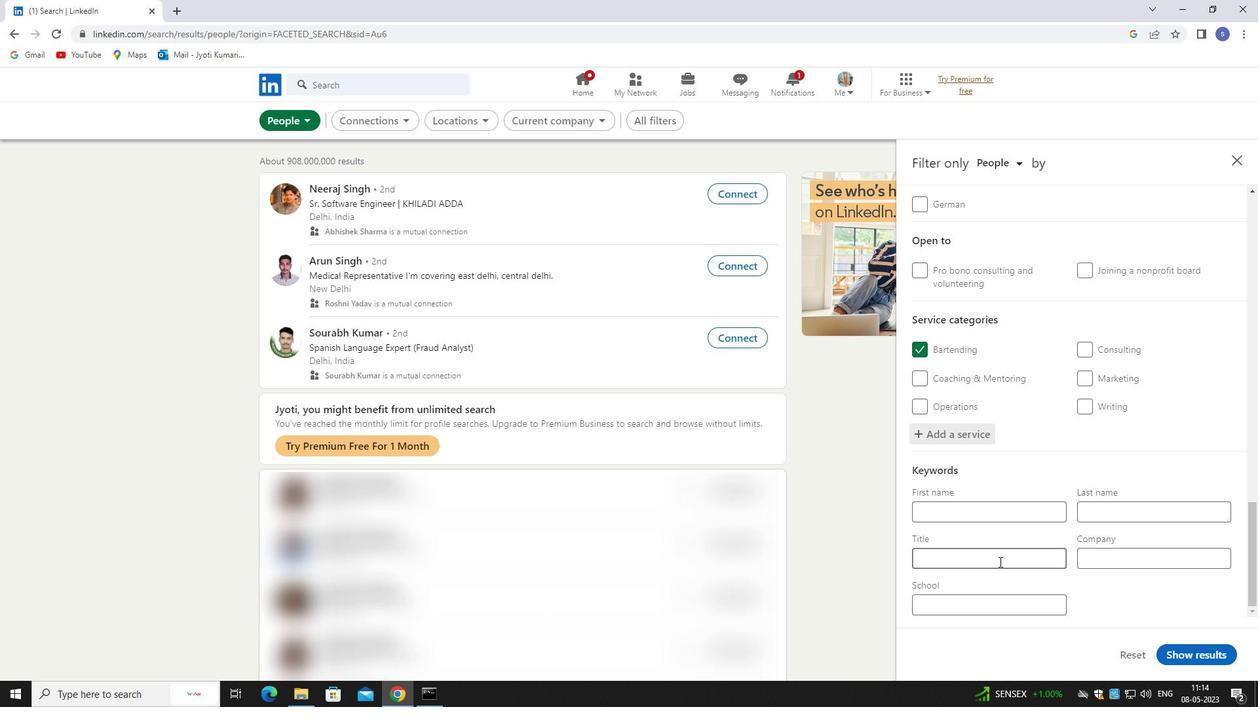 
Action: Mouse pressed left at (1002, 551)
Screenshot: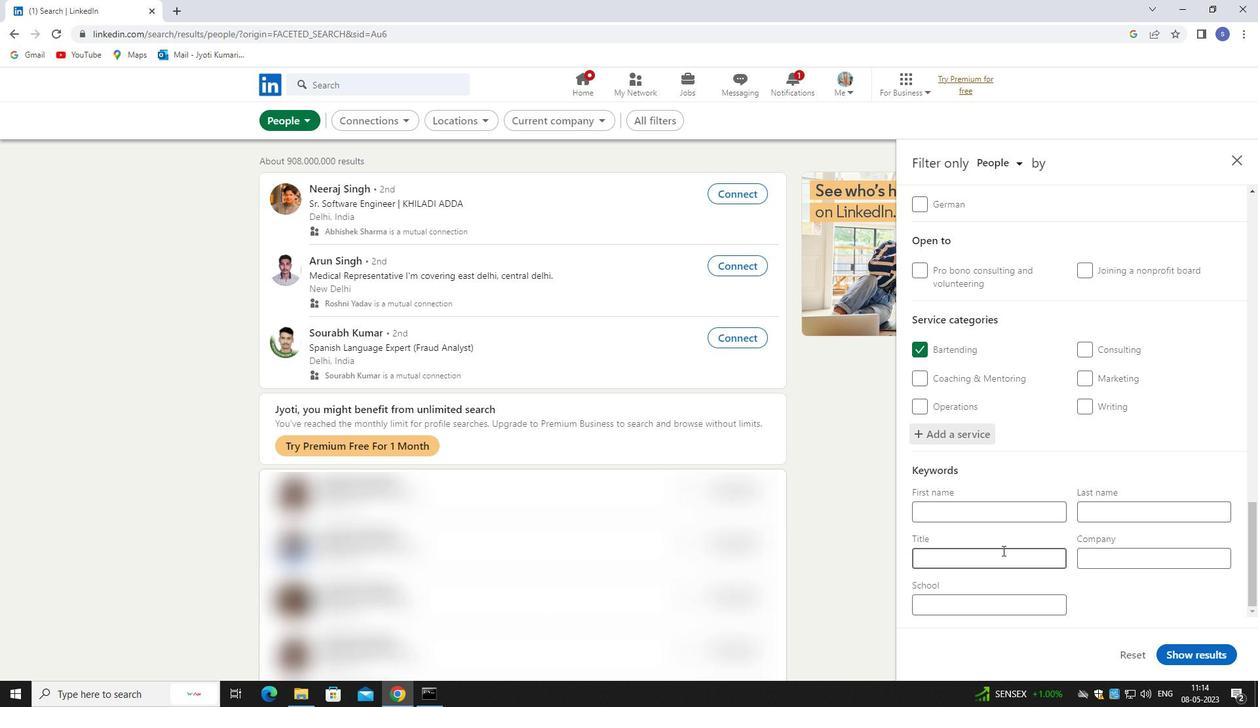 
Action: Key pressed <Key.shift><Key.shift>RISK<Key.space><Key.shift>MANAGER
Screenshot: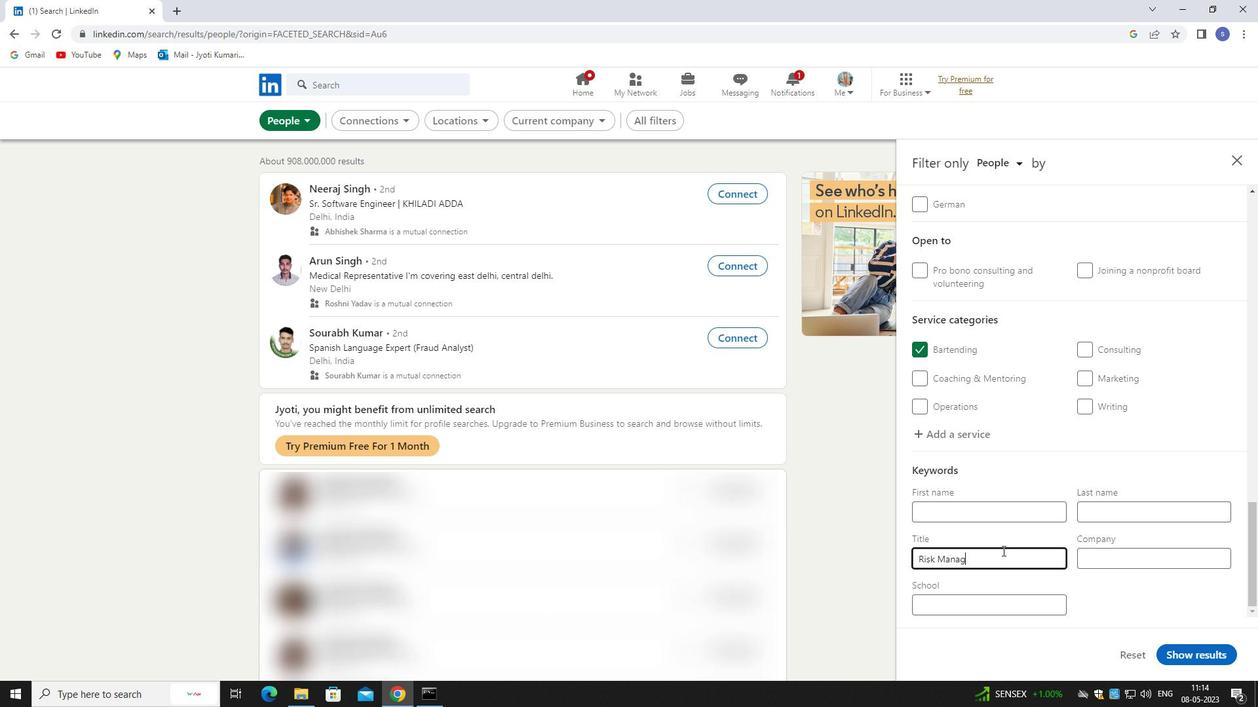 
Action: Mouse moved to (1172, 652)
Screenshot: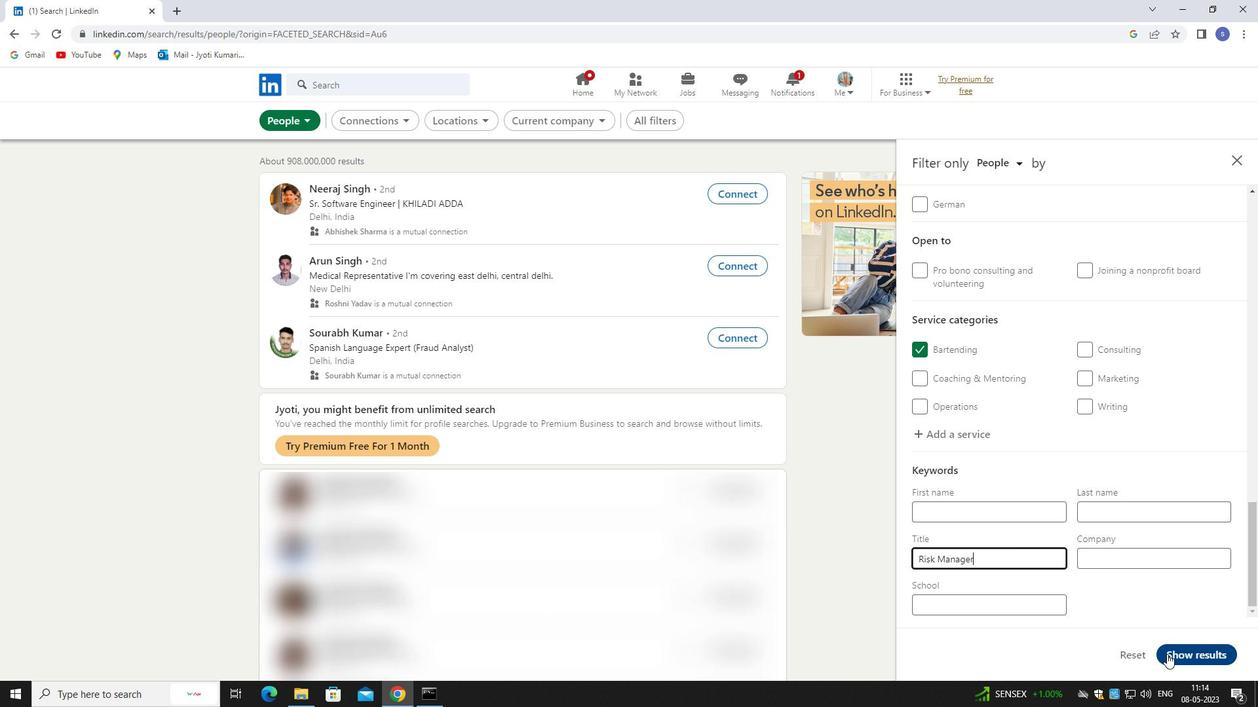 
Action: Mouse pressed left at (1172, 652)
Screenshot: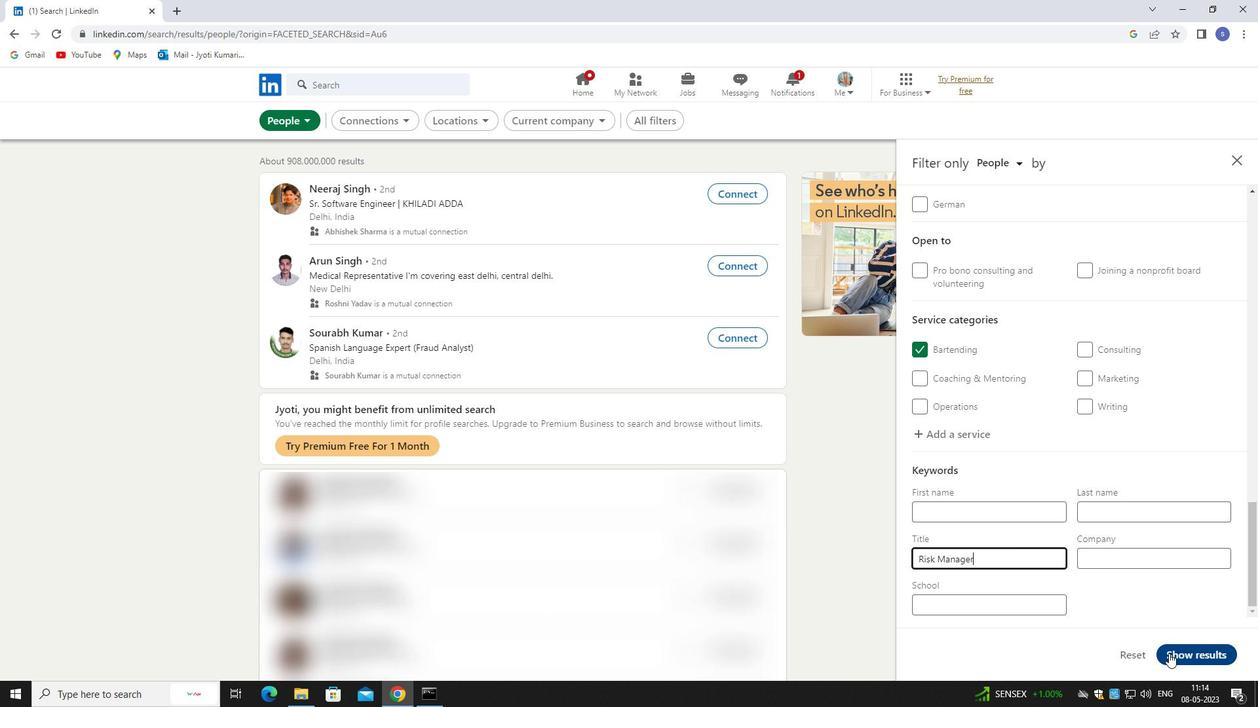 
Action: Mouse moved to (1181, 652)
Screenshot: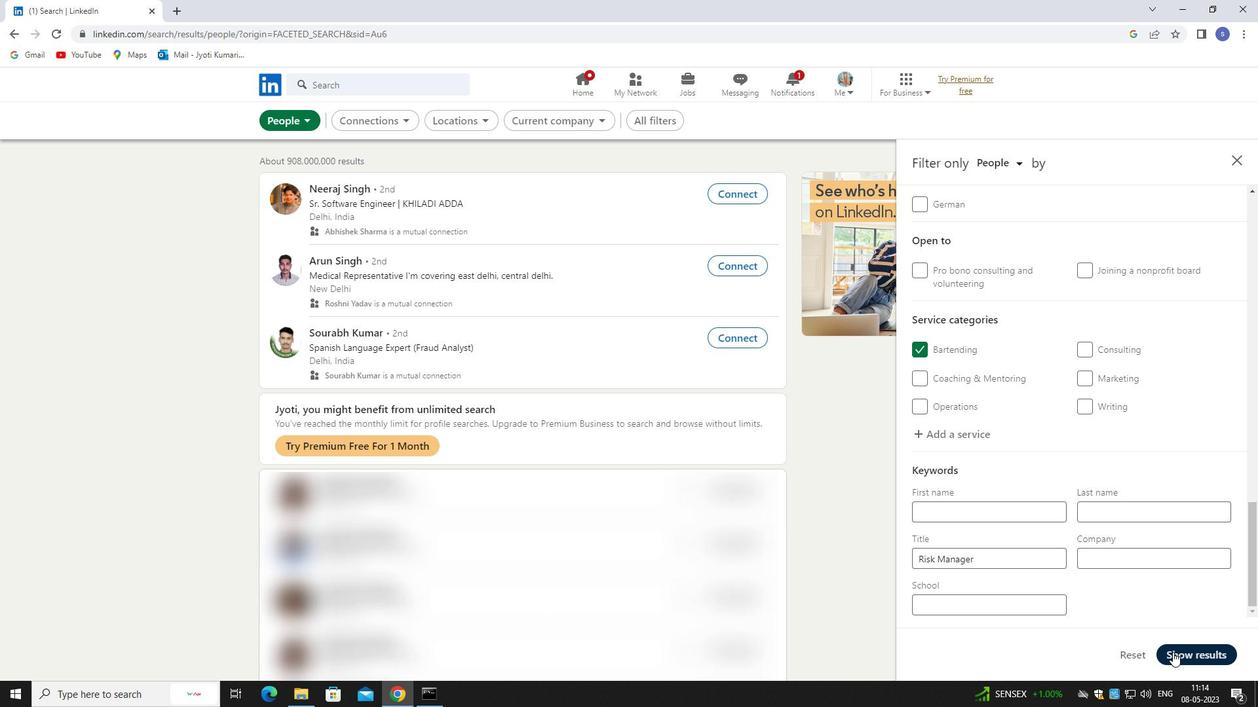 
